 Task: Find connections with filter location Kohtla-Järve with filter topic #Genderwith filter profile language French with filter current company Software Testing and QA Company | Testbytes with filter school Shoolini University with filter industry Semiconductor Manufacturing with filter service category Insurance with filter keywords title Translator
Action: Mouse moved to (671, 94)
Screenshot: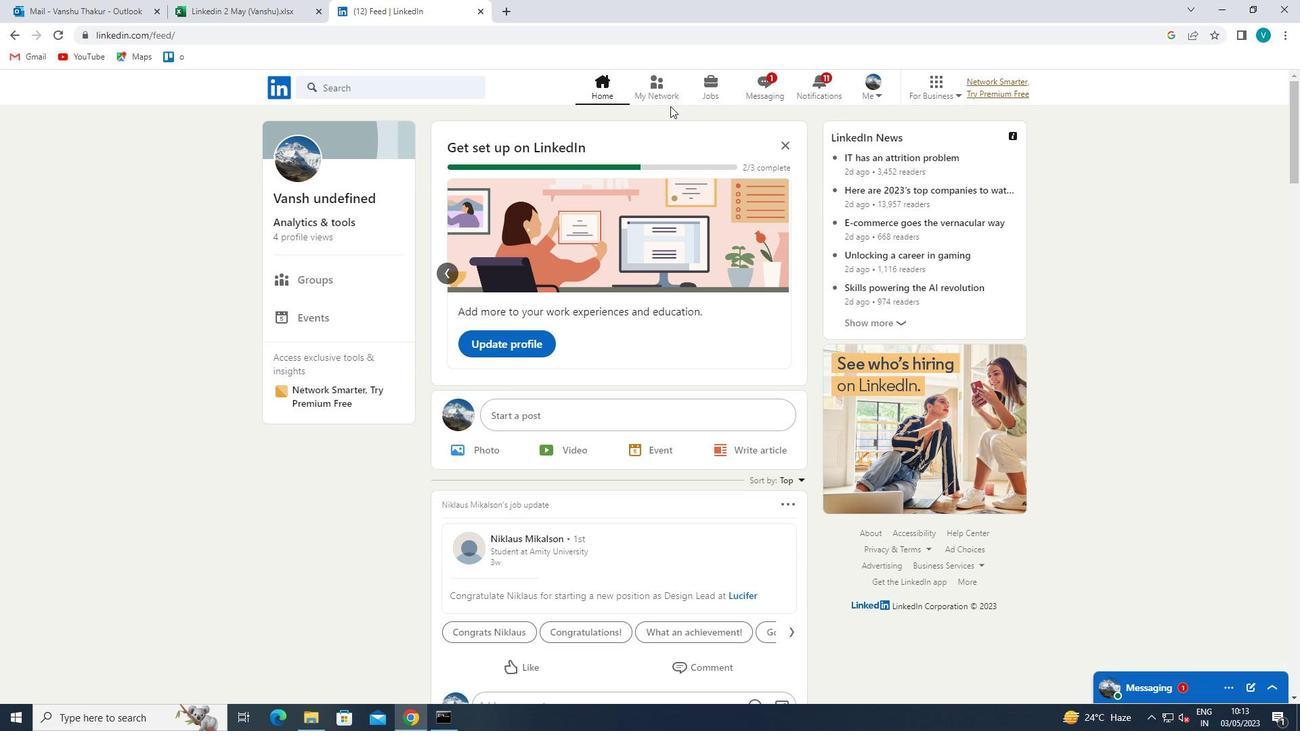 
Action: Mouse pressed left at (671, 94)
Screenshot: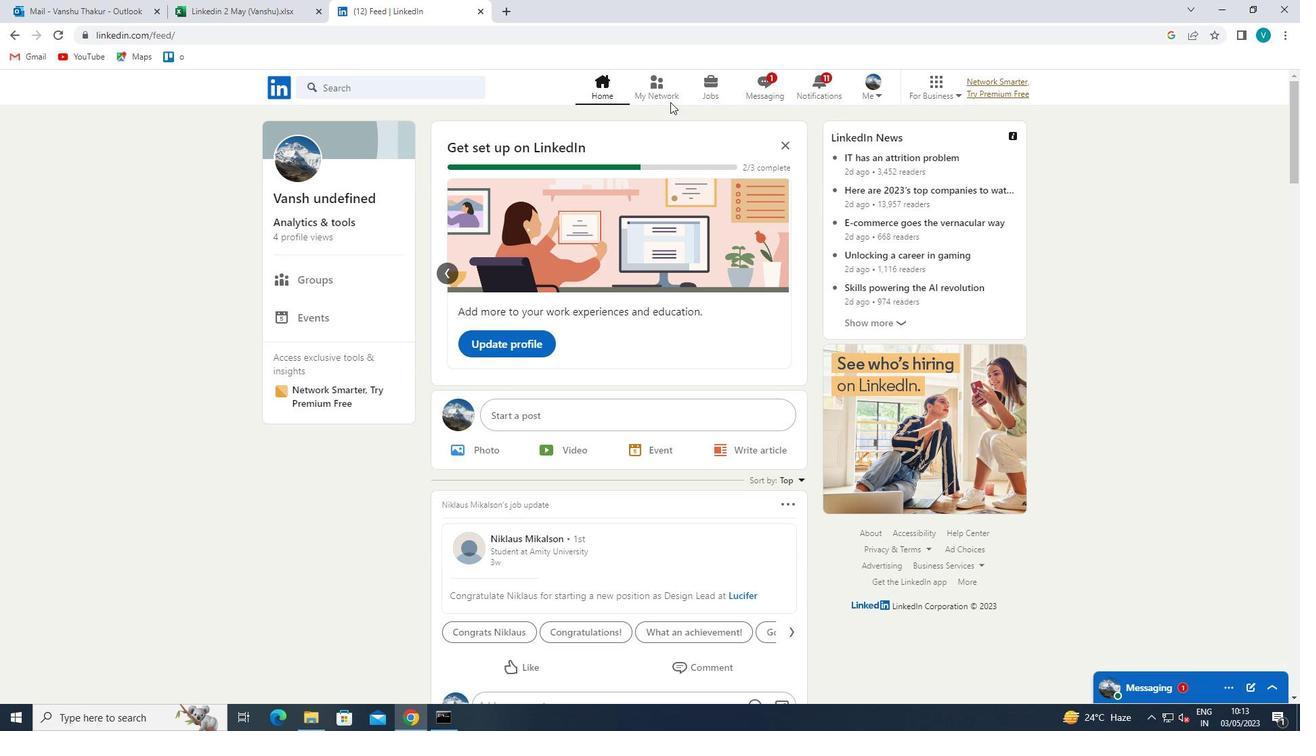 
Action: Mouse moved to (348, 156)
Screenshot: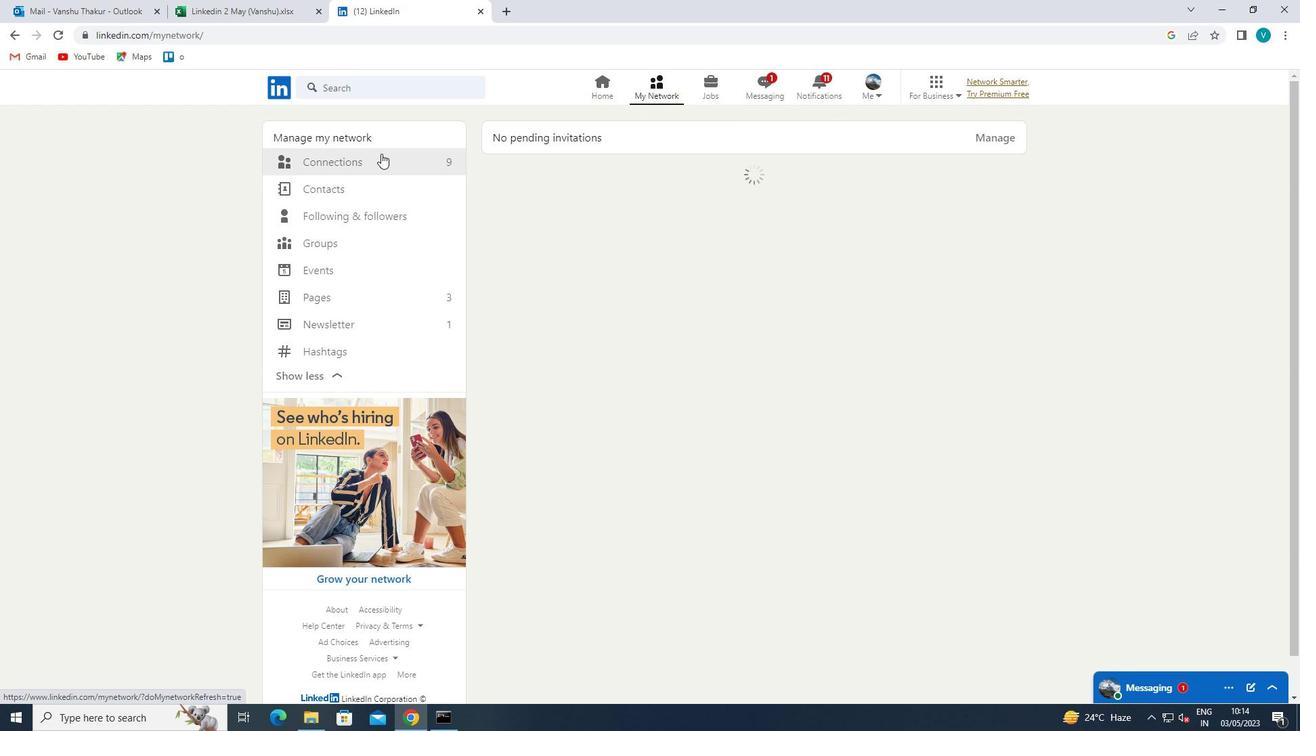 
Action: Mouse pressed left at (348, 156)
Screenshot: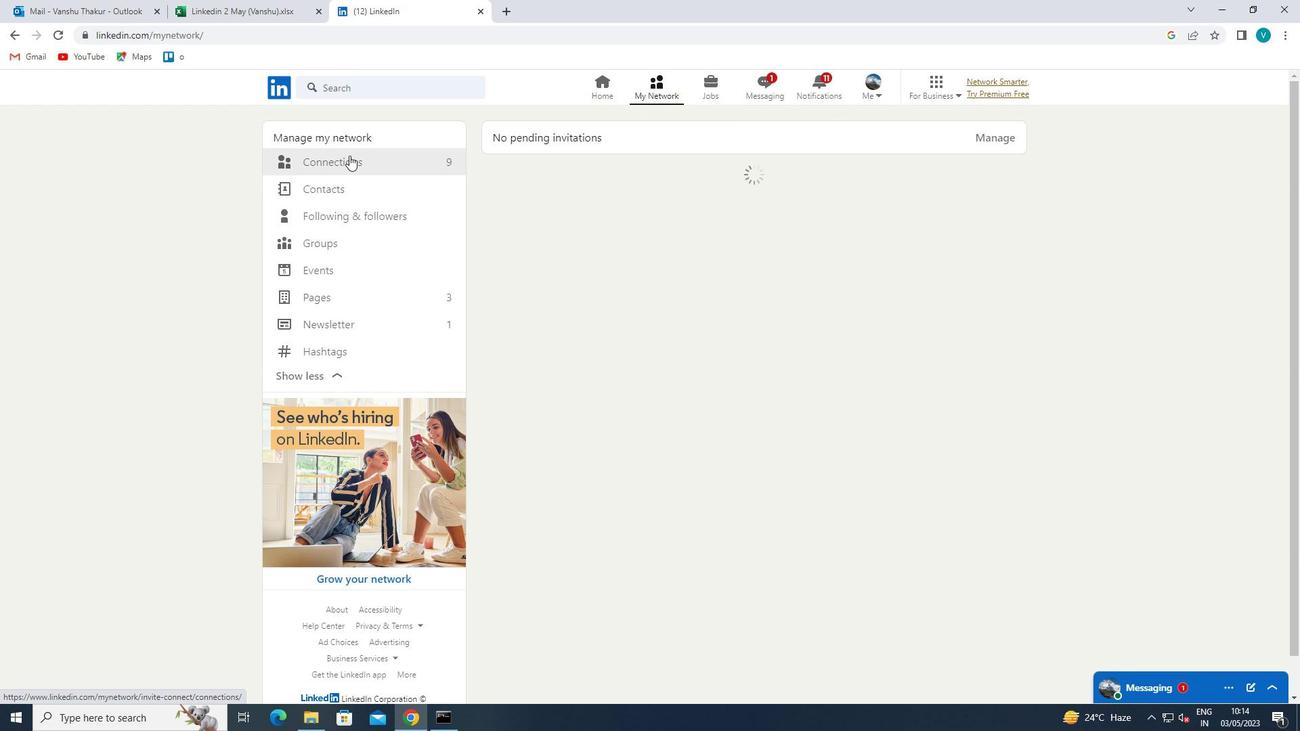 
Action: Mouse moved to (767, 164)
Screenshot: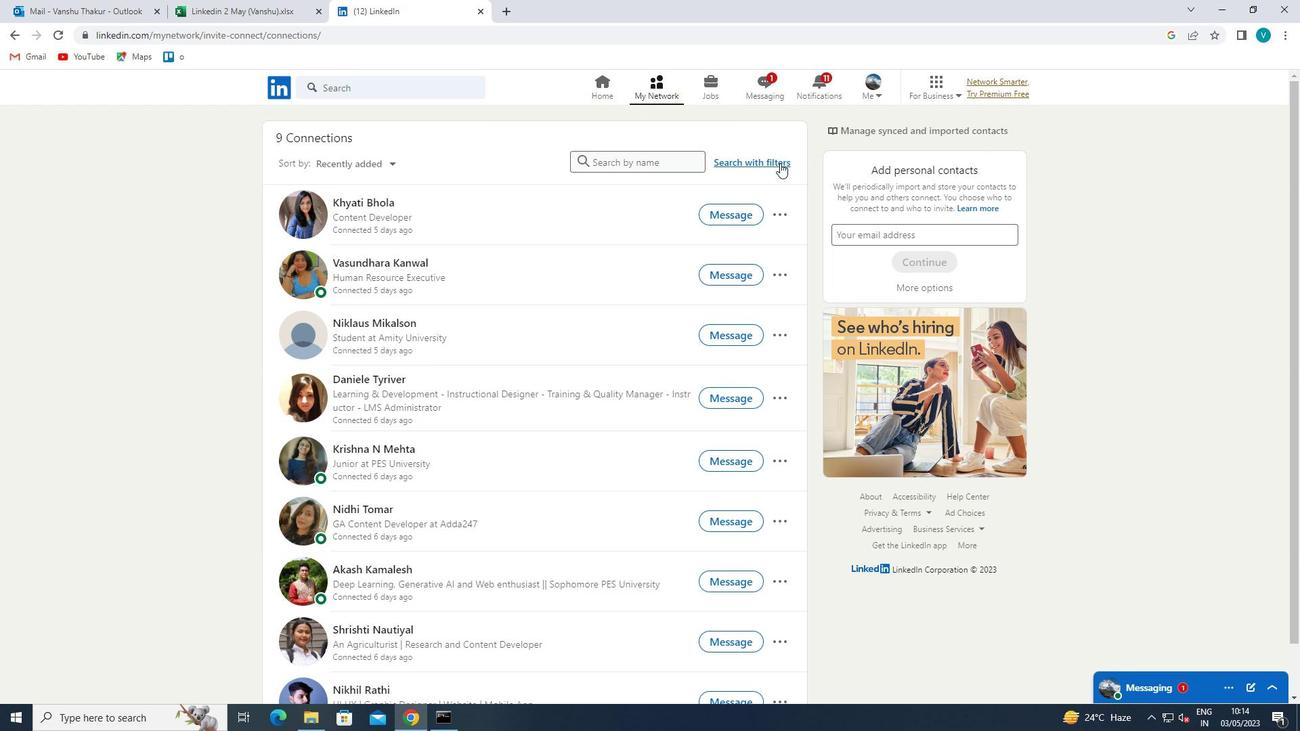 
Action: Mouse pressed left at (767, 164)
Screenshot: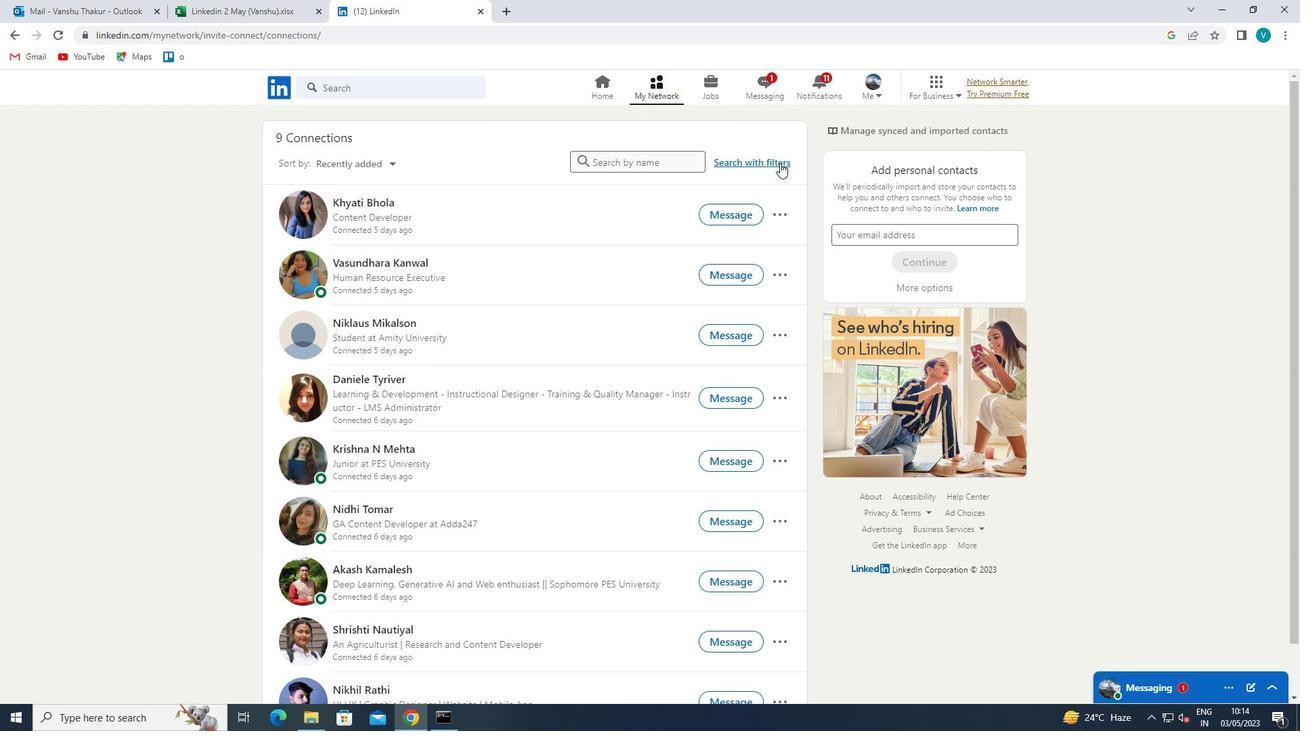 
Action: Mouse moved to (643, 132)
Screenshot: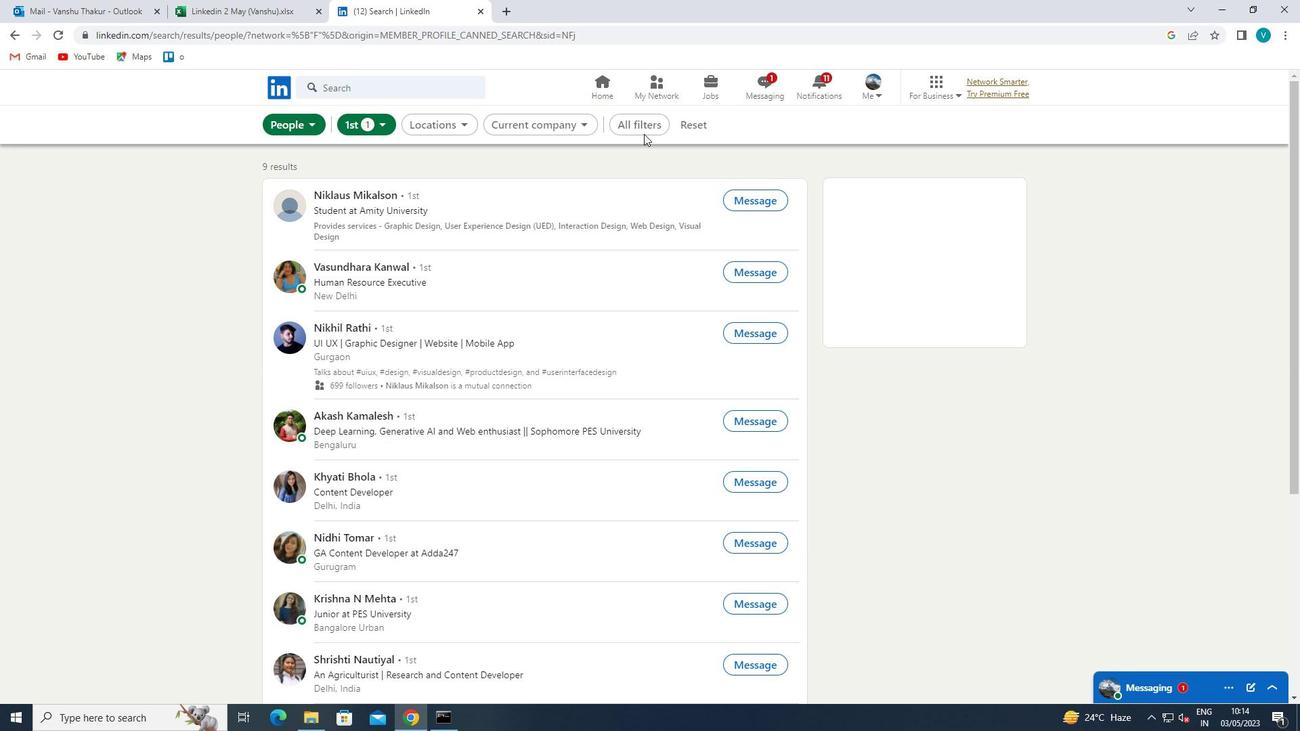 
Action: Mouse pressed left at (643, 132)
Screenshot: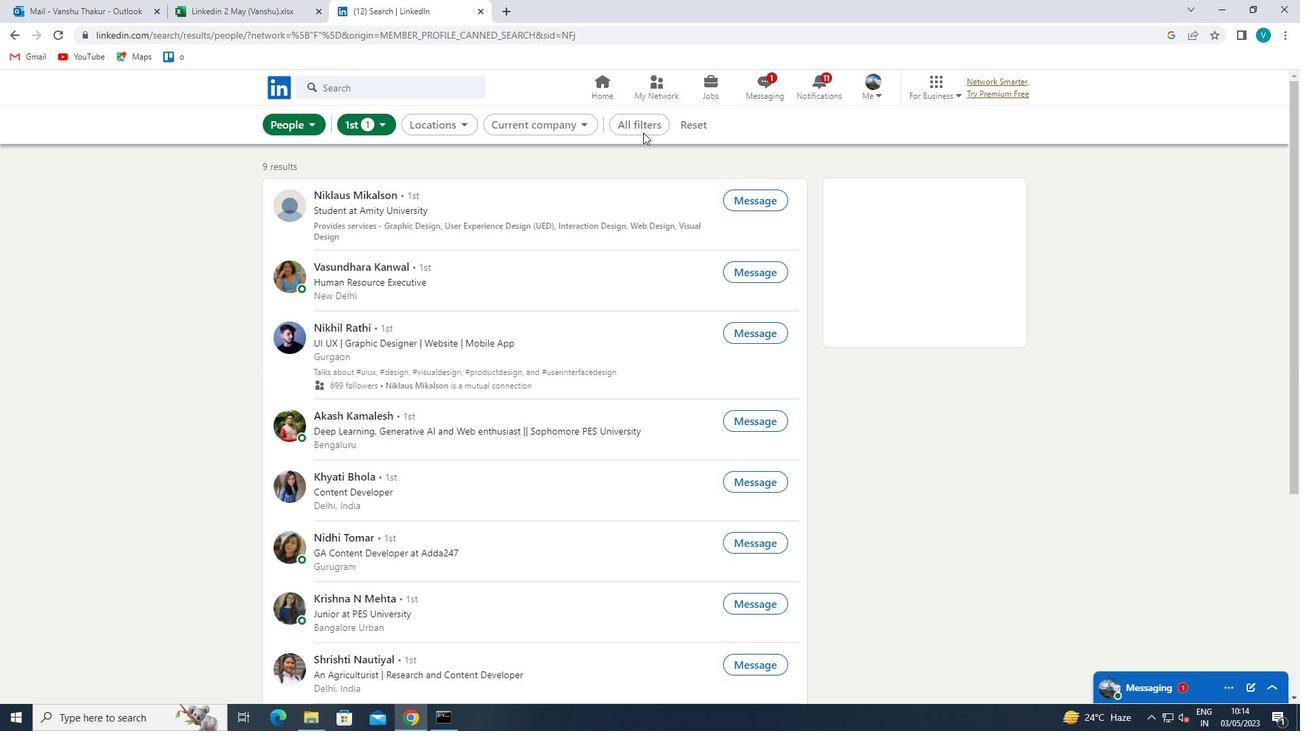 
Action: Mouse moved to (1052, 294)
Screenshot: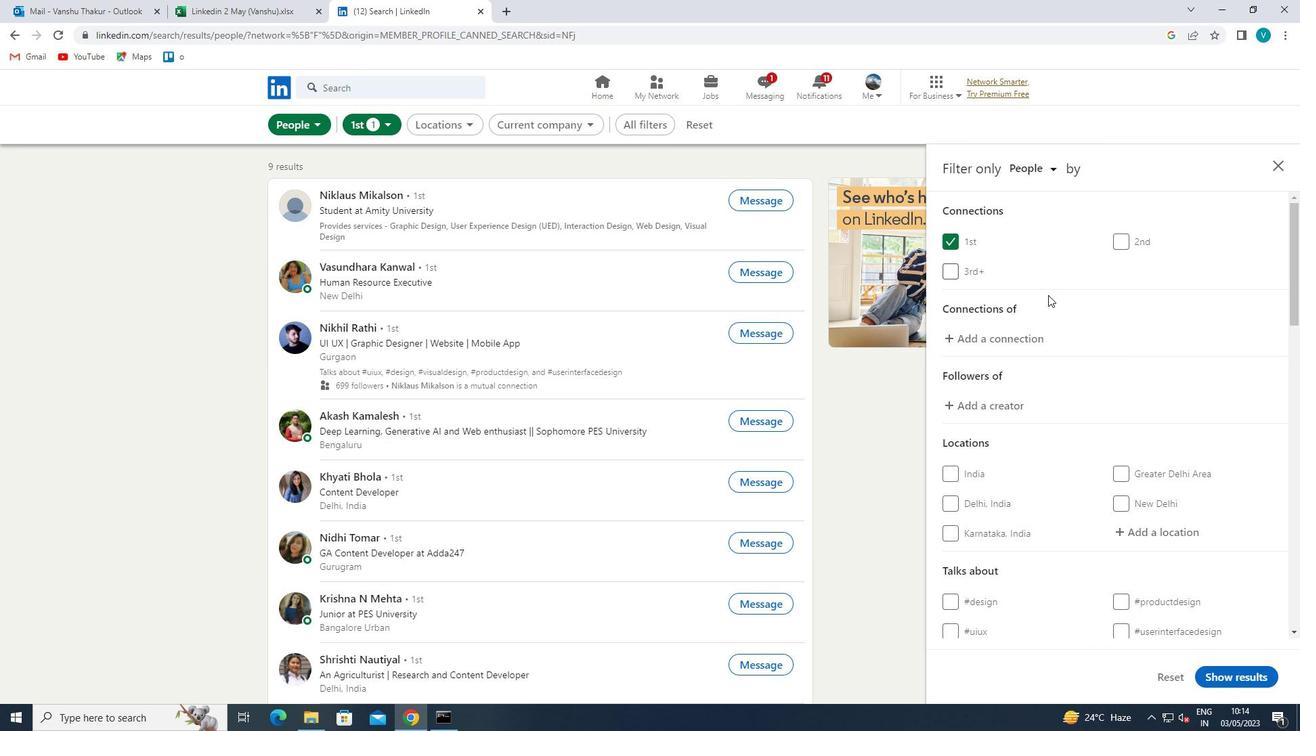 
Action: Mouse scrolled (1052, 293) with delta (0, 0)
Screenshot: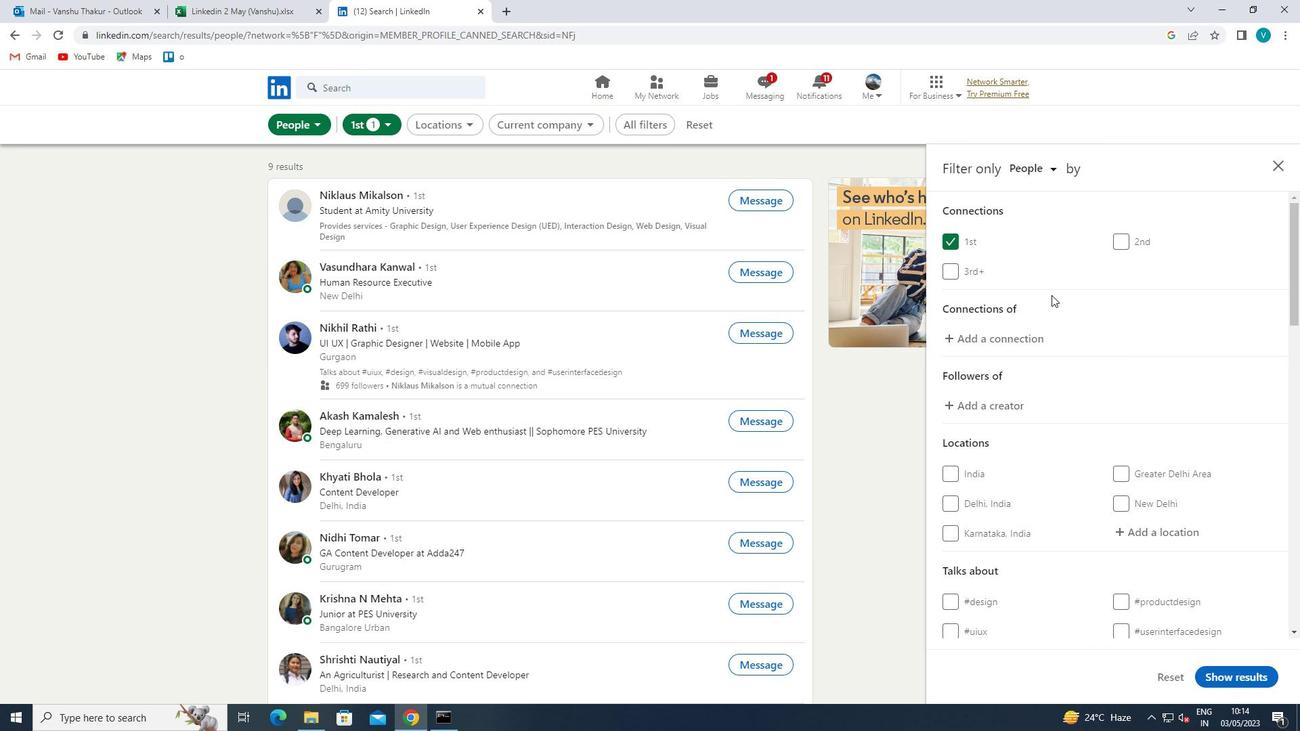 
Action: Mouse moved to (1052, 294)
Screenshot: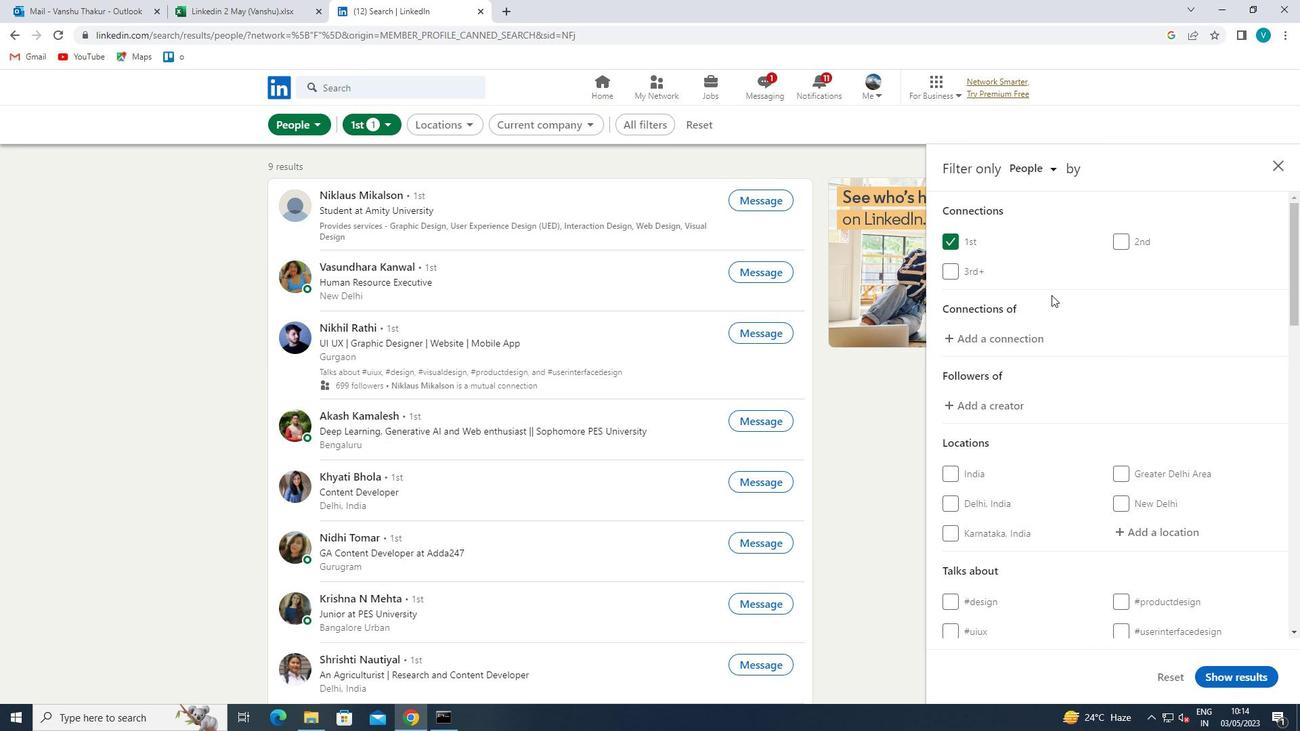 
Action: Mouse scrolled (1052, 293) with delta (0, 0)
Screenshot: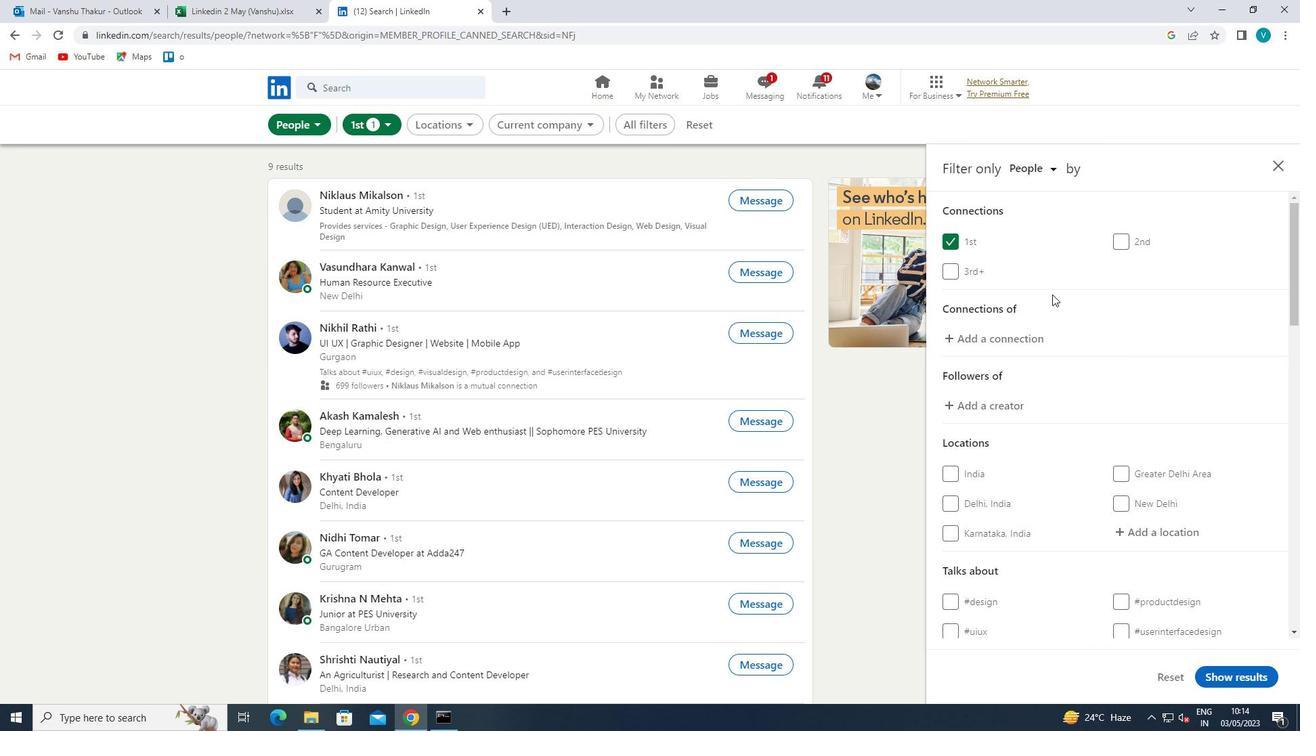 
Action: Mouse scrolled (1052, 293) with delta (0, 0)
Screenshot: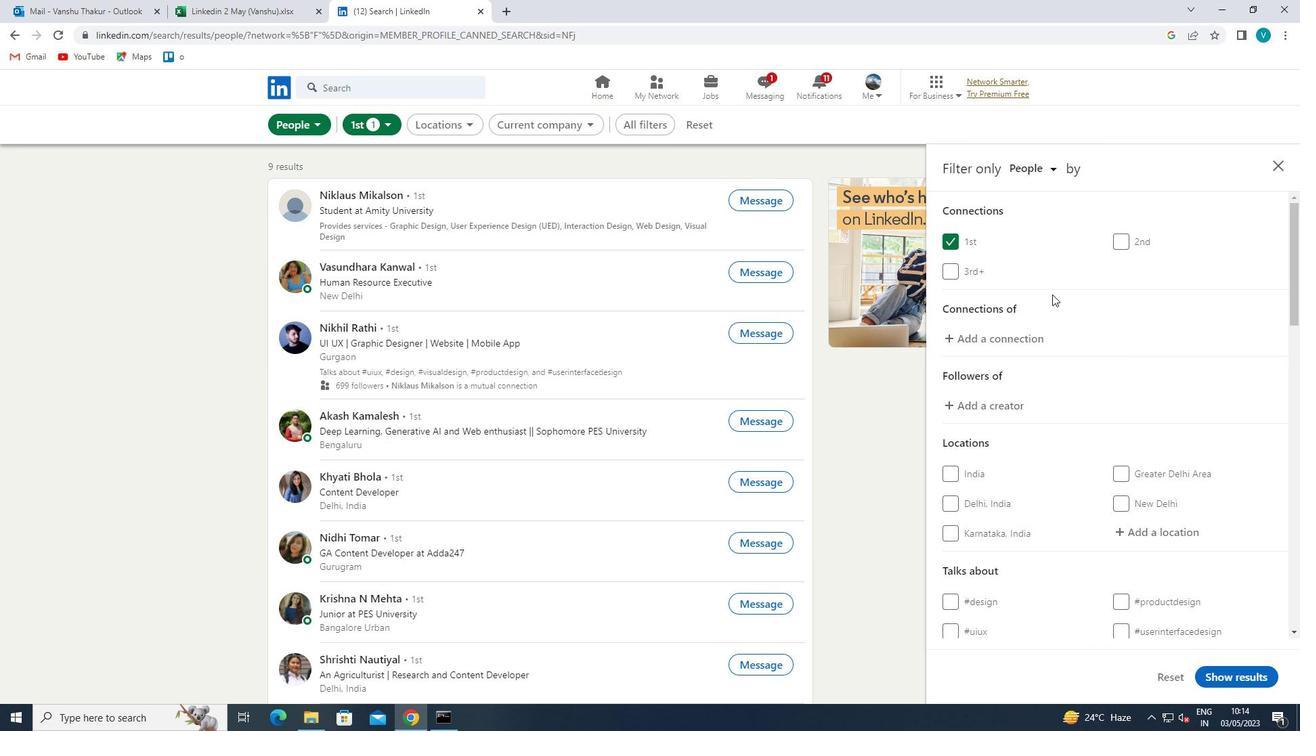 
Action: Mouse moved to (1155, 322)
Screenshot: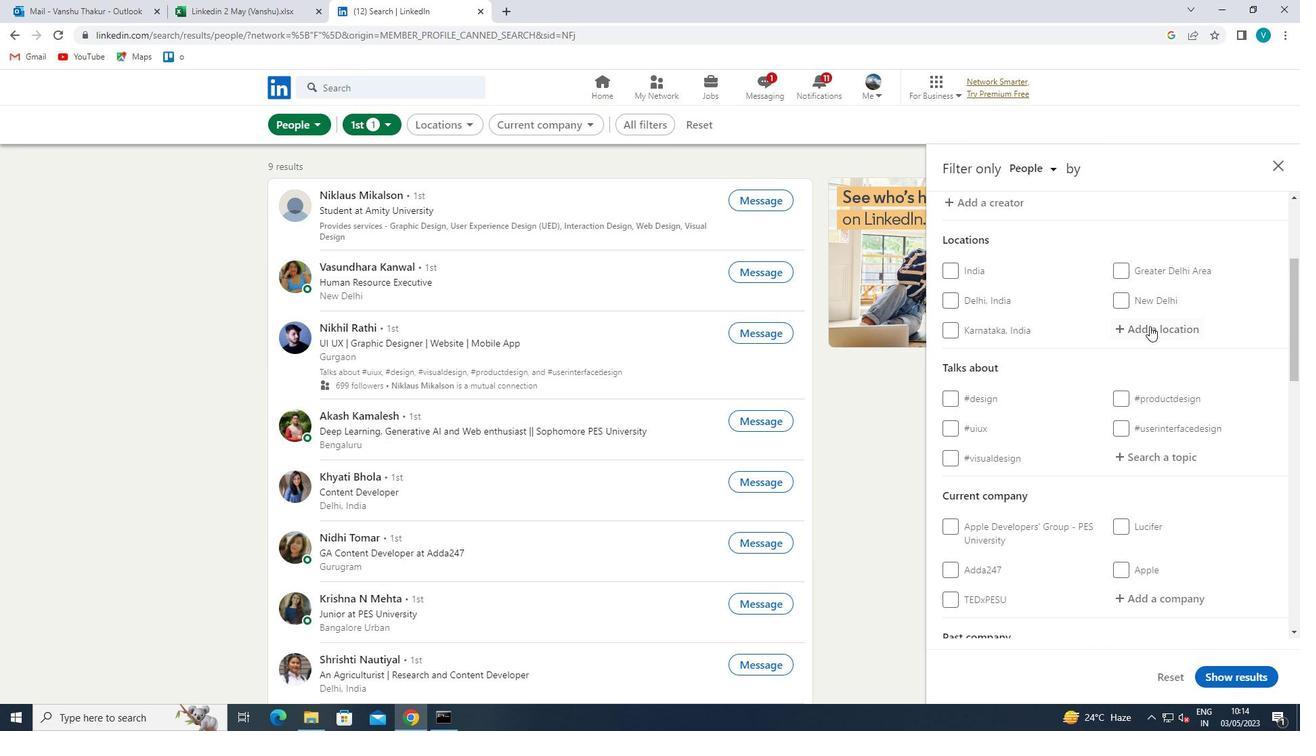 
Action: Mouse pressed left at (1155, 322)
Screenshot: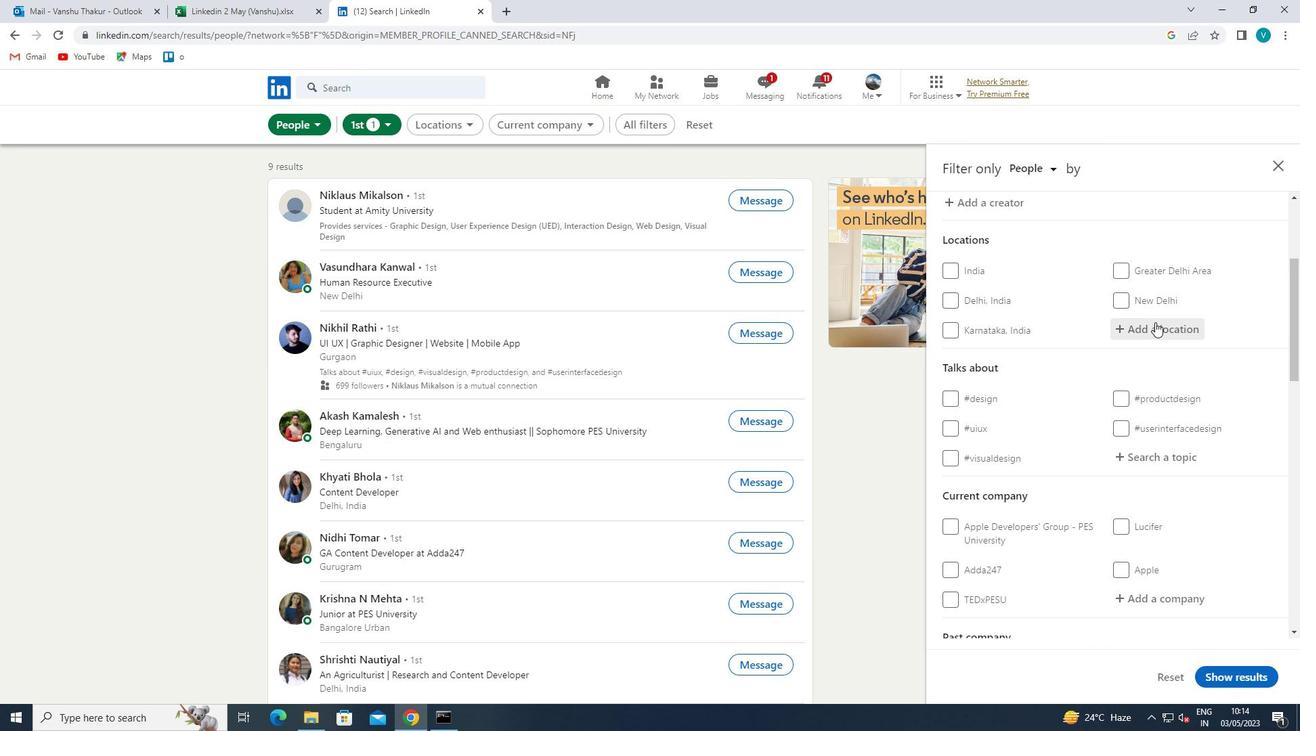 
Action: Mouse moved to (536, 661)
Screenshot: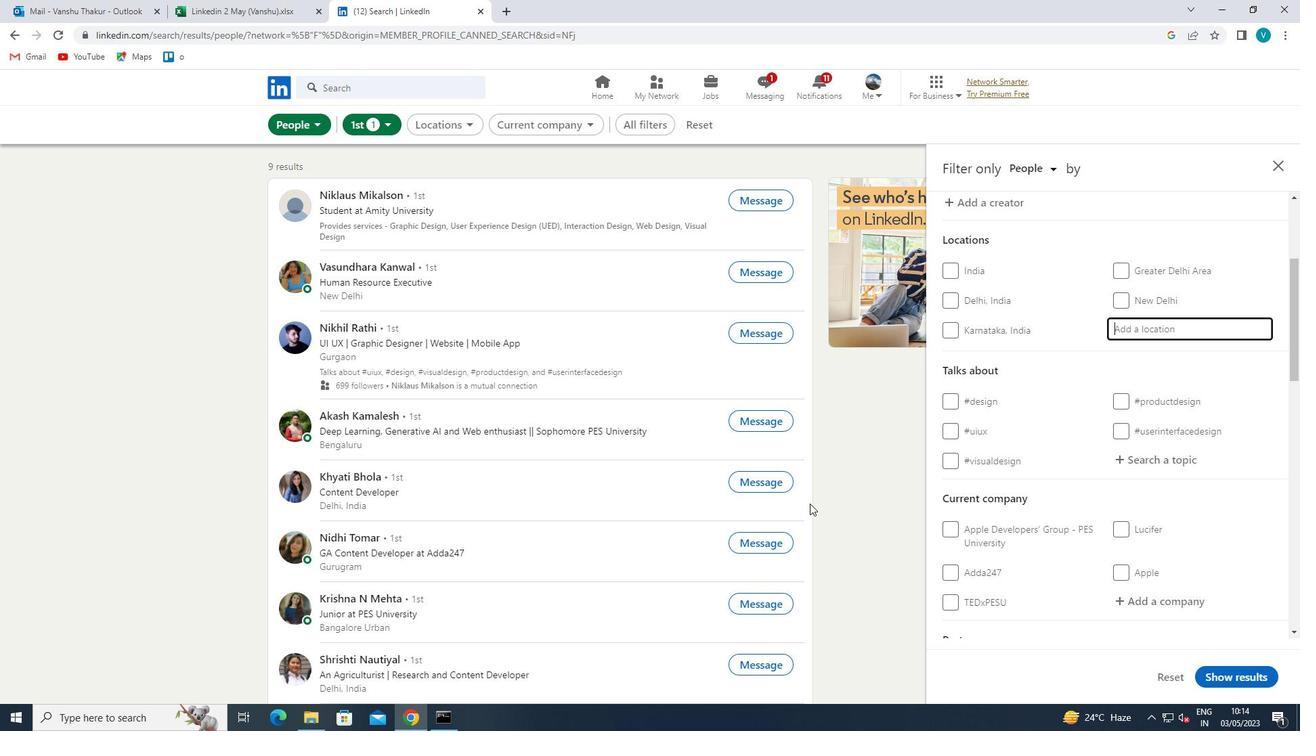 
Action: Key pressed <Key.shift>KOHTLA
Screenshot: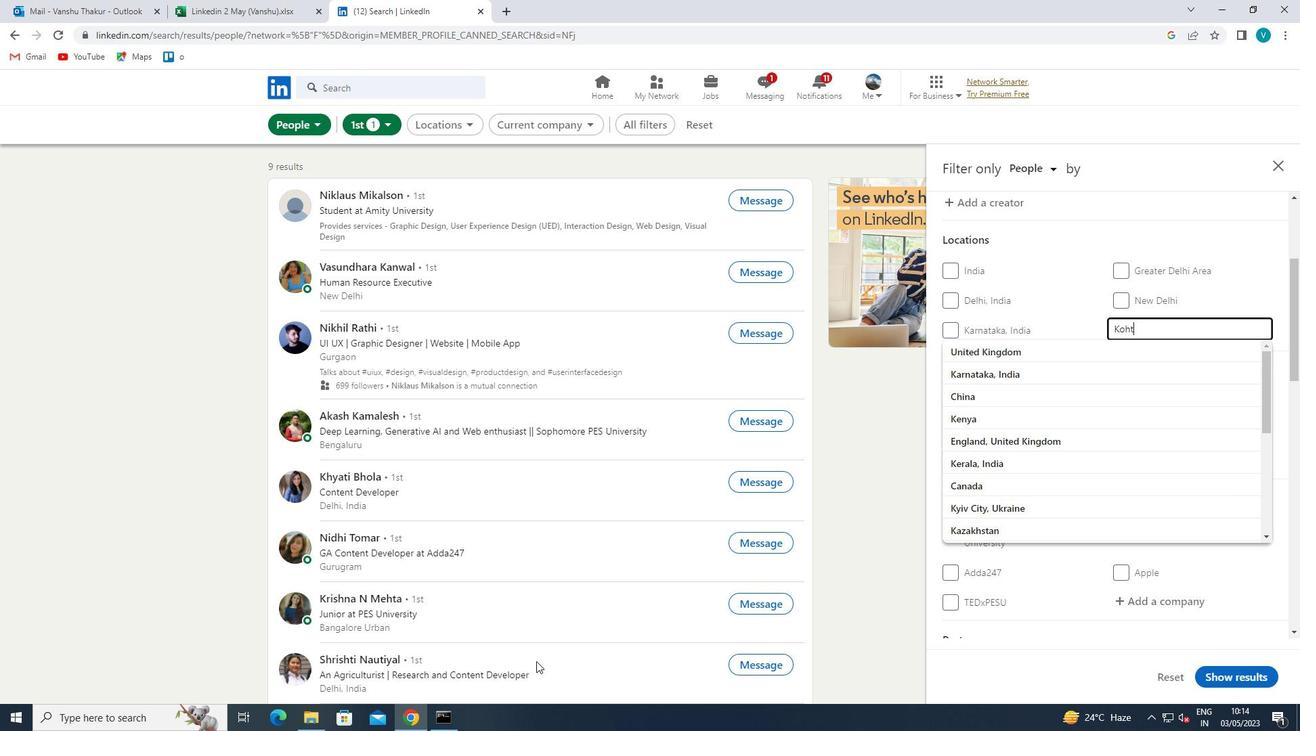 
Action: Mouse moved to (1085, 354)
Screenshot: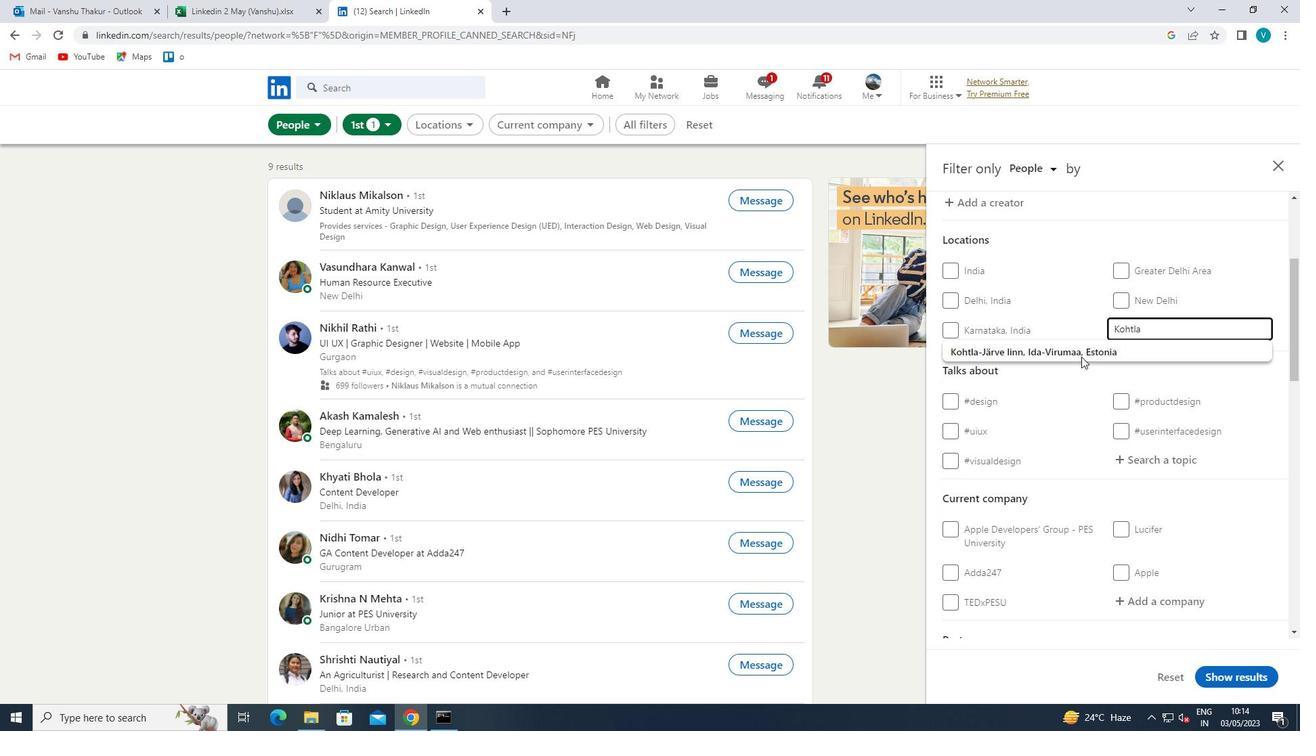 
Action: Mouse pressed left at (1085, 354)
Screenshot: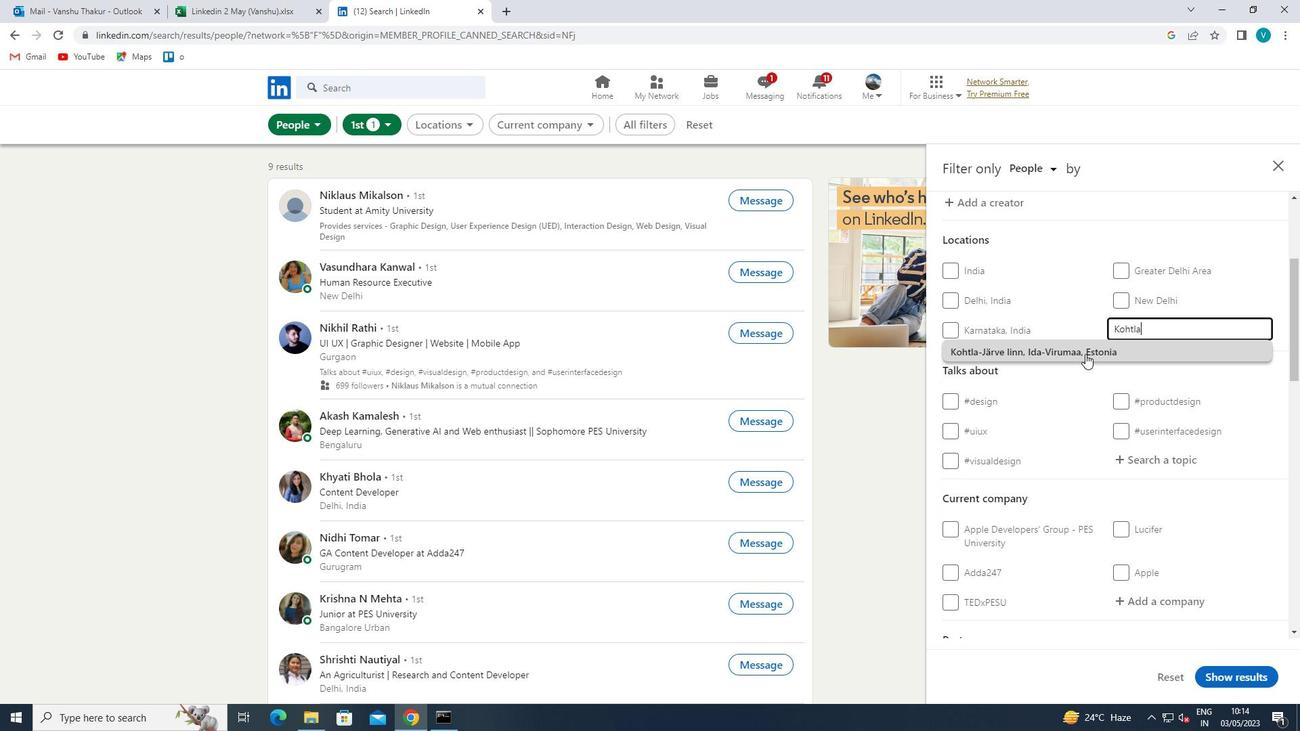 
Action: Mouse moved to (1122, 360)
Screenshot: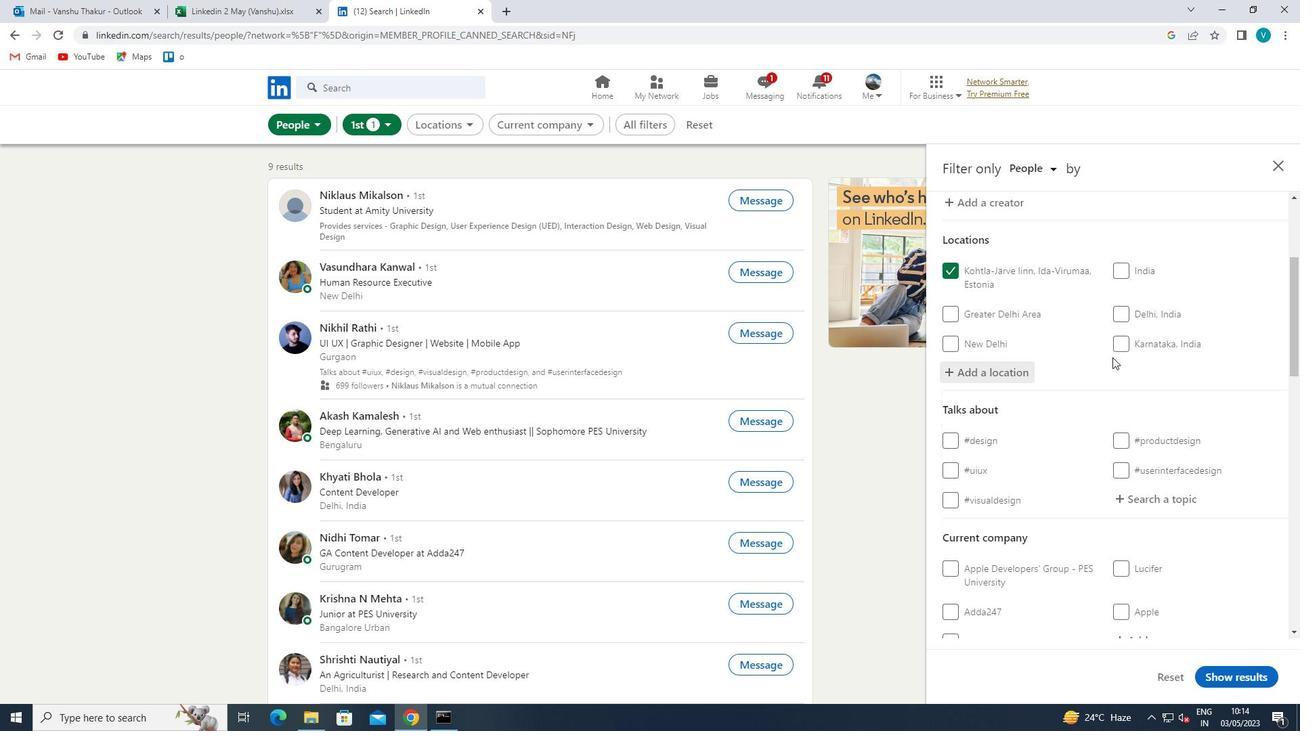 
Action: Mouse scrolled (1122, 359) with delta (0, 0)
Screenshot: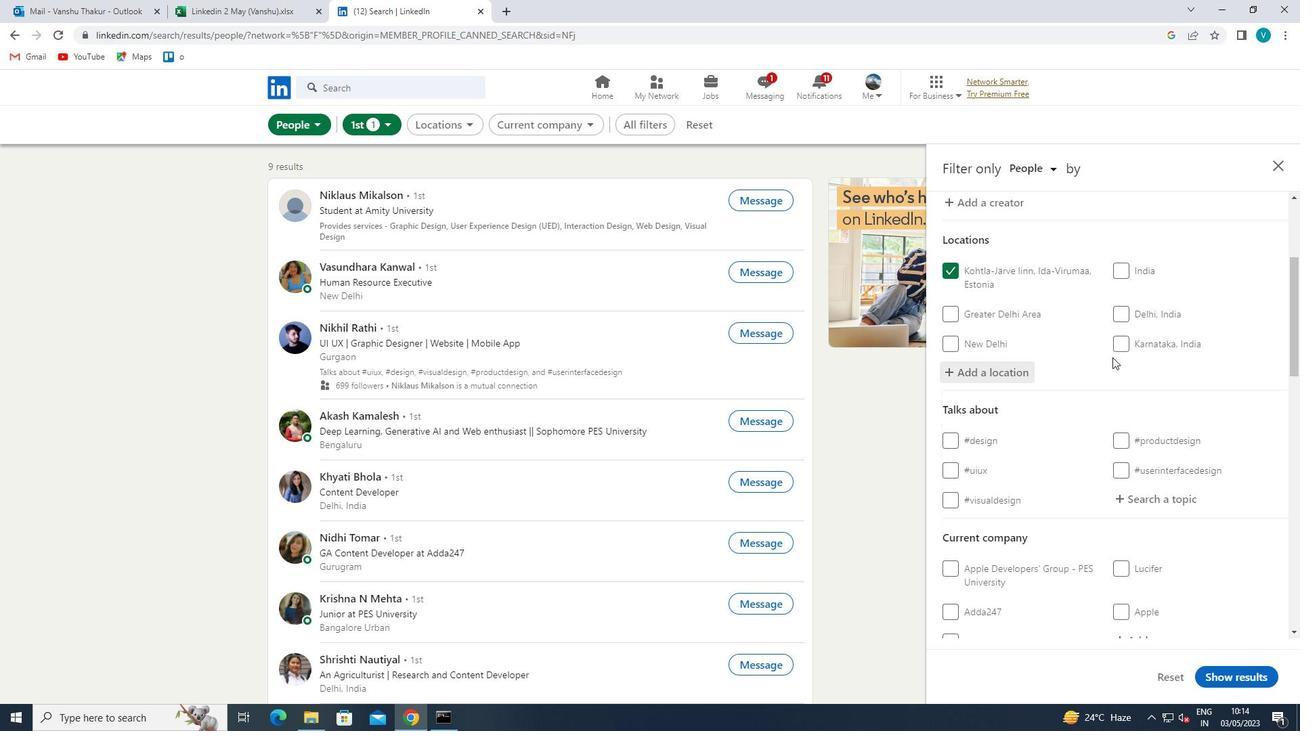
Action: Mouse moved to (1128, 363)
Screenshot: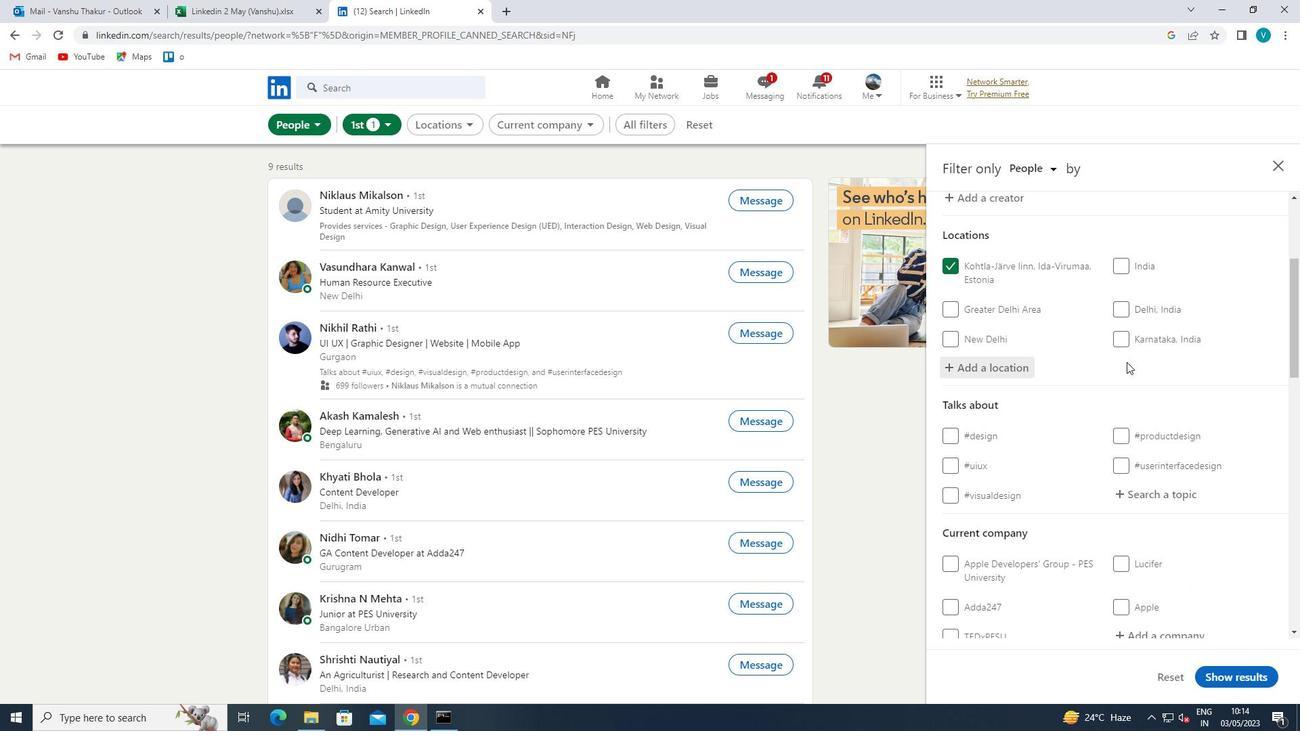 
Action: Mouse scrolled (1128, 362) with delta (0, 0)
Screenshot: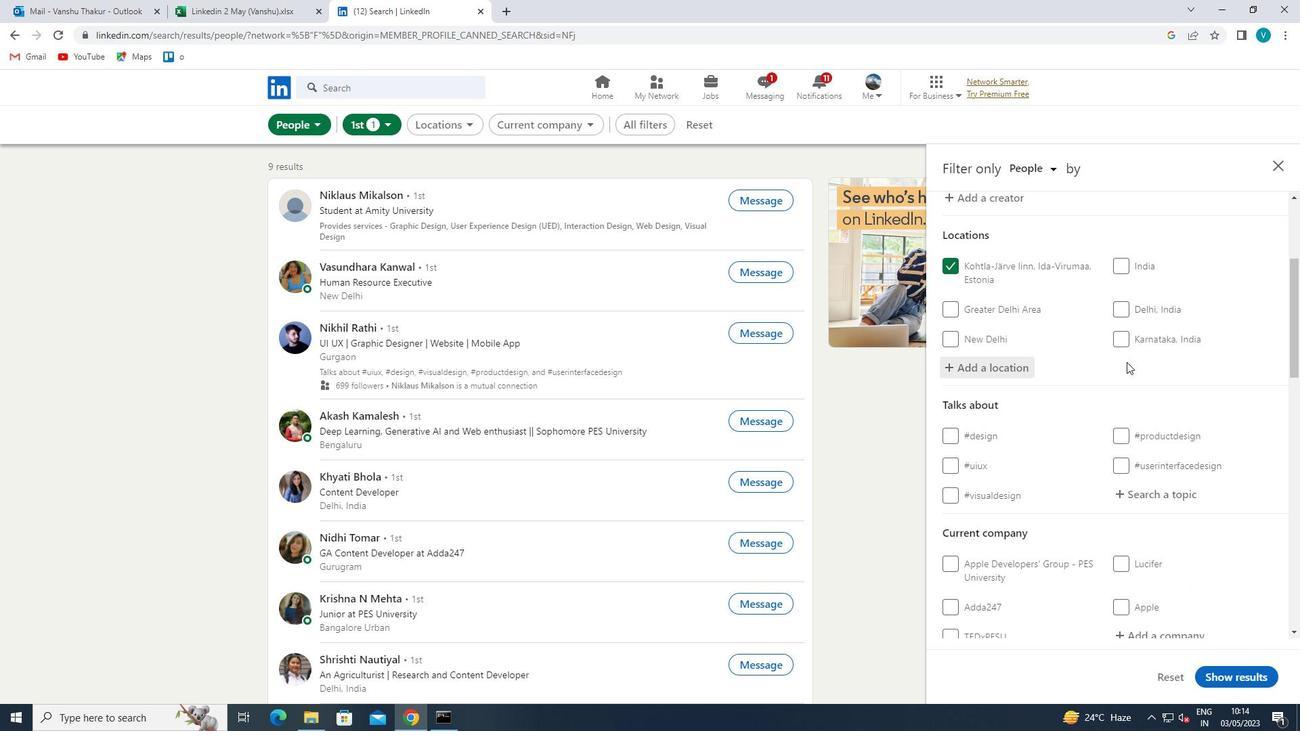 
Action: Mouse moved to (1135, 369)
Screenshot: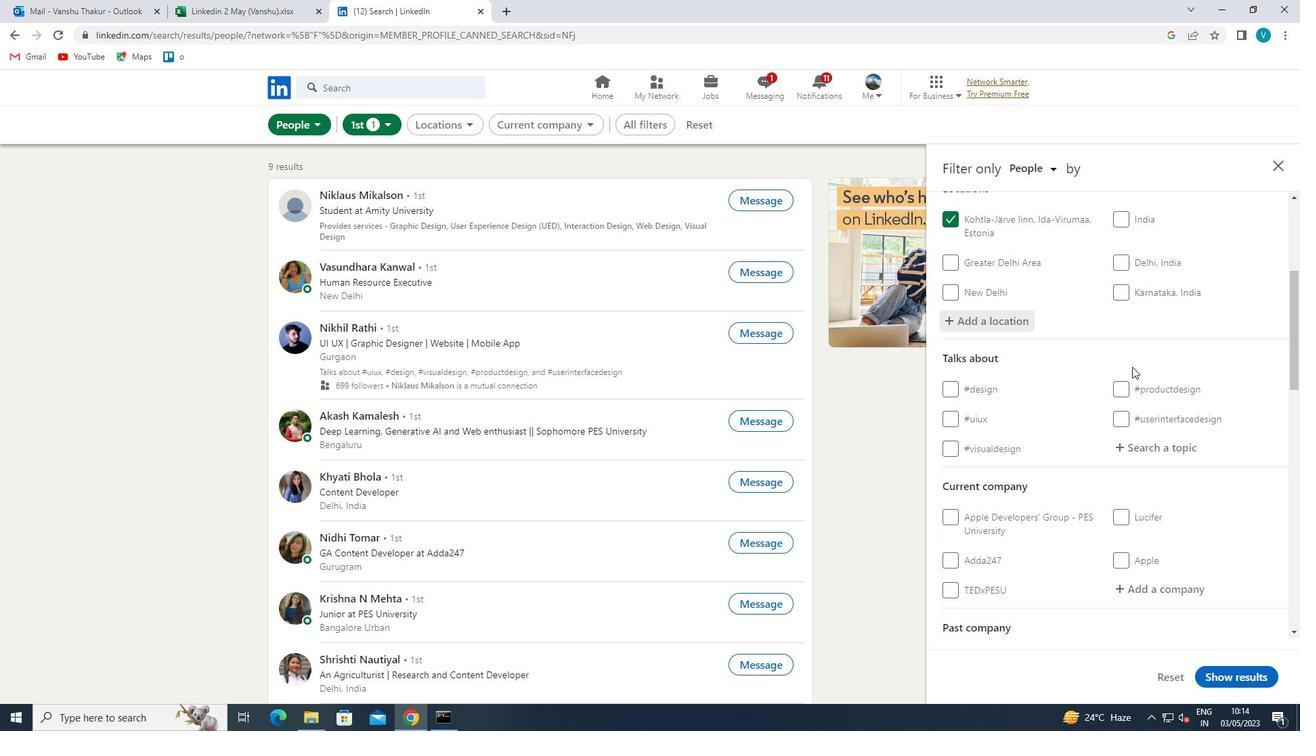
Action: Mouse scrolled (1135, 368) with delta (0, 0)
Screenshot: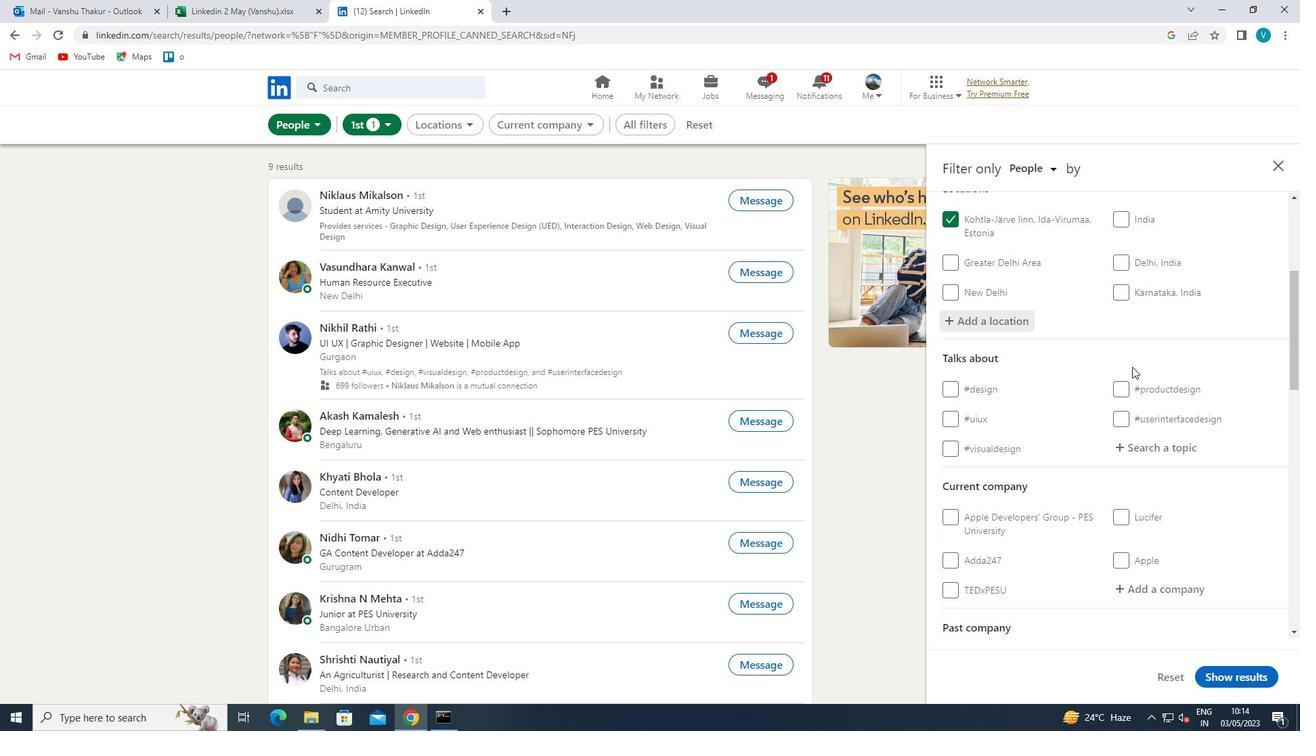 
Action: Mouse moved to (1187, 295)
Screenshot: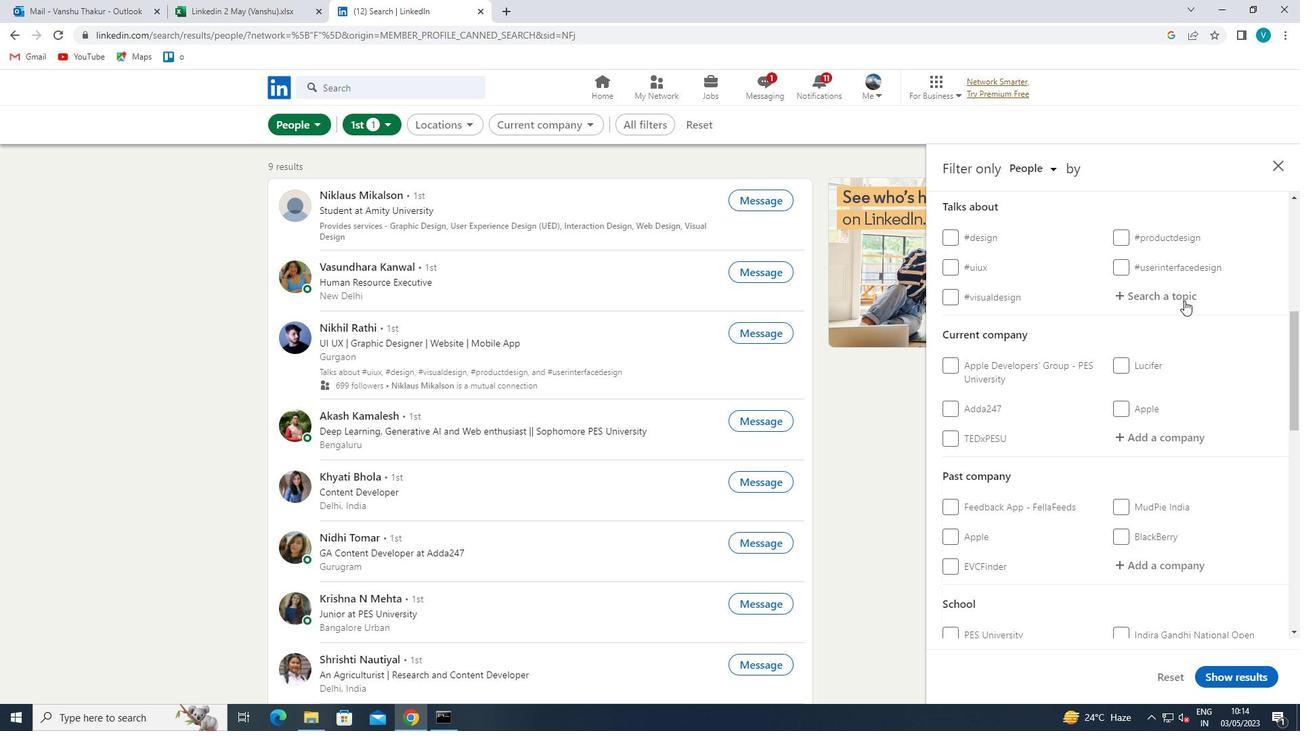 
Action: Mouse pressed left at (1187, 295)
Screenshot: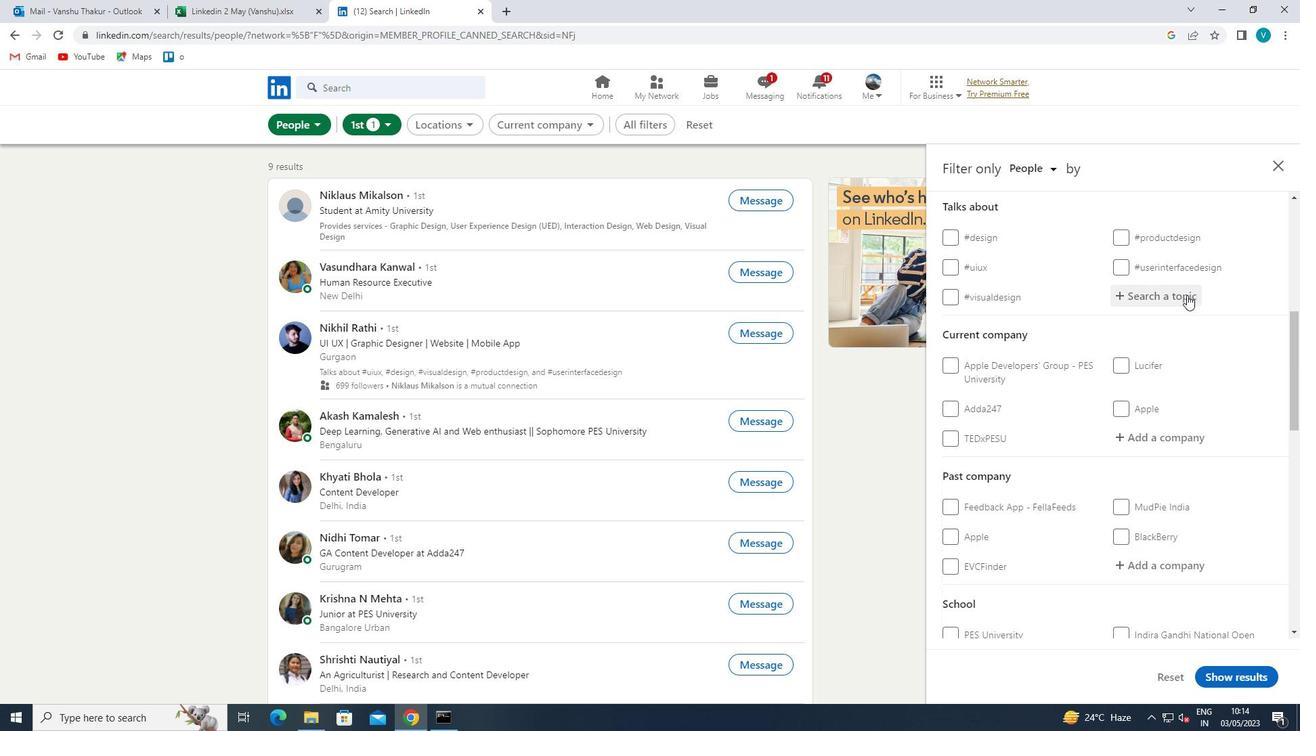 
Action: Key pressed <Key.shift>GENDWER
Screenshot: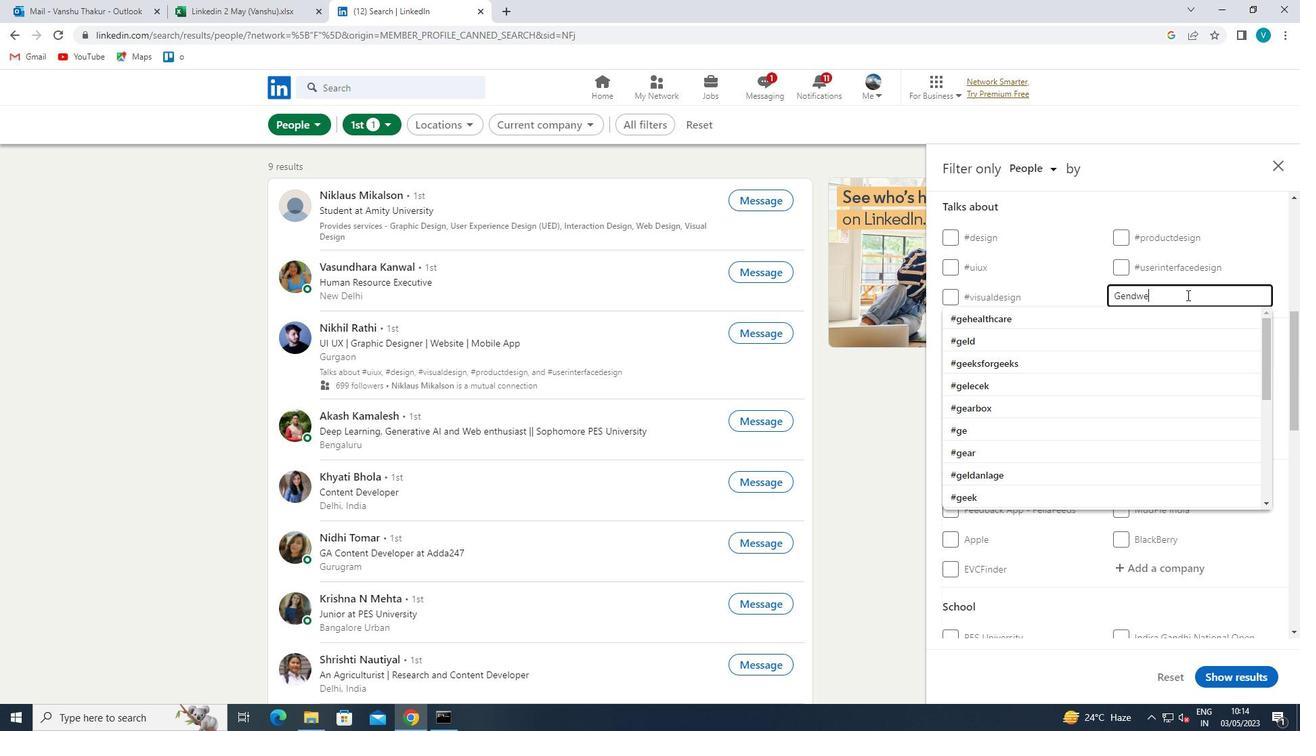 
Action: Mouse moved to (1130, 260)
Screenshot: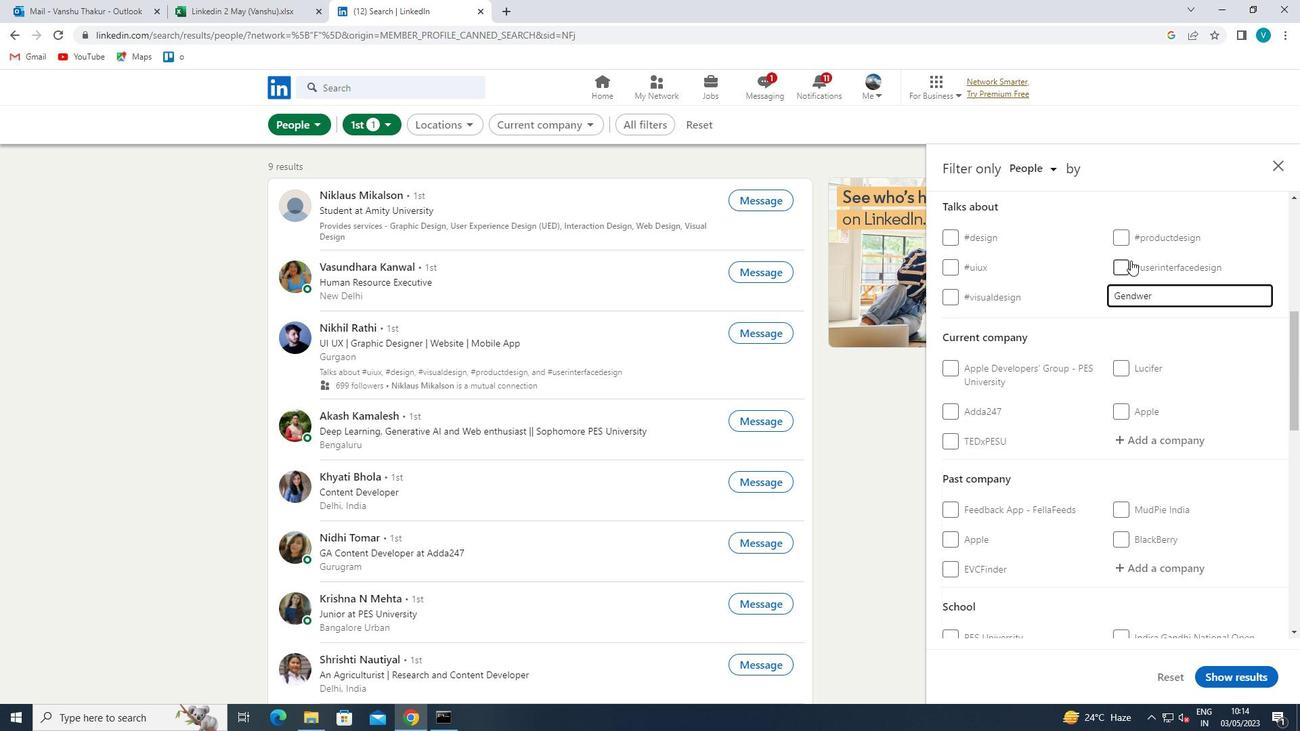 
Action: Key pressed <Key.backspace><Key.backspace><Key.backspace>ER
Screenshot: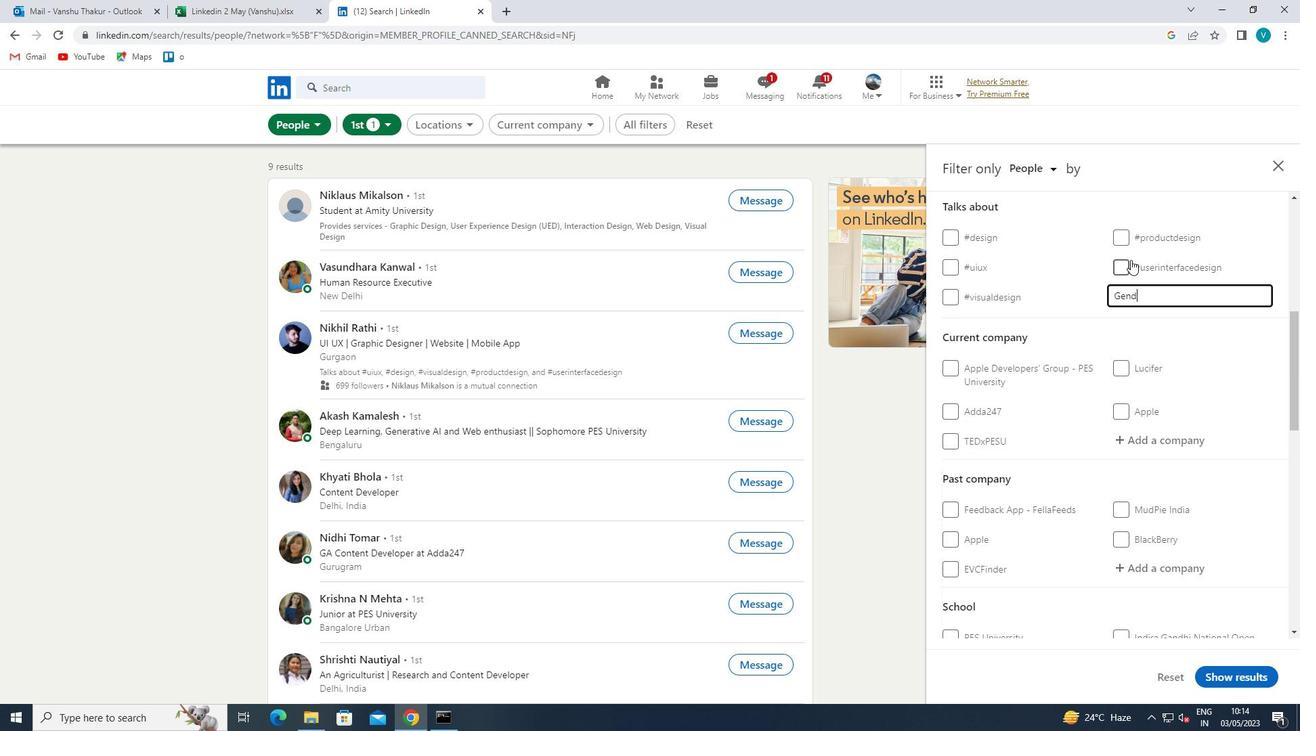 
Action: Mouse moved to (1055, 315)
Screenshot: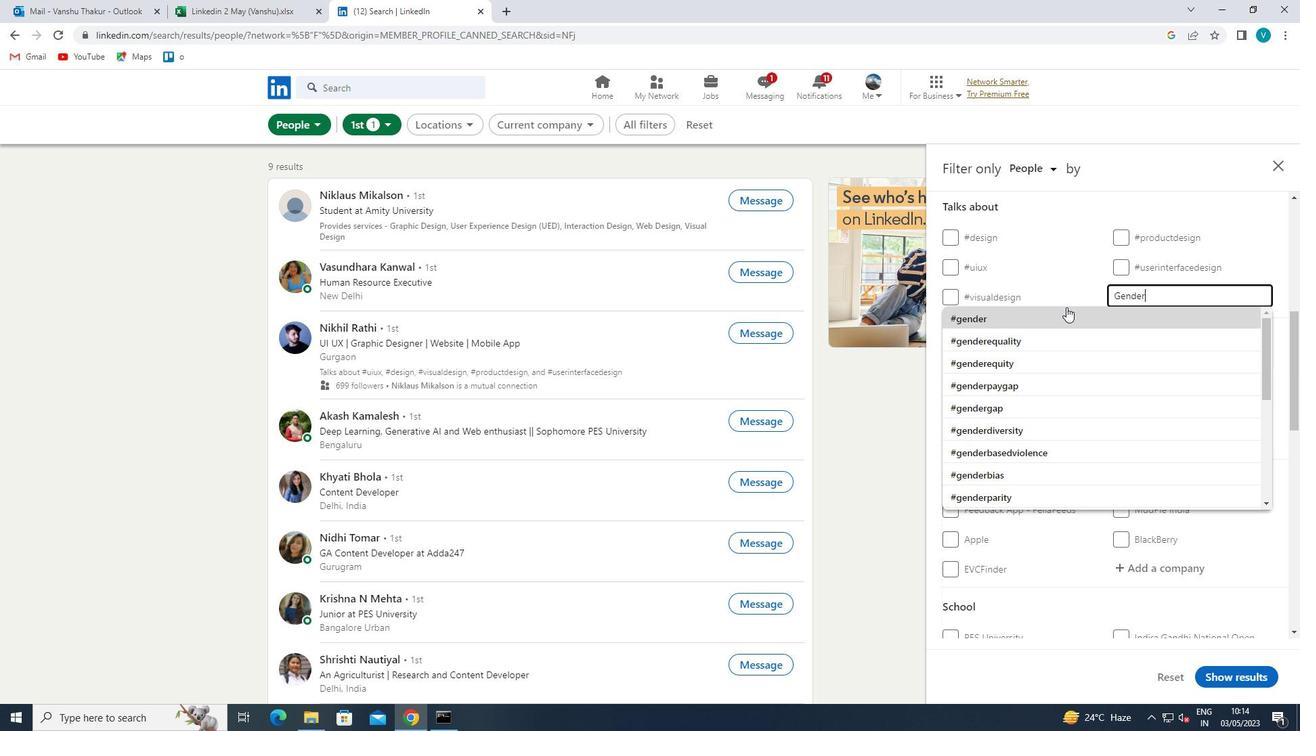 
Action: Mouse pressed left at (1055, 315)
Screenshot: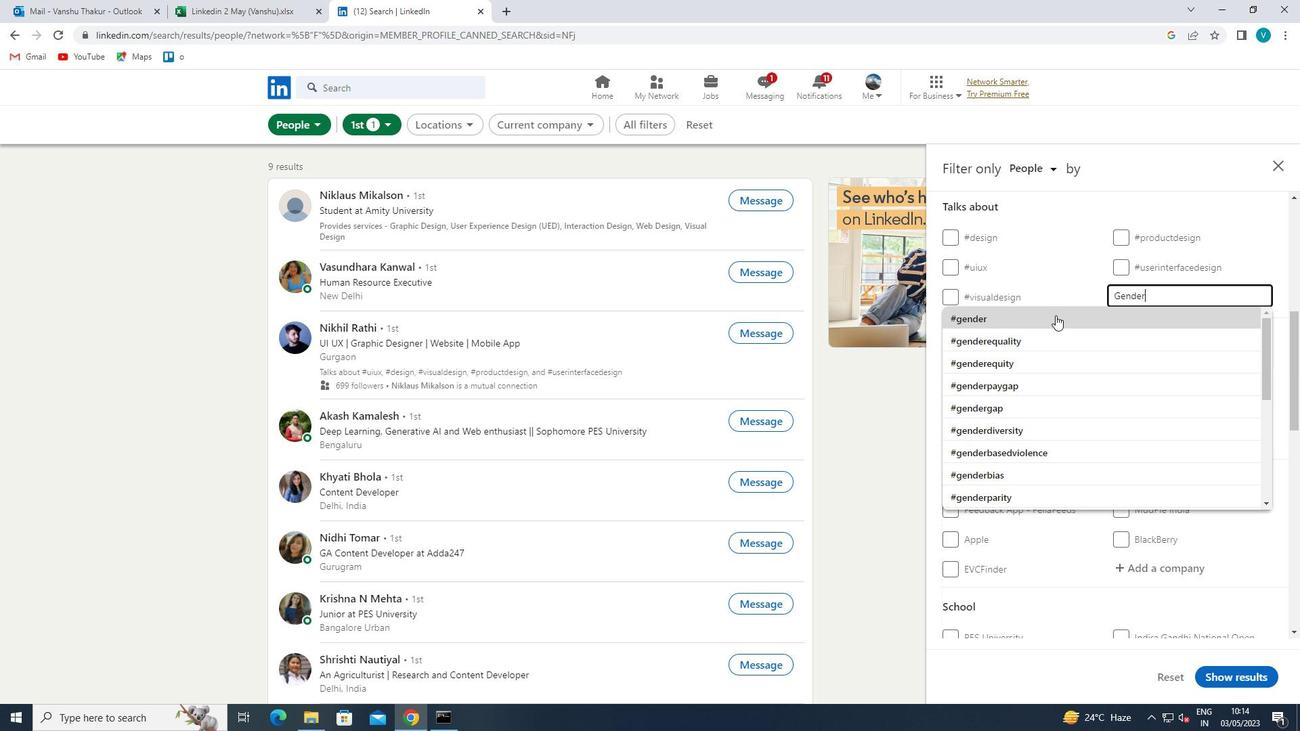 
Action: Mouse scrolled (1055, 314) with delta (0, 0)
Screenshot: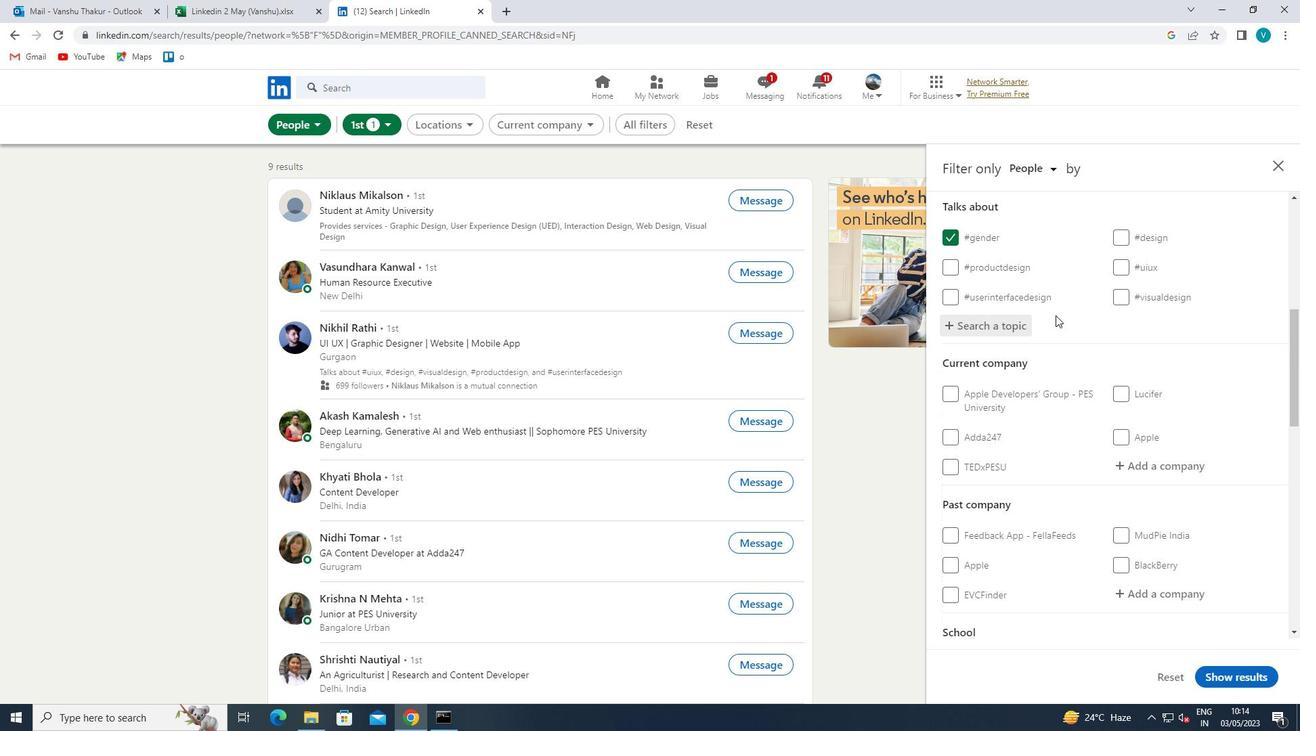 
Action: Mouse scrolled (1055, 314) with delta (0, 0)
Screenshot: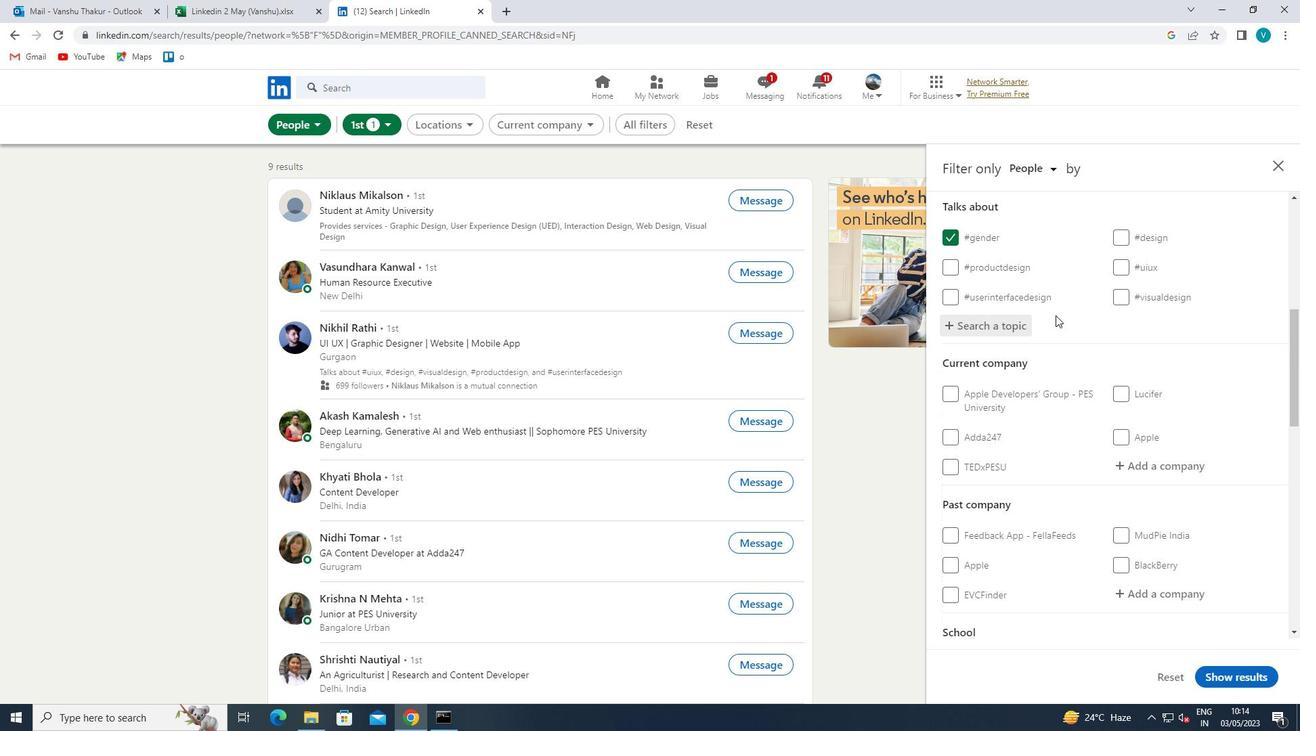 
Action: Mouse scrolled (1055, 314) with delta (0, 0)
Screenshot: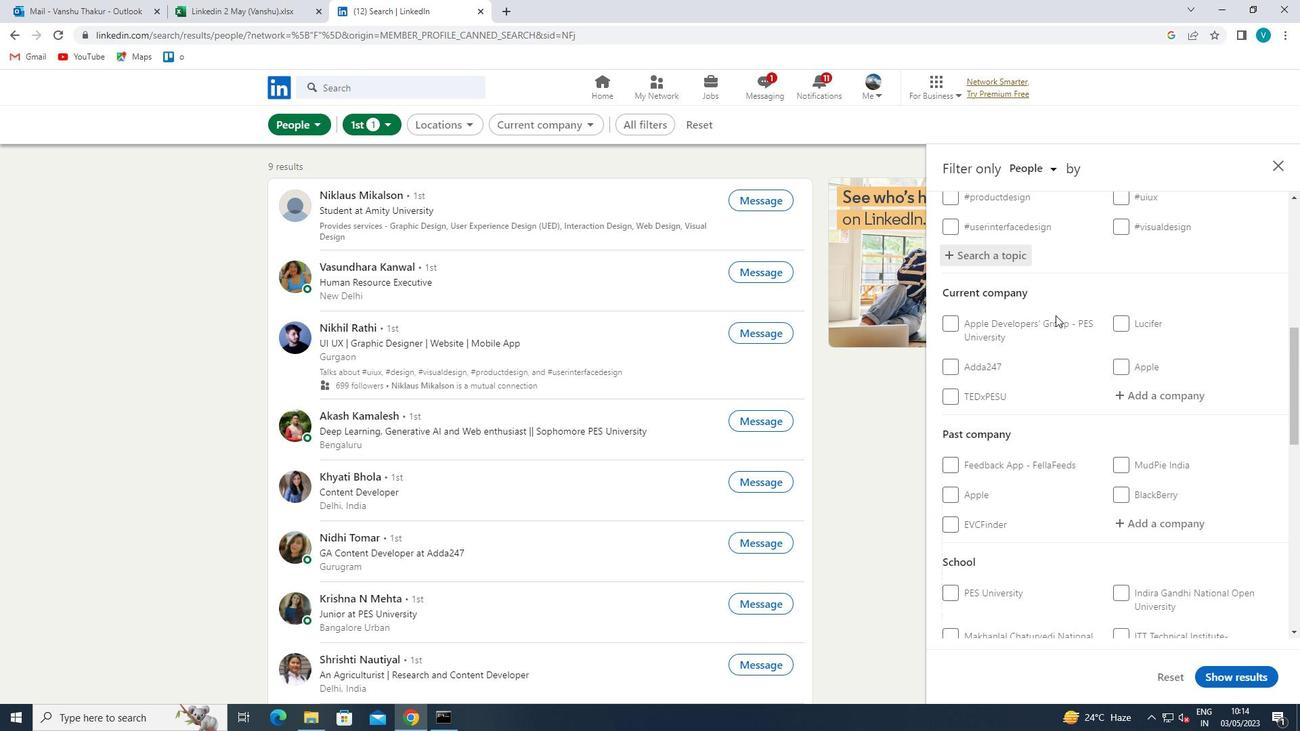 
Action: Mouse scrolled (1055, 314) with delta (0, 0)
Screenshot: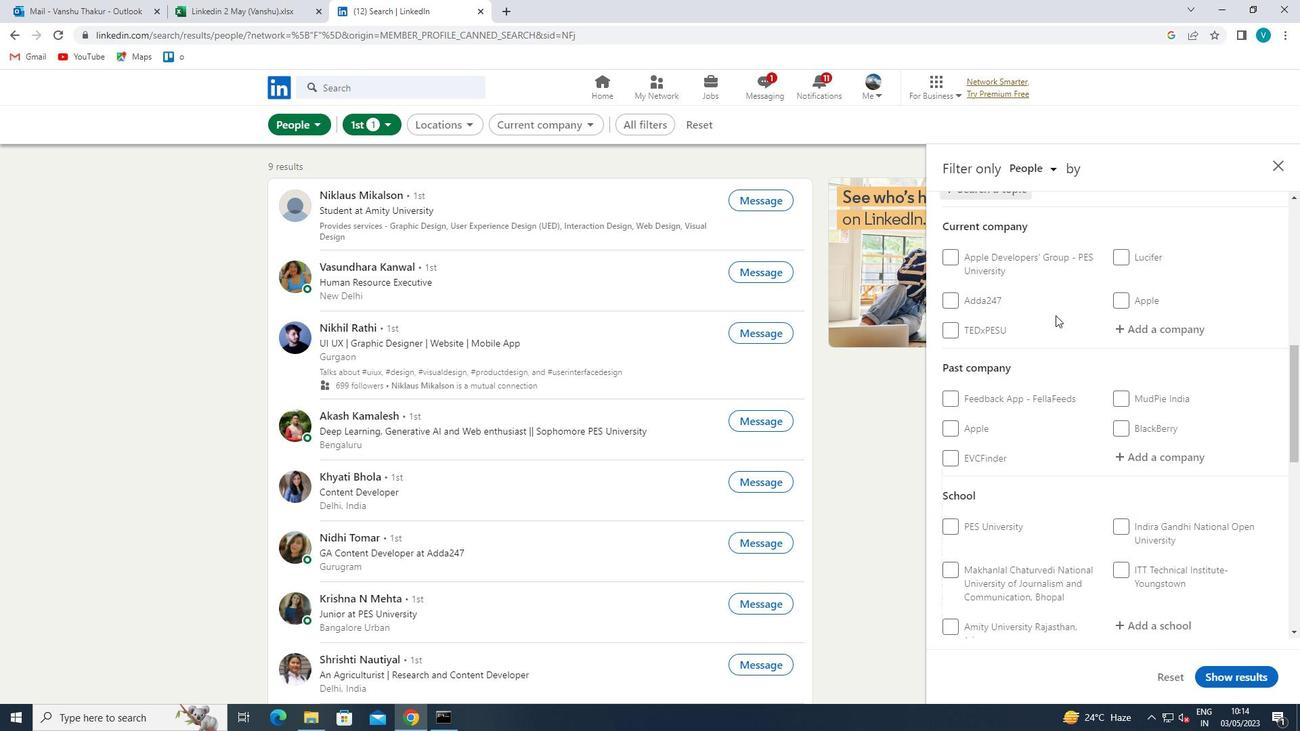 
Action: Mouse scrolled (1055, 316) with delta (0, 0)
Screenshot: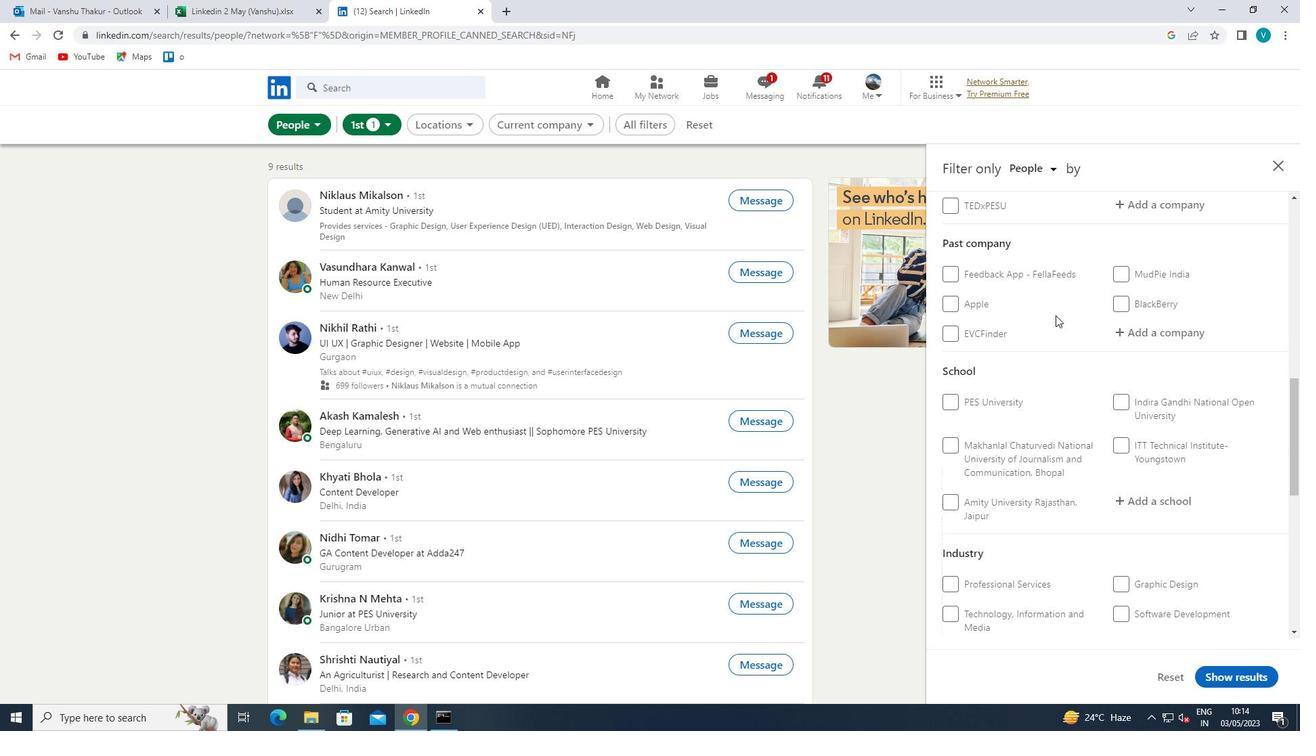 
Action: Mouse scrolled (1055, 316) with delta (0, 0)
Screenshot: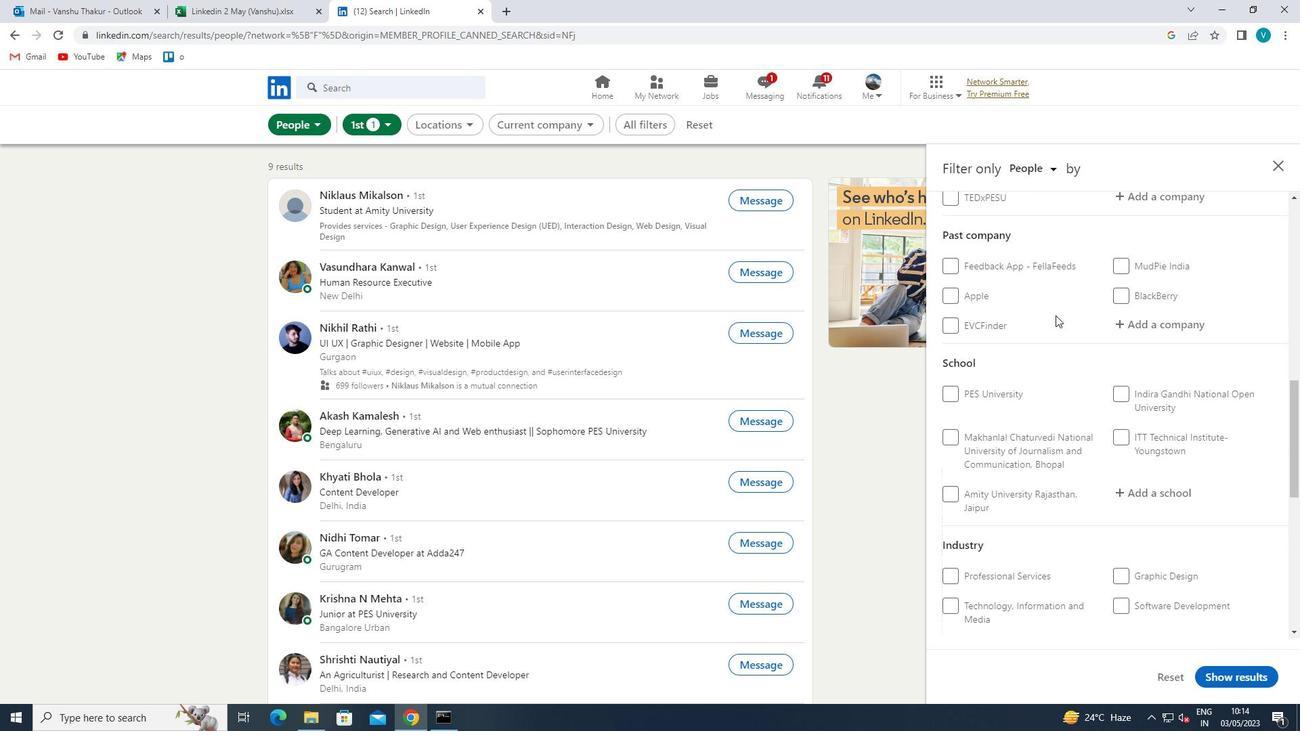 
Action: Mouse moved to (1152, 324)
Screenshot: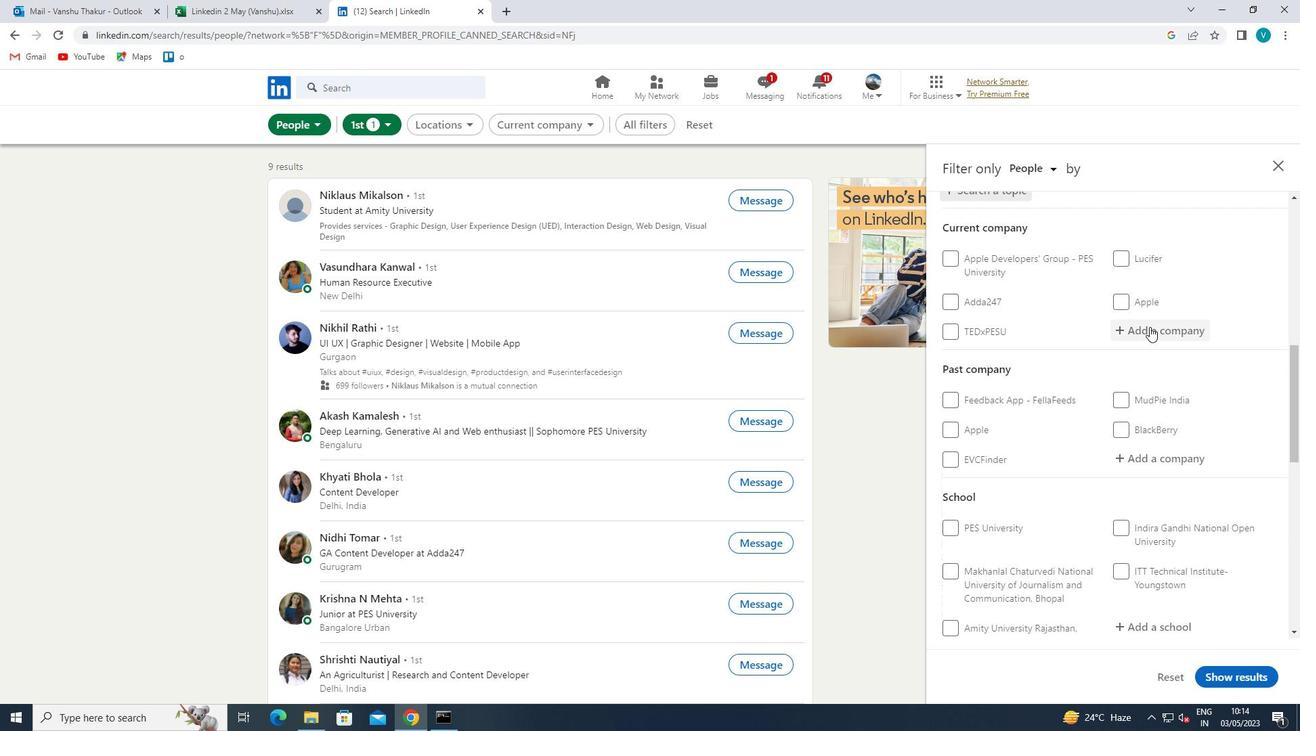 
Action: Mouse pressed left at (1152, 324)
Screenshot: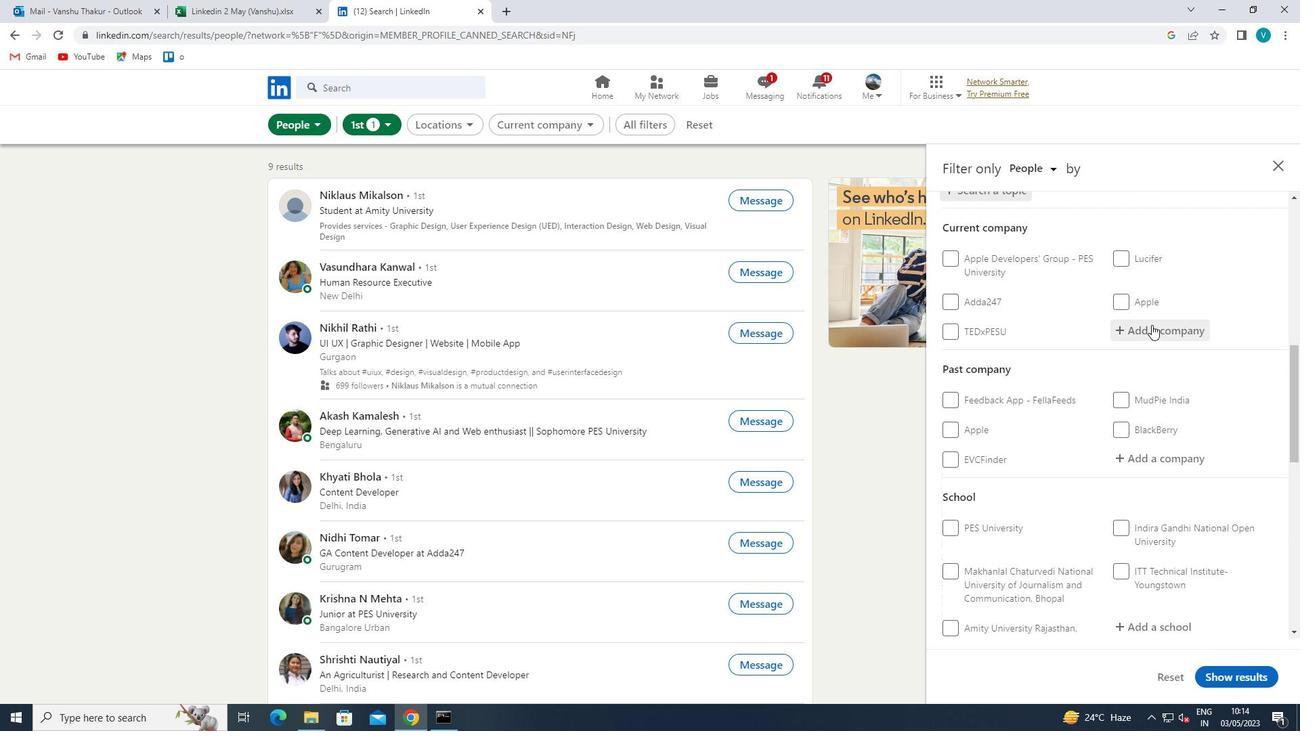 
Action: Mouse moved to (1153, 323)
Screenshot: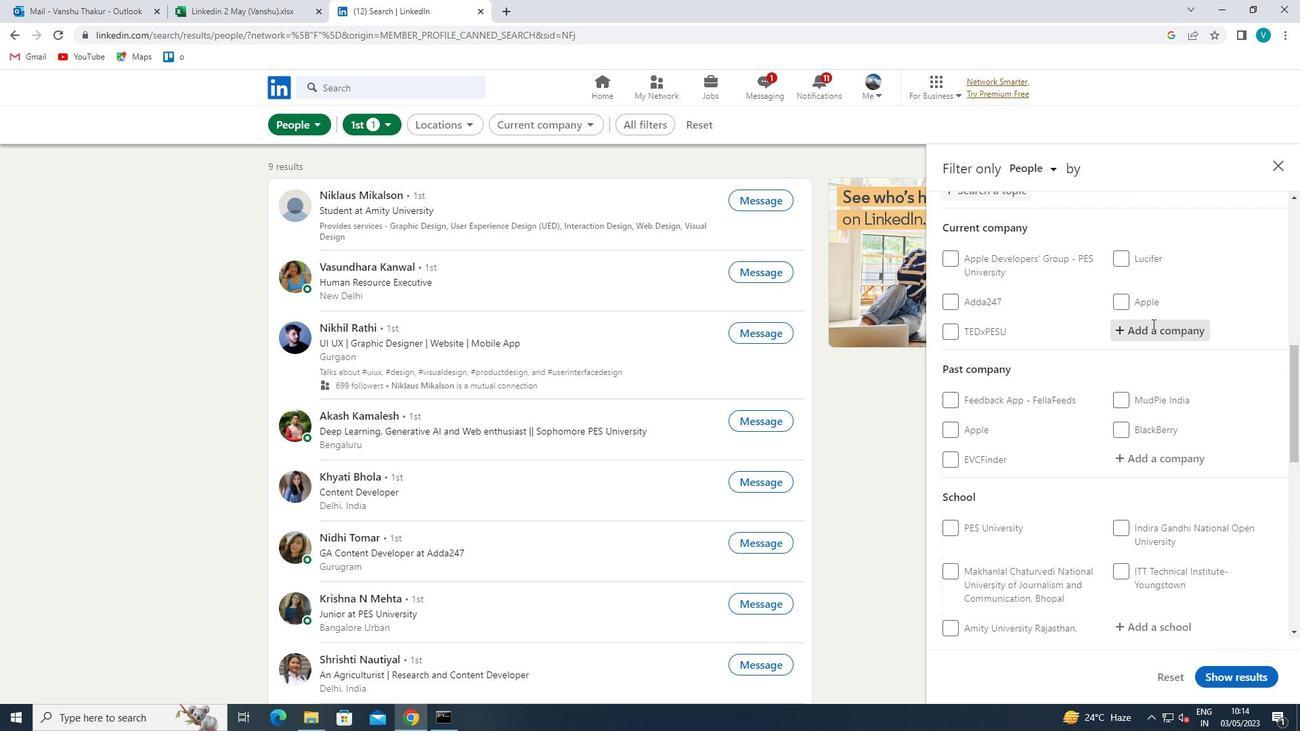 
Action: Key pressed <Key.shift>
Screenshot: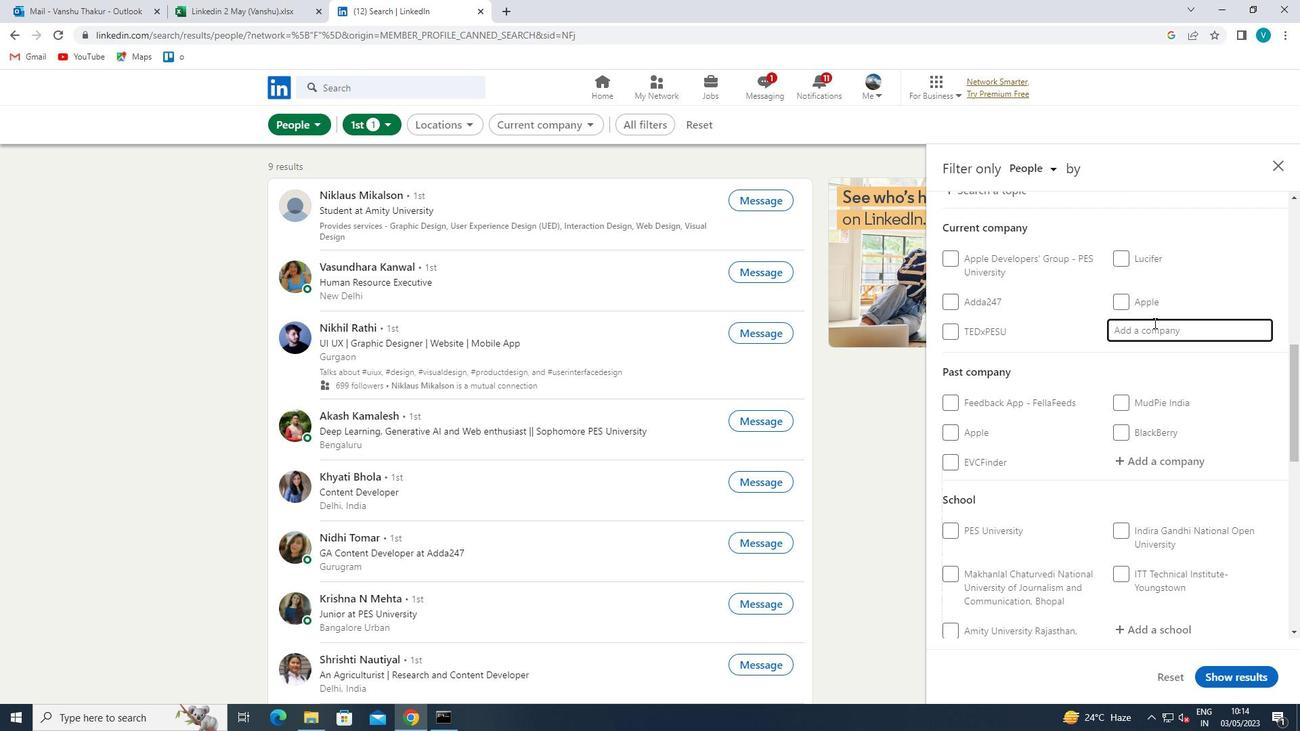 
Action: Mouse moved to (1126, 304)
Screenshot: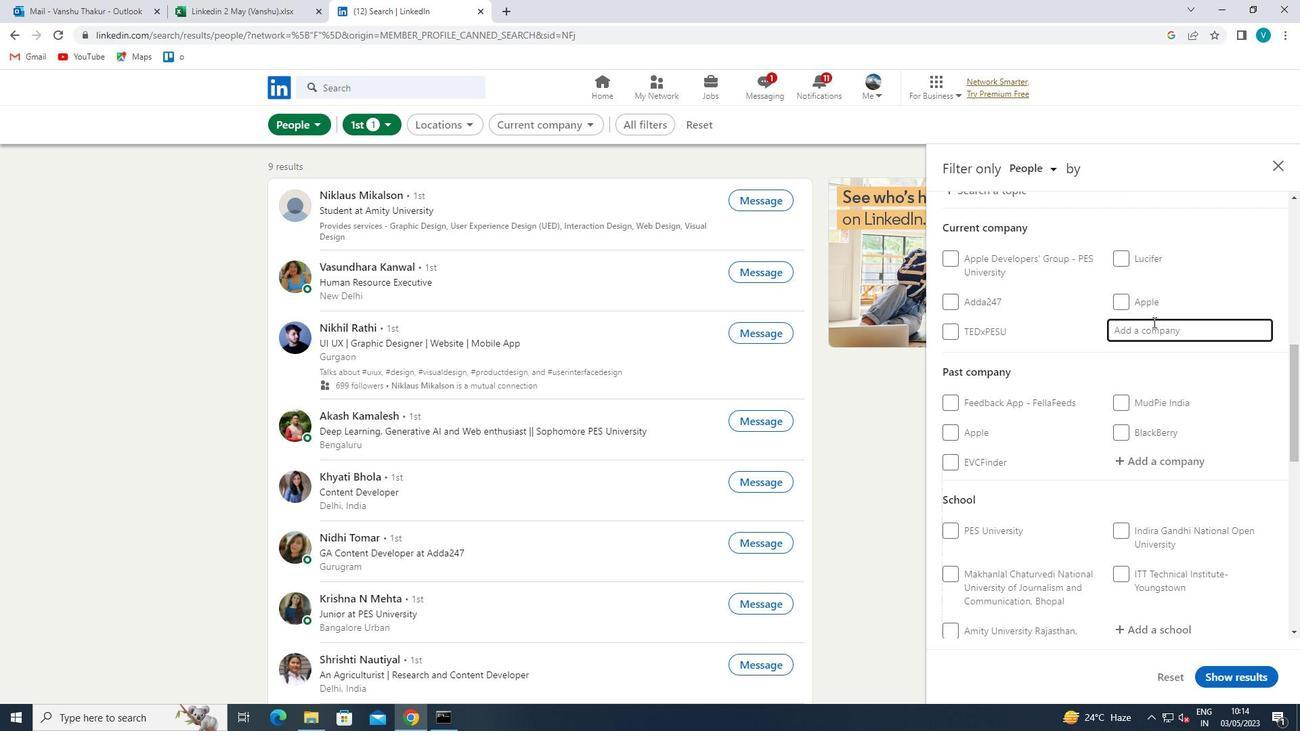 
Action: Key pressed SOFTWARE<Key.space>
Screenshot: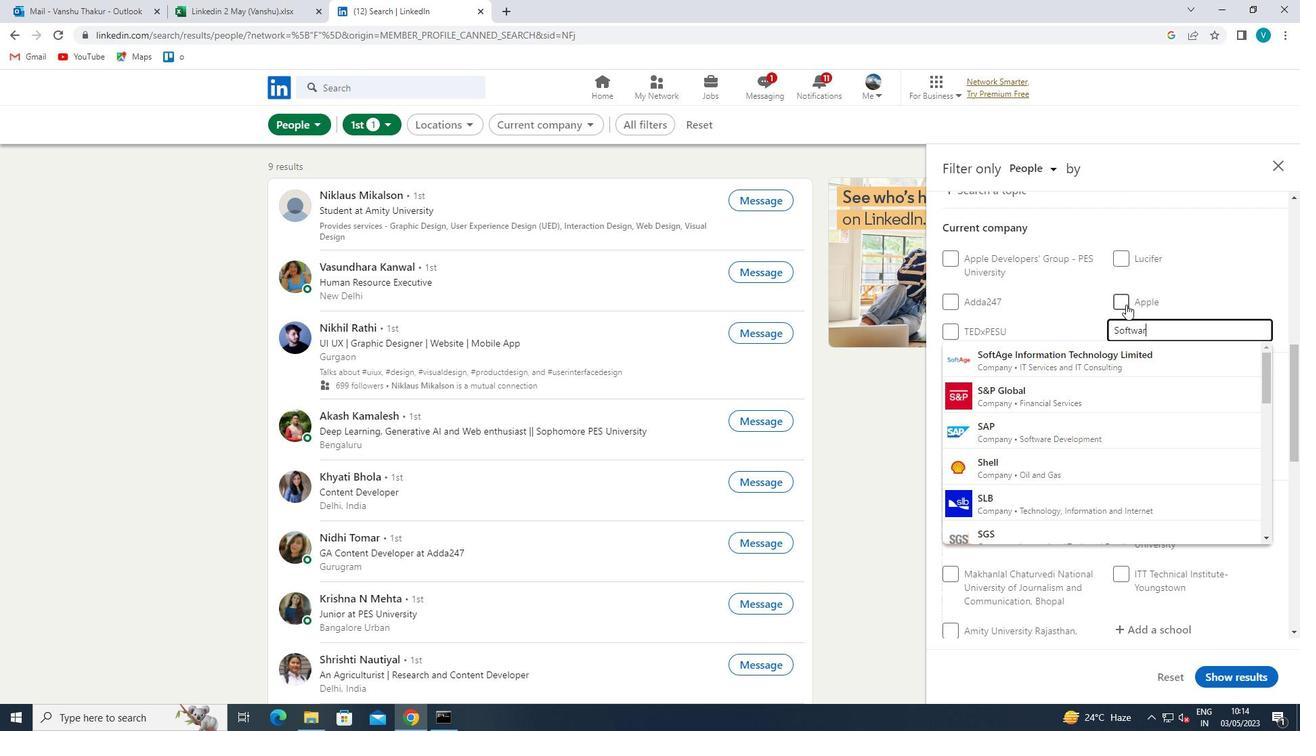 
Action: Mouse moved to (1115, 302)
Screenshot: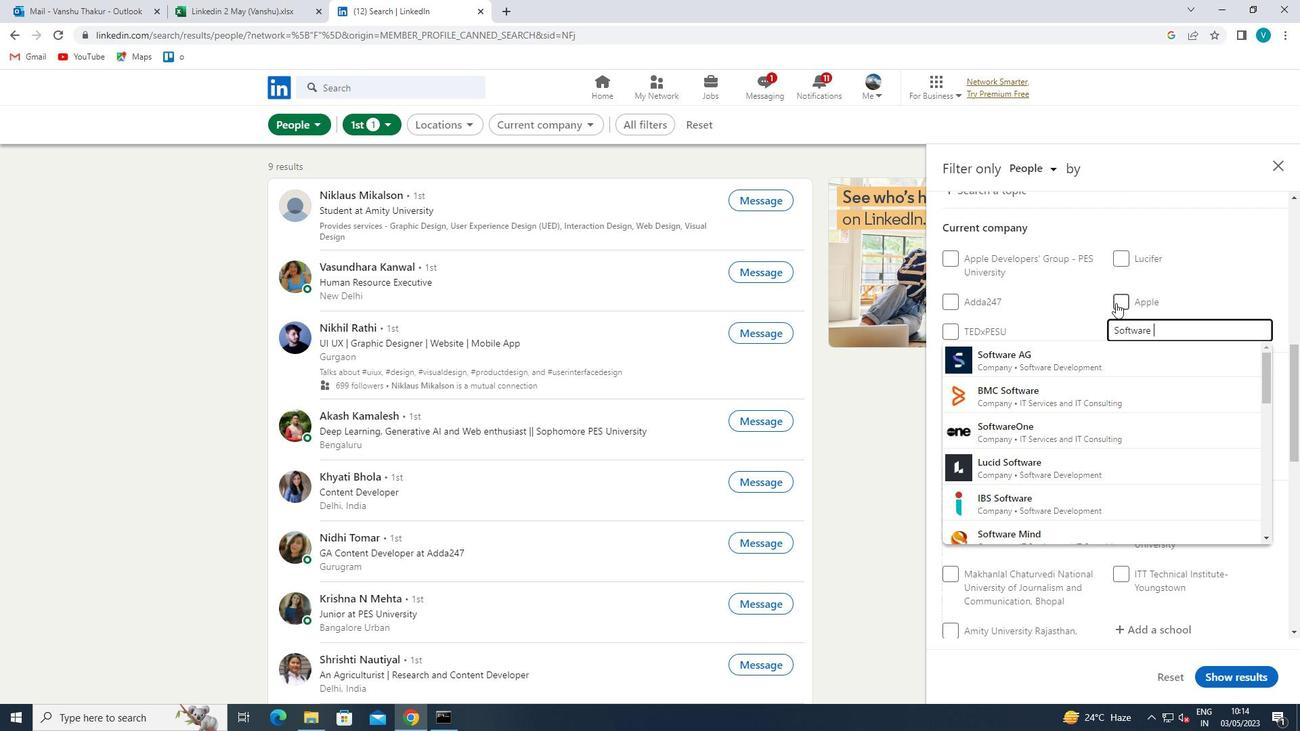 
Action: Key pressed <Key.shift><Key.shift><Key.shift><Key.shift><Key.shift><Key.shift>TEST
Screenshot: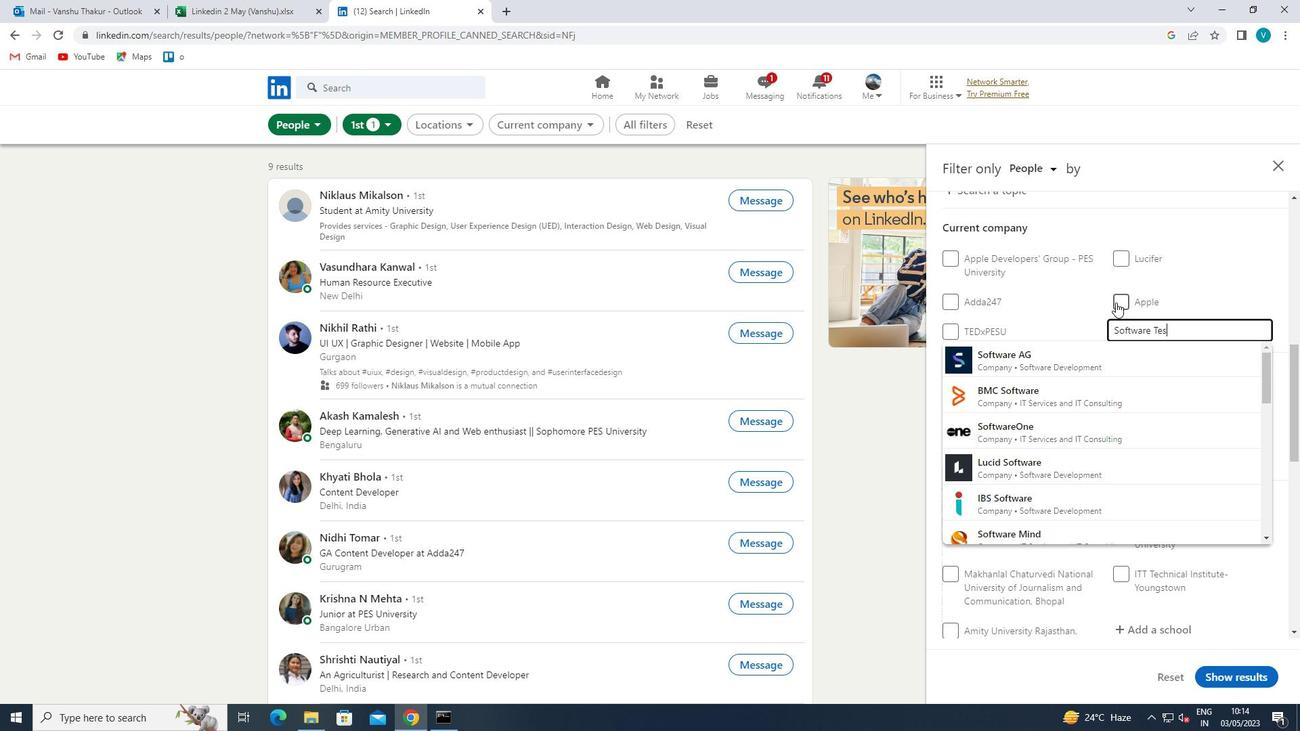 
Action: Mouse moved to (1113, 389)
Screenshot: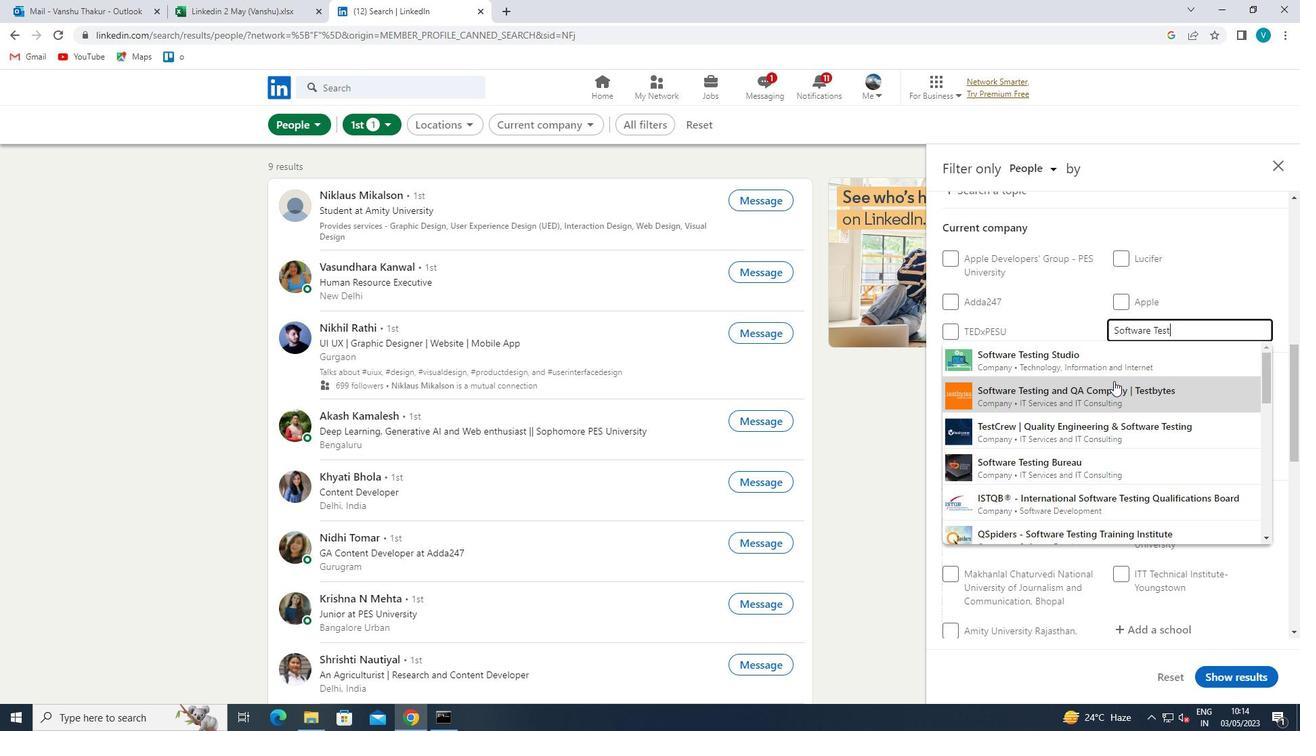 
Action: Mouse pressed left at (1113, 389)
Screenshot: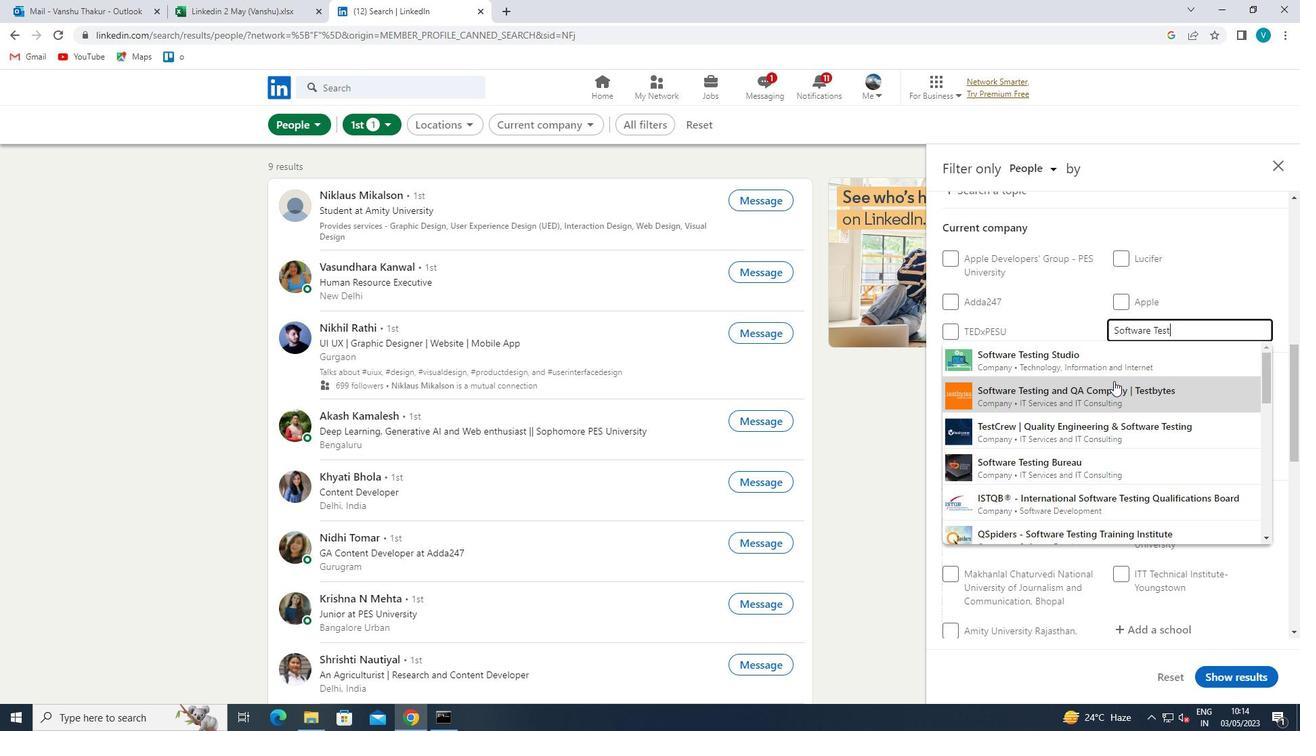 
Action: Mouse moved to (1089, 370)
Screenshot: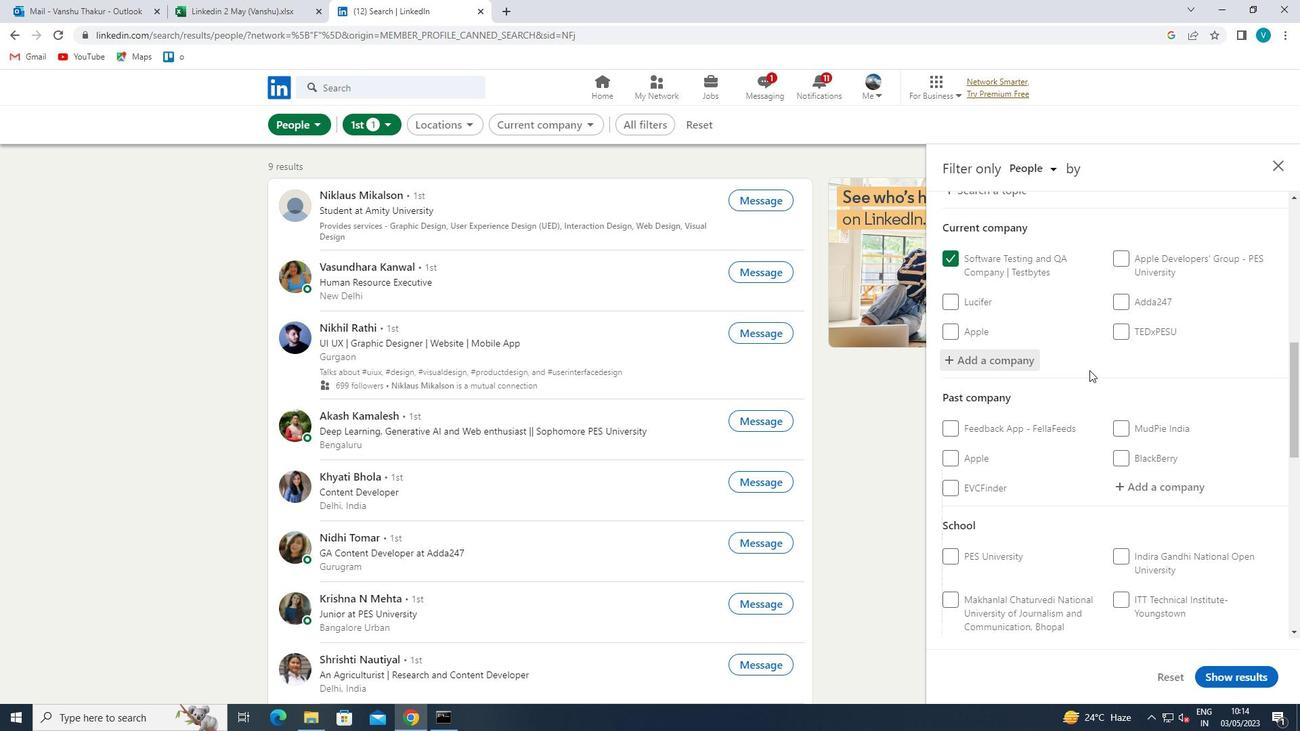 
Action: Mouse scrolled (1089, 369) with delta (0, 0)
Screenshot: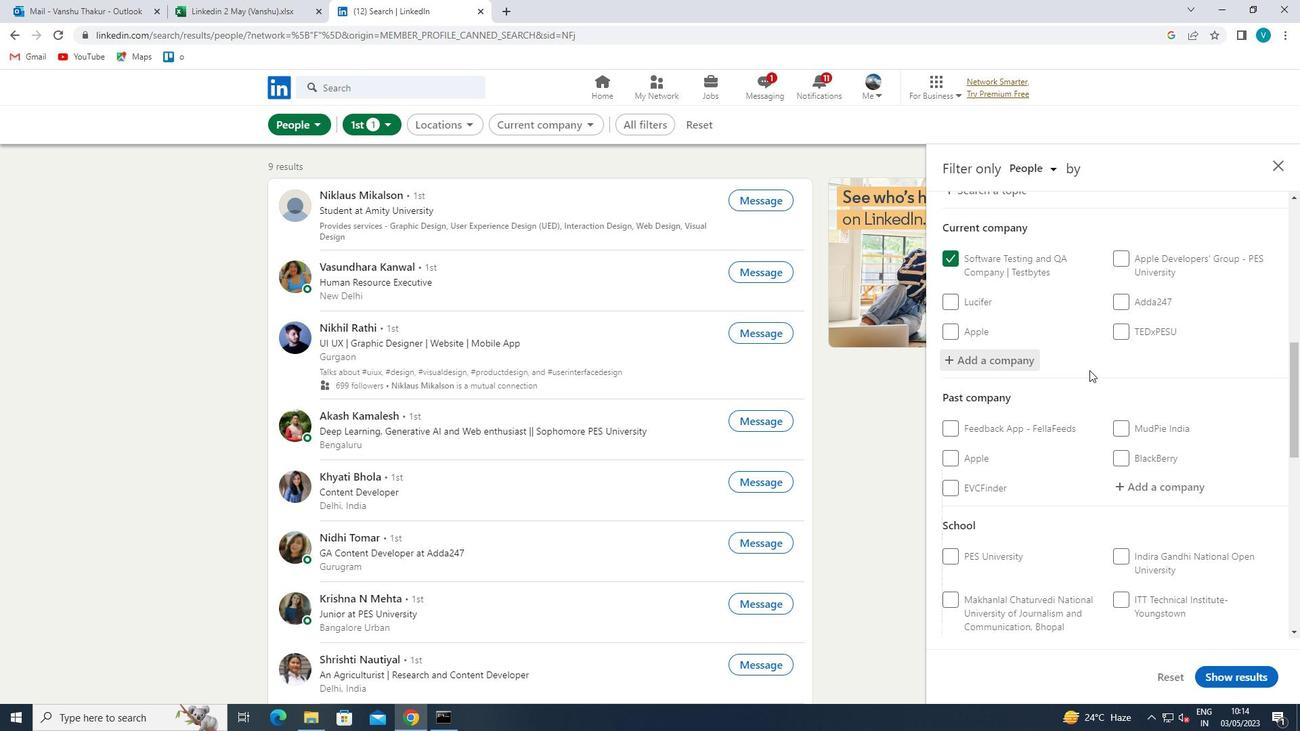 
Action: Mouse moved to (1090, 370)
Screenshot: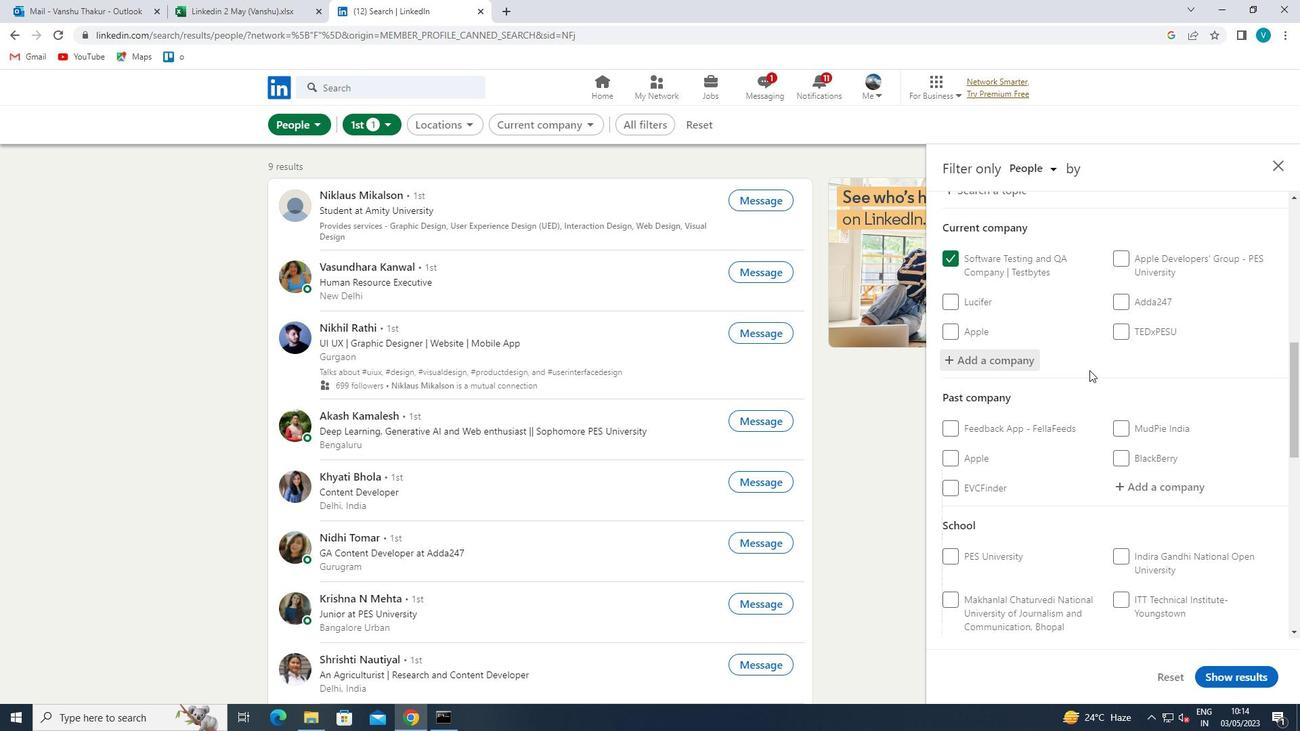 
Action: Mouse scrolled (1090, 369) with delta (0, 0)
Screenshot: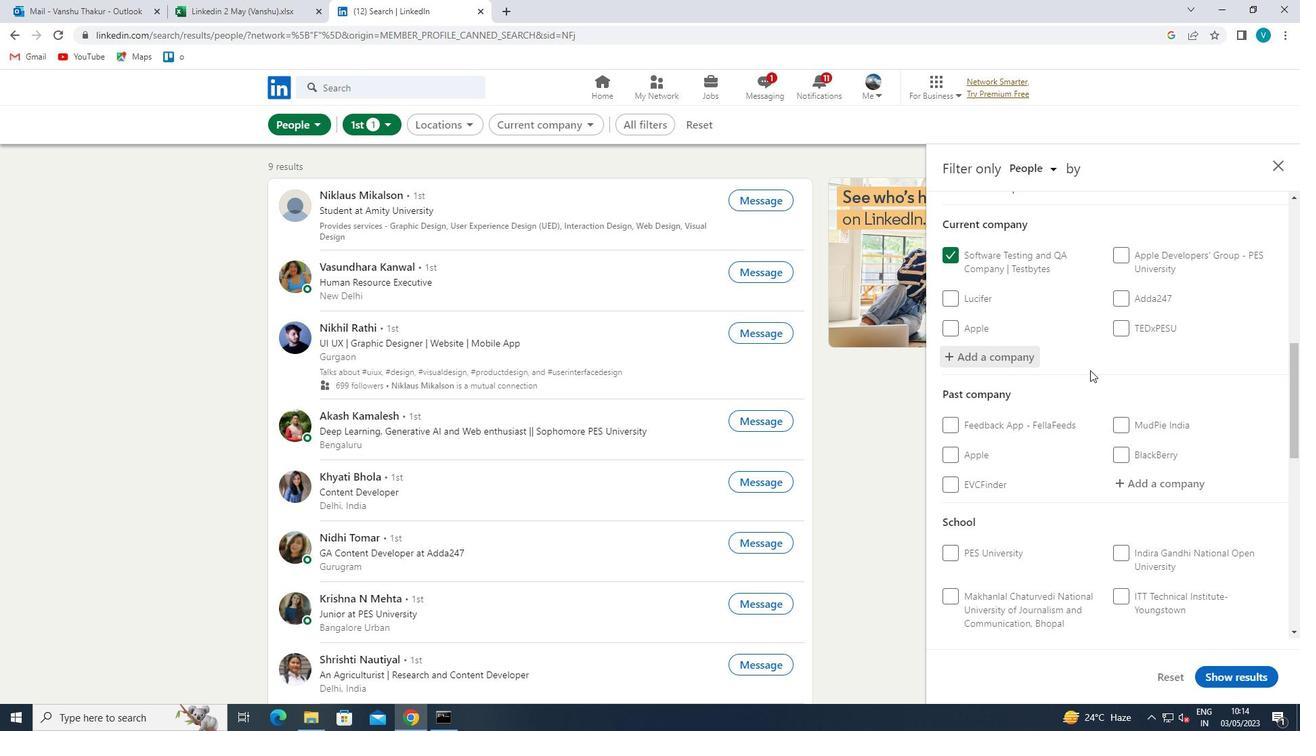 
Action: Mouse scrolled (1090, 369) with delta (0, 0)
Screenshot: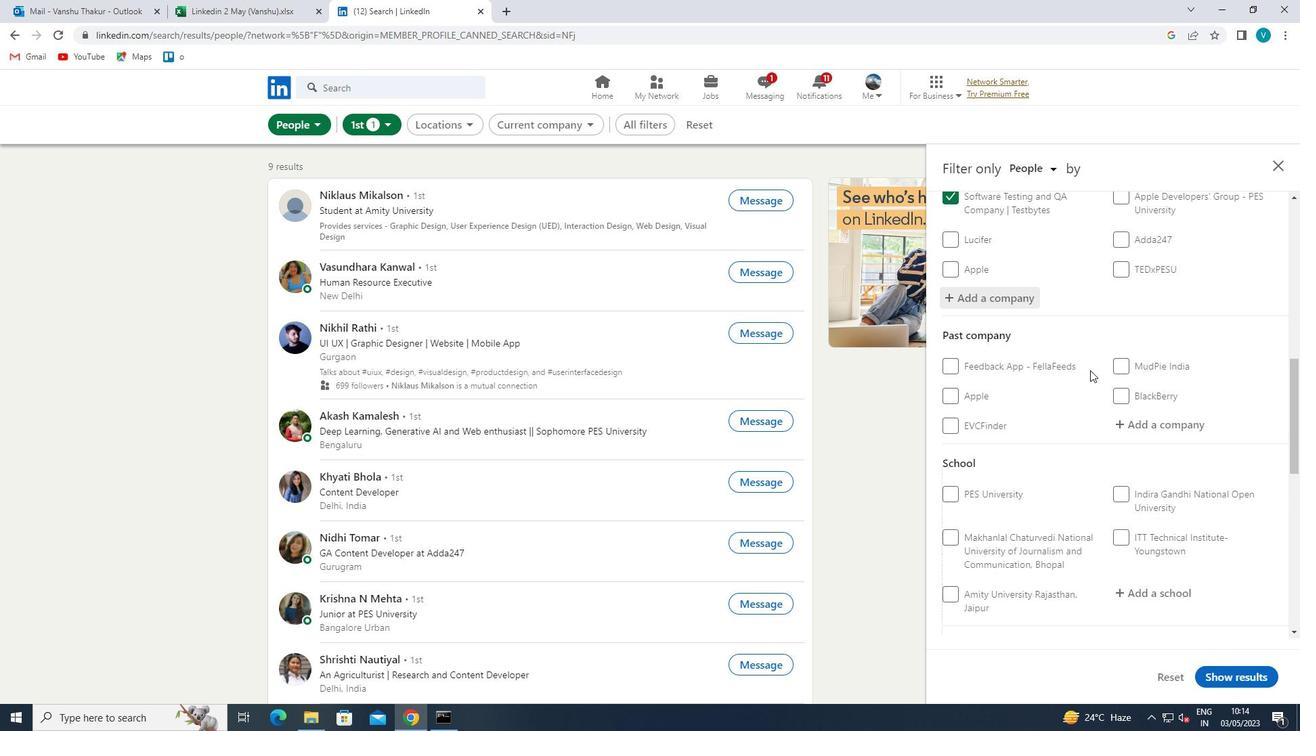 
Action: Mouse scrolled (1090, 369) with delta (0, 0)
Screenshot: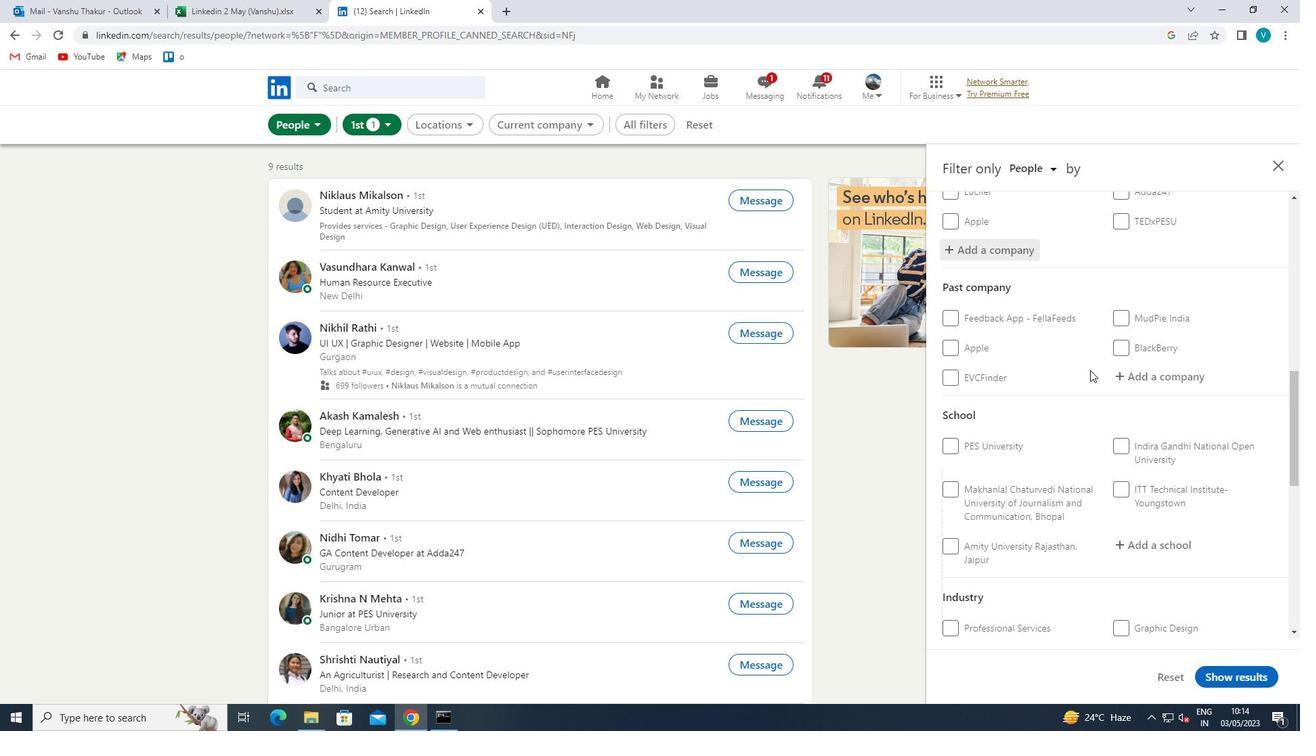 
Action: Mouse moved to (1156, 385)
Screenshot: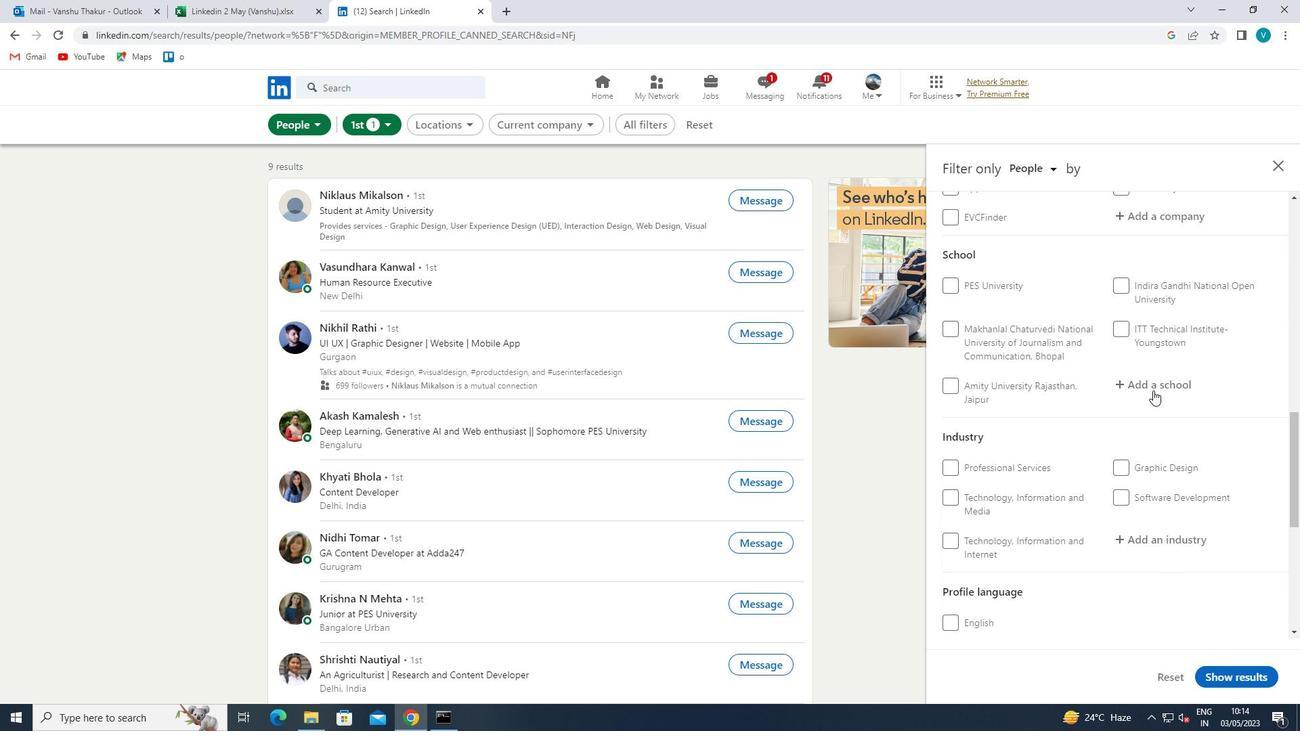 
Action: Mouse pressed left at (1156, 385)
Screenshot: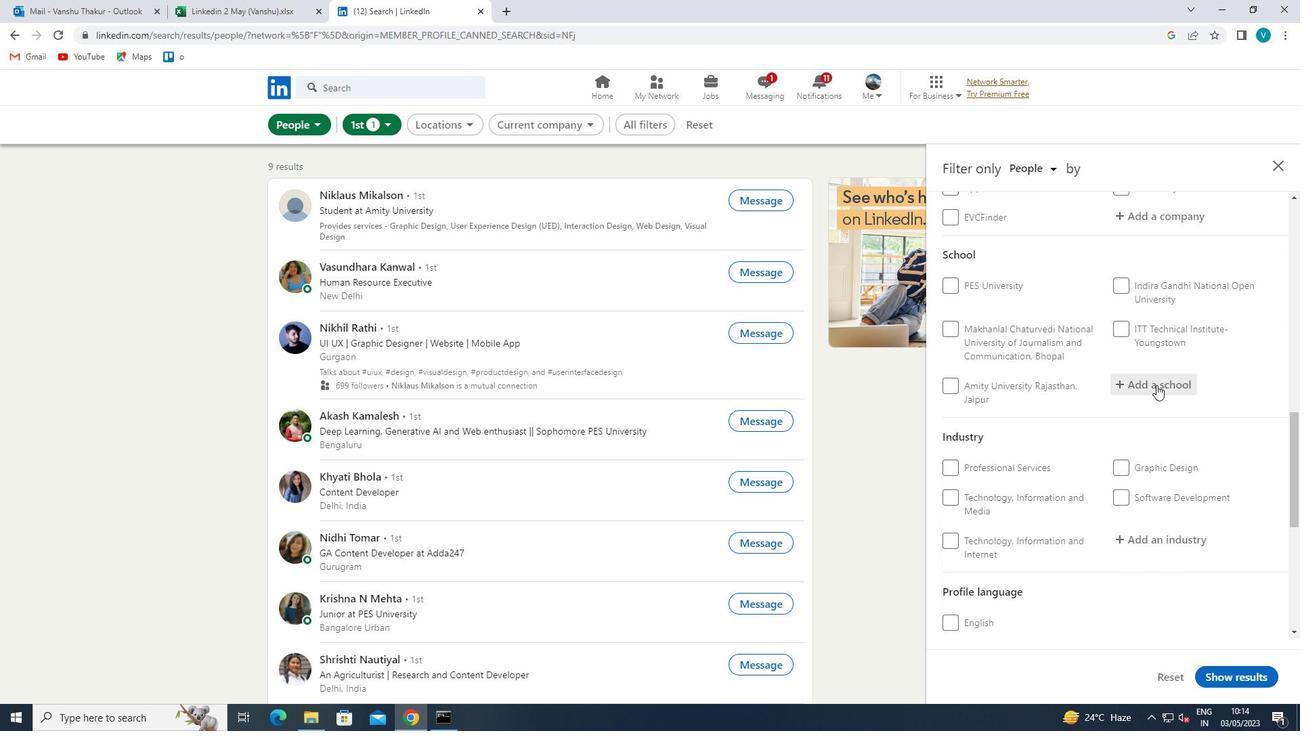 
Action: Mouse moved to (1141, 375)
Screenshot: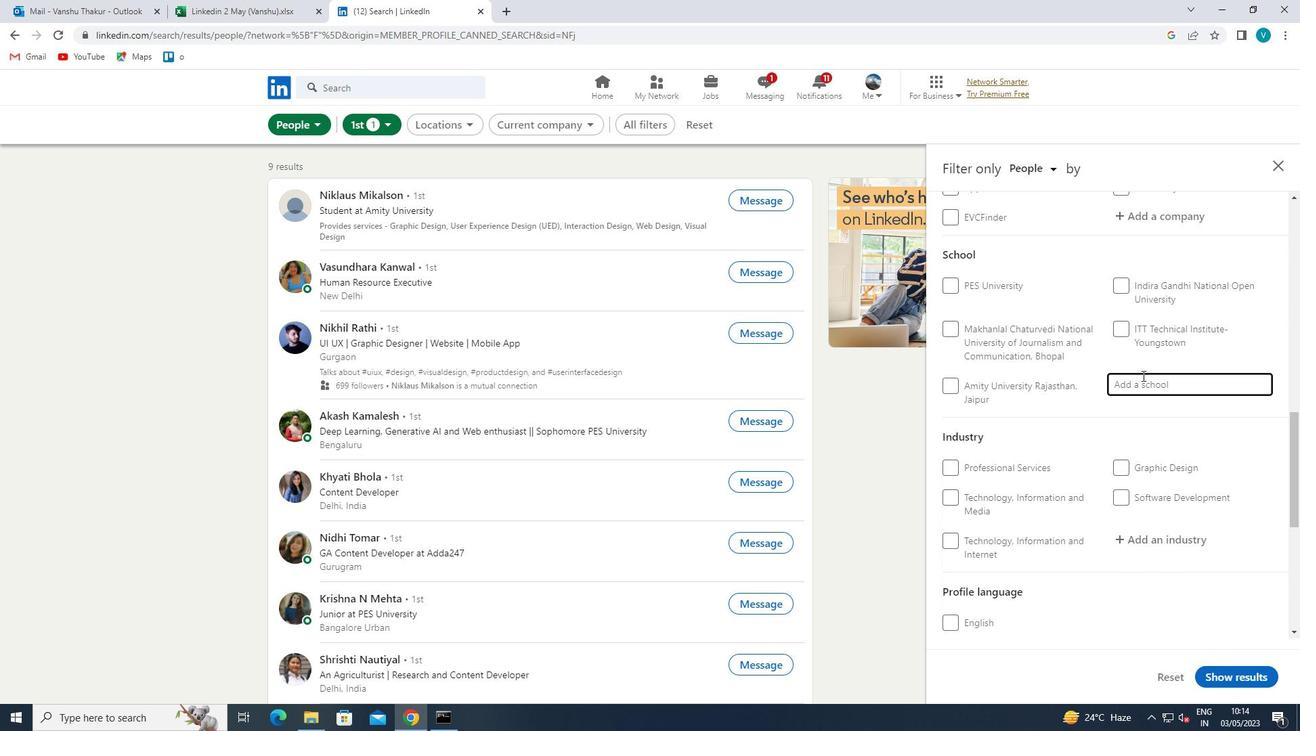 
Action: Key pressed <Key.shift>SHOOLINI<Key.space>
Screenshot: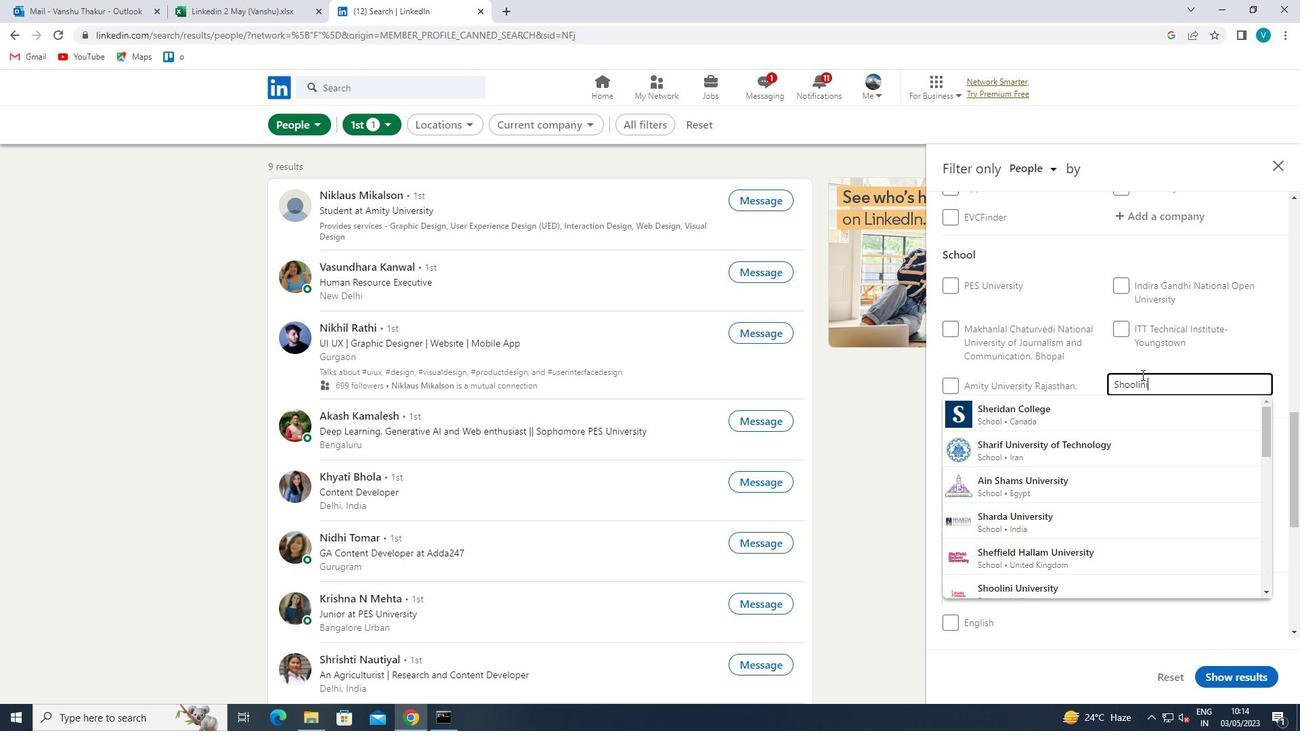 
Action: Mouse moved to (1090, 409)
Screenshot: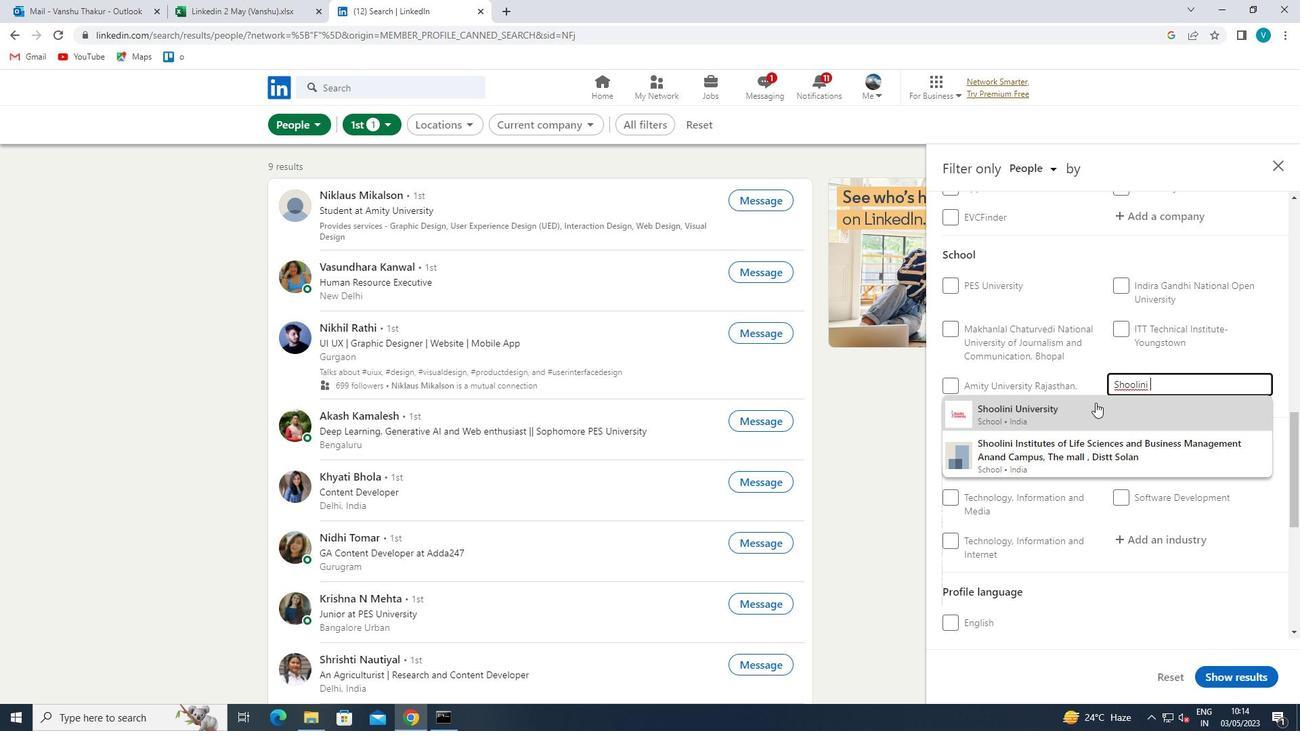 
Action: Mouse pressed left at (1090, 409)
Screenshot: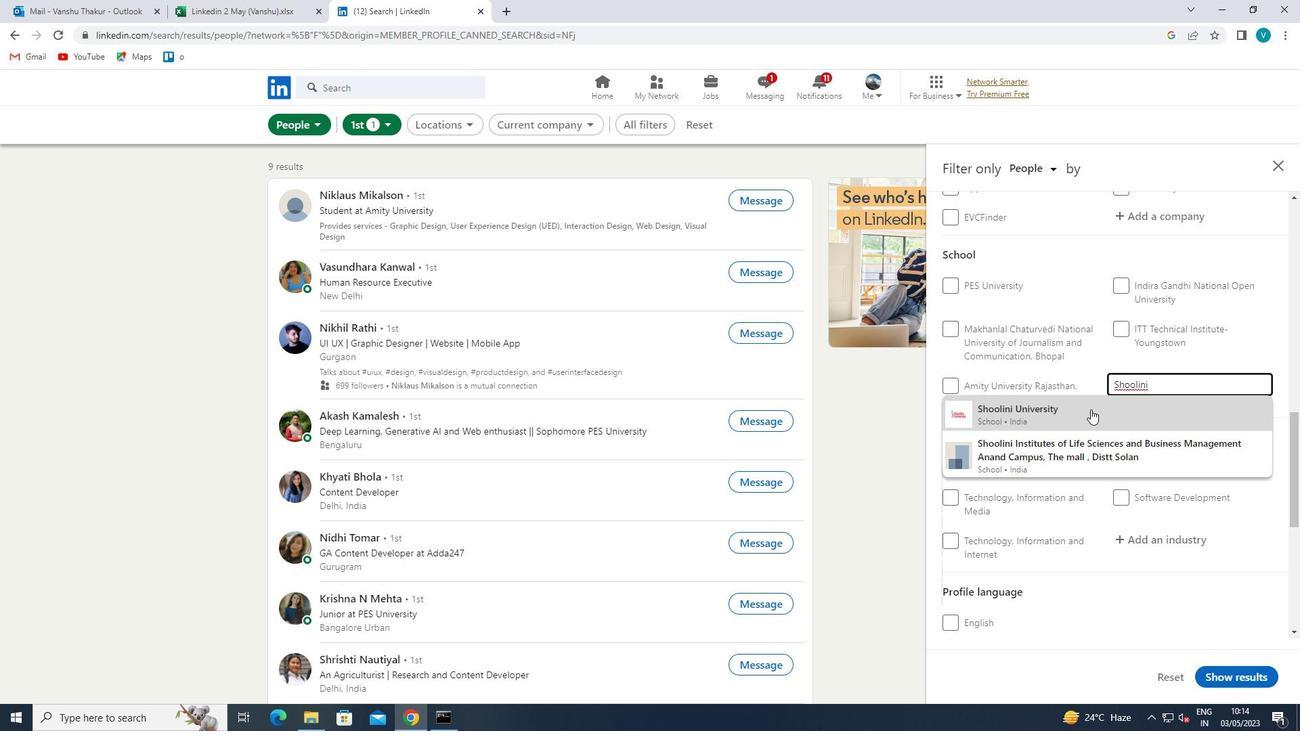 
Action: Mouse moved to (1092, 409)
Screenshot: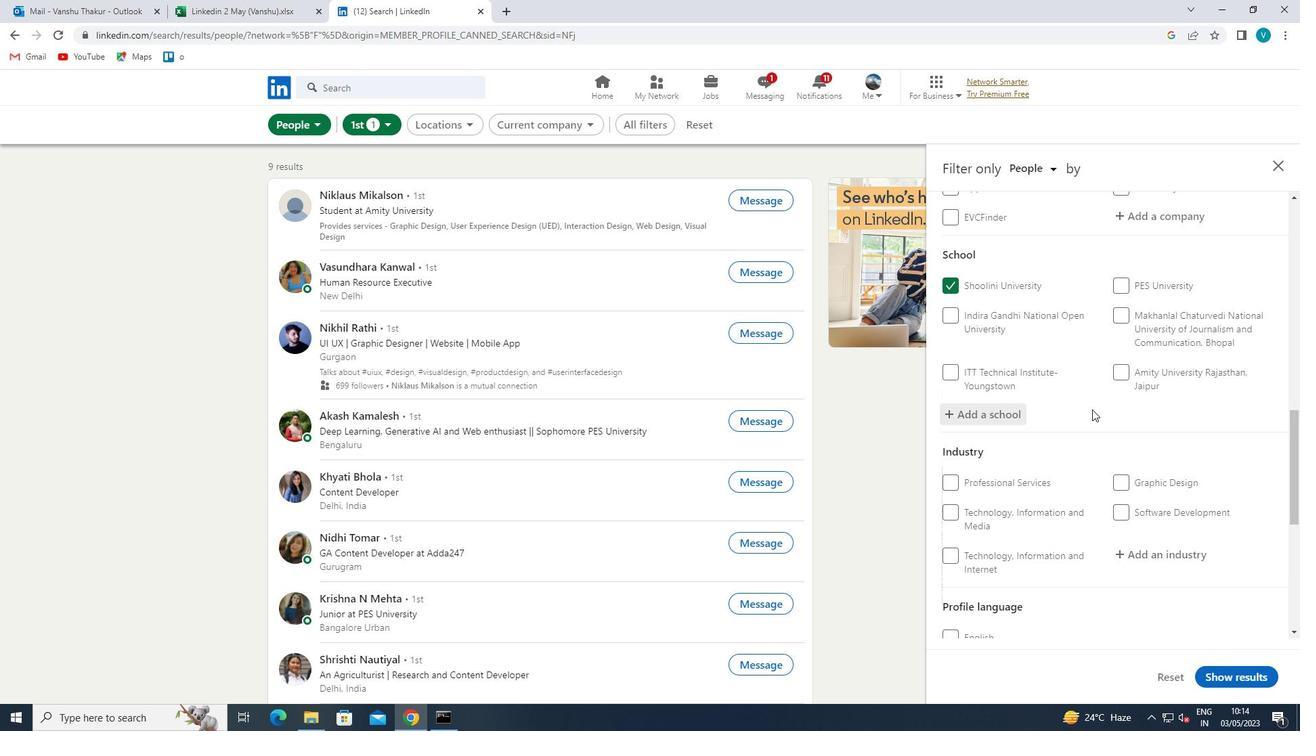 
Action: Mouse scrolled (1092, 408) with delta (0, 0)
Screenshot: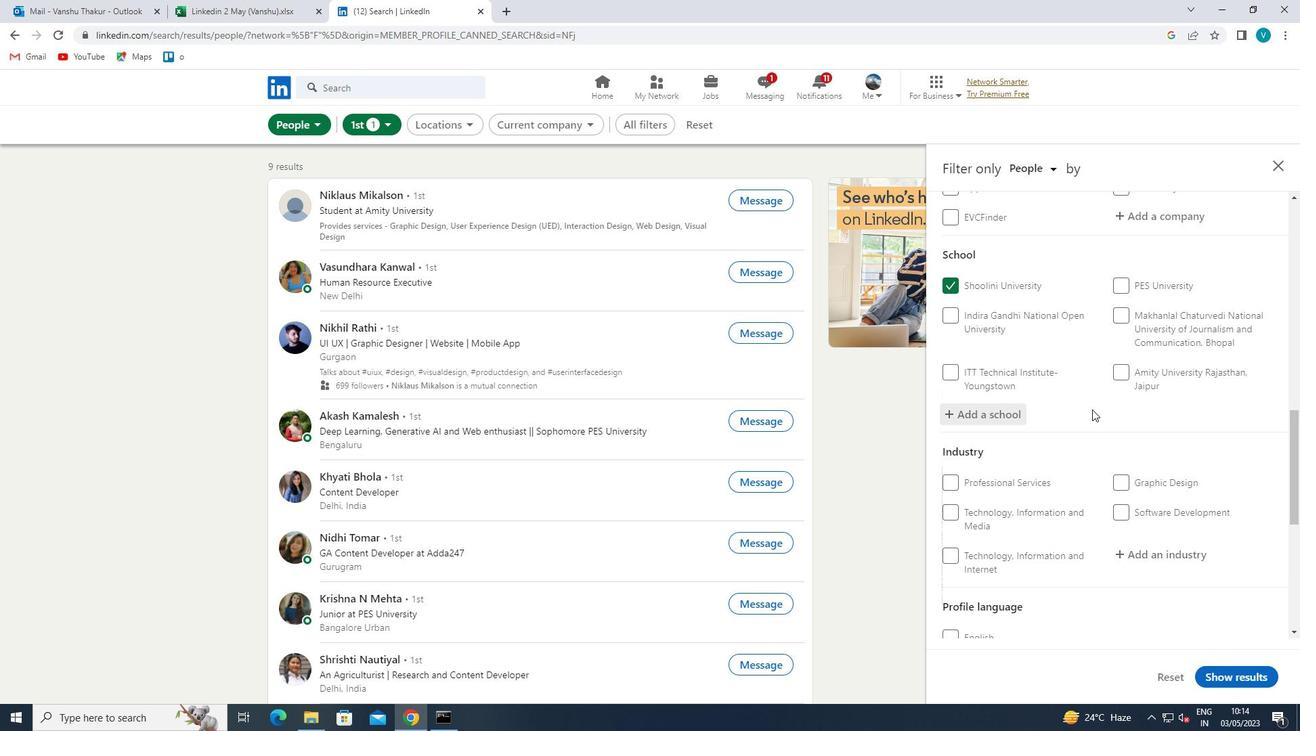 
Action: Mouse moved to (1092, 409)
Screenshot: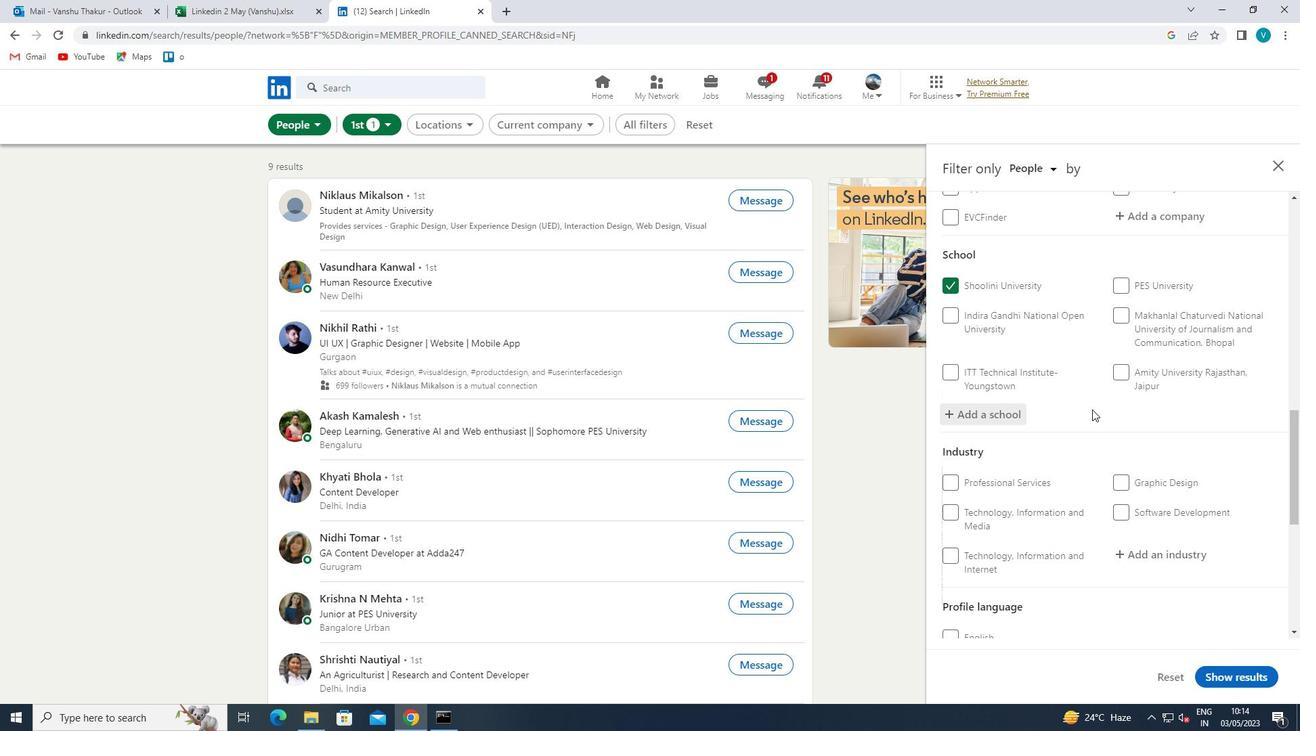 
Action: Mouse scrolled (1092, 408) with delta (0, 0)
Screenshot: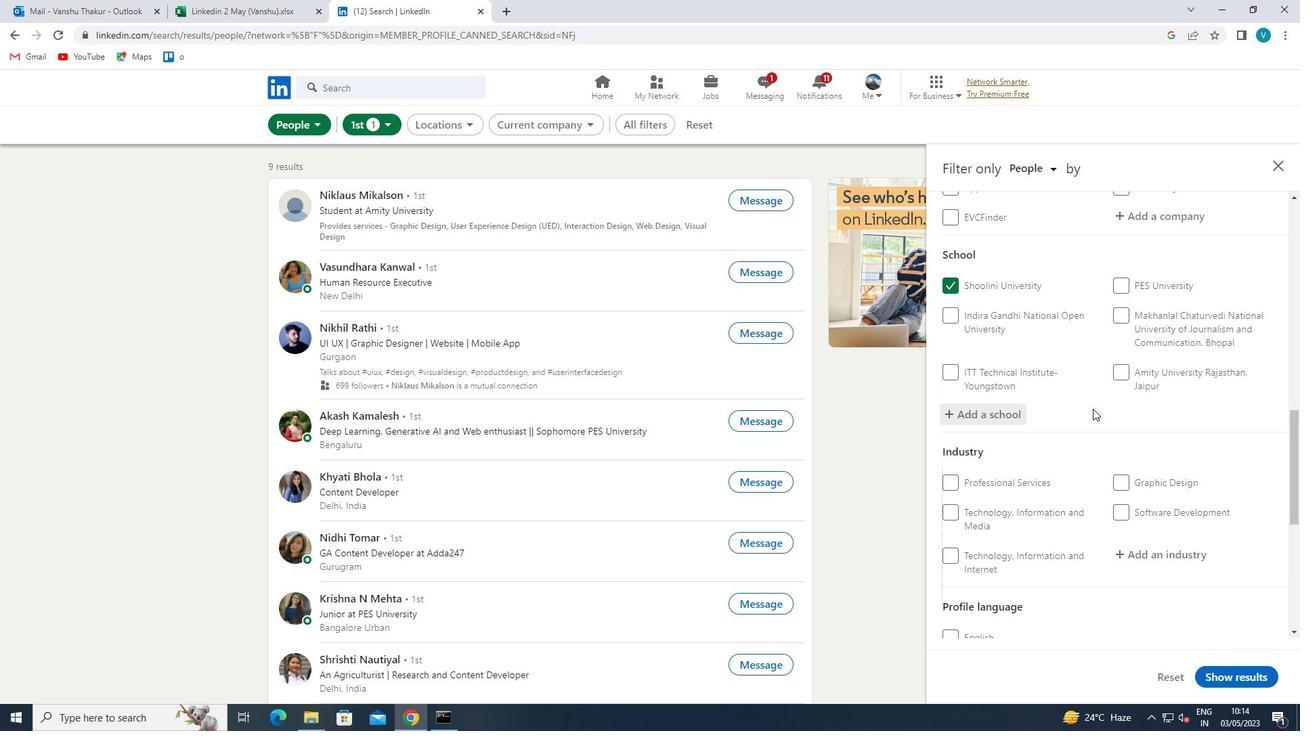 
Action: Mouse moved to (1092, 409)
Screenshot: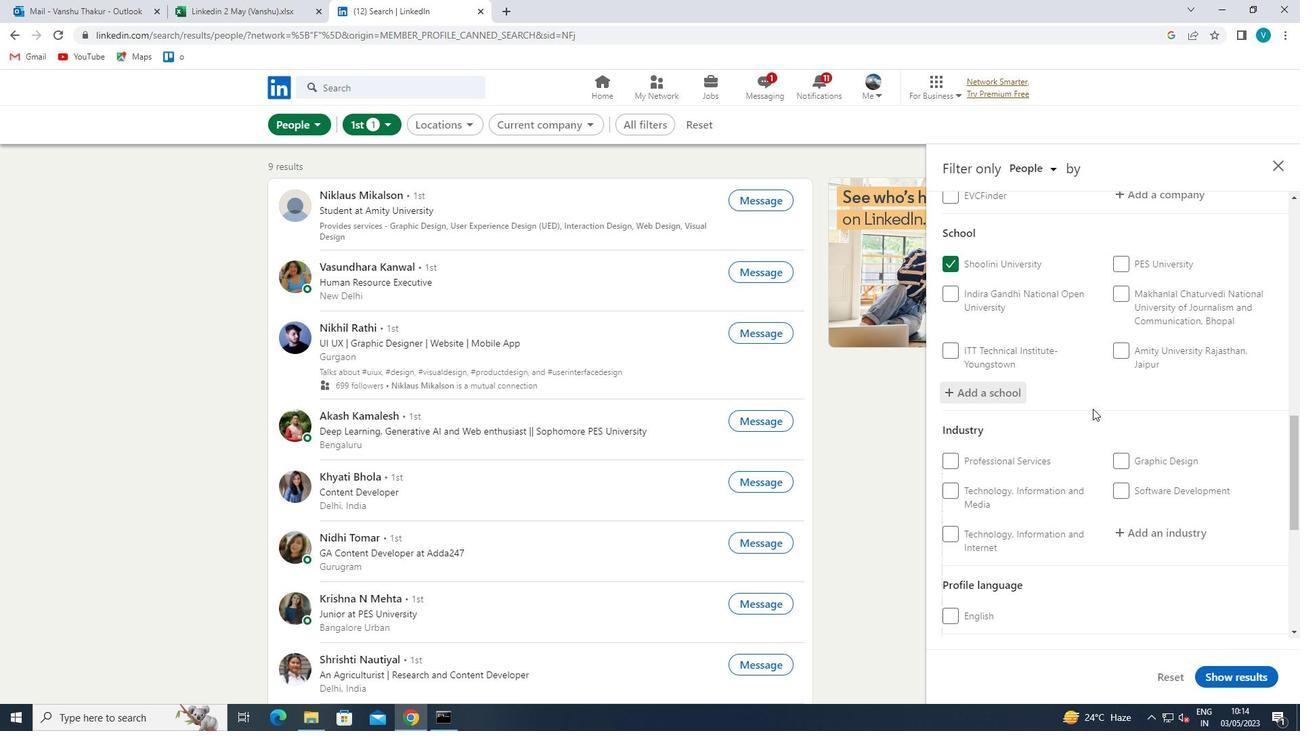 
Action: Mouse scrolled (1092, 408) with delta (0, 0)
Screenshot: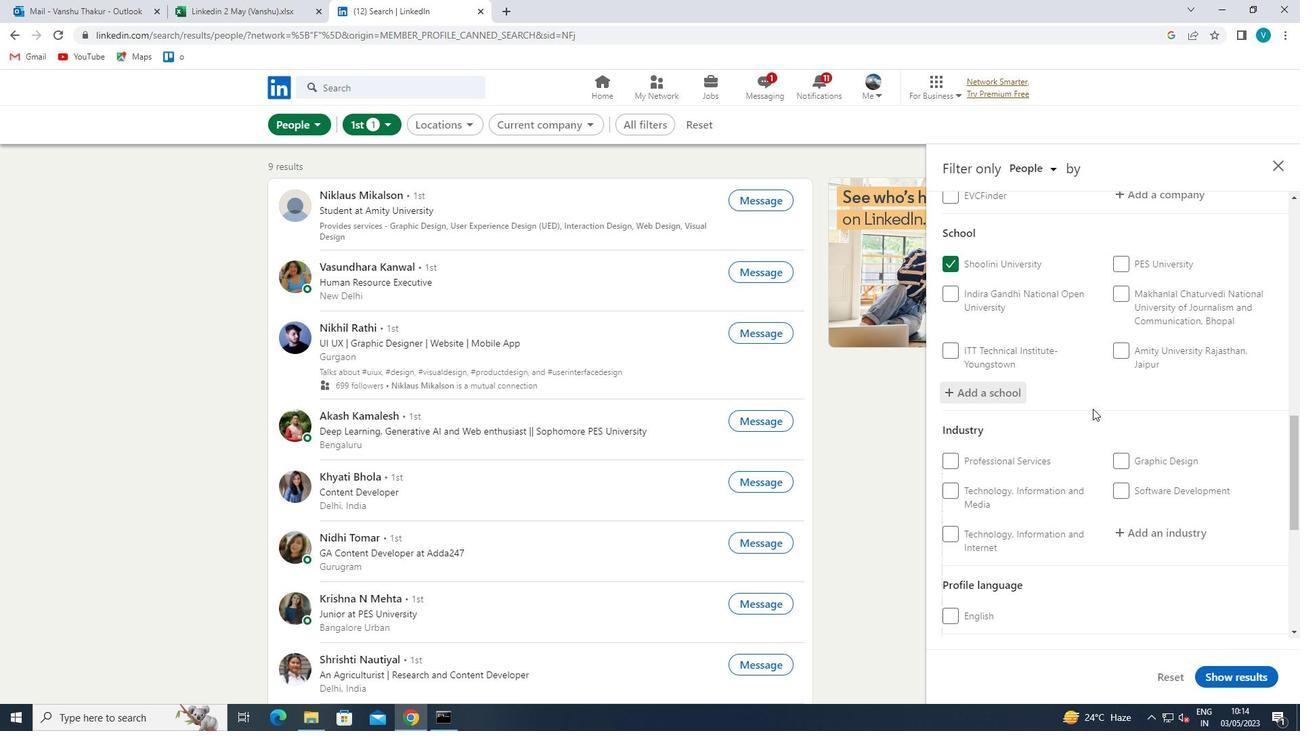 
Action: Mouse moved to (1162, 358)
Screenshot: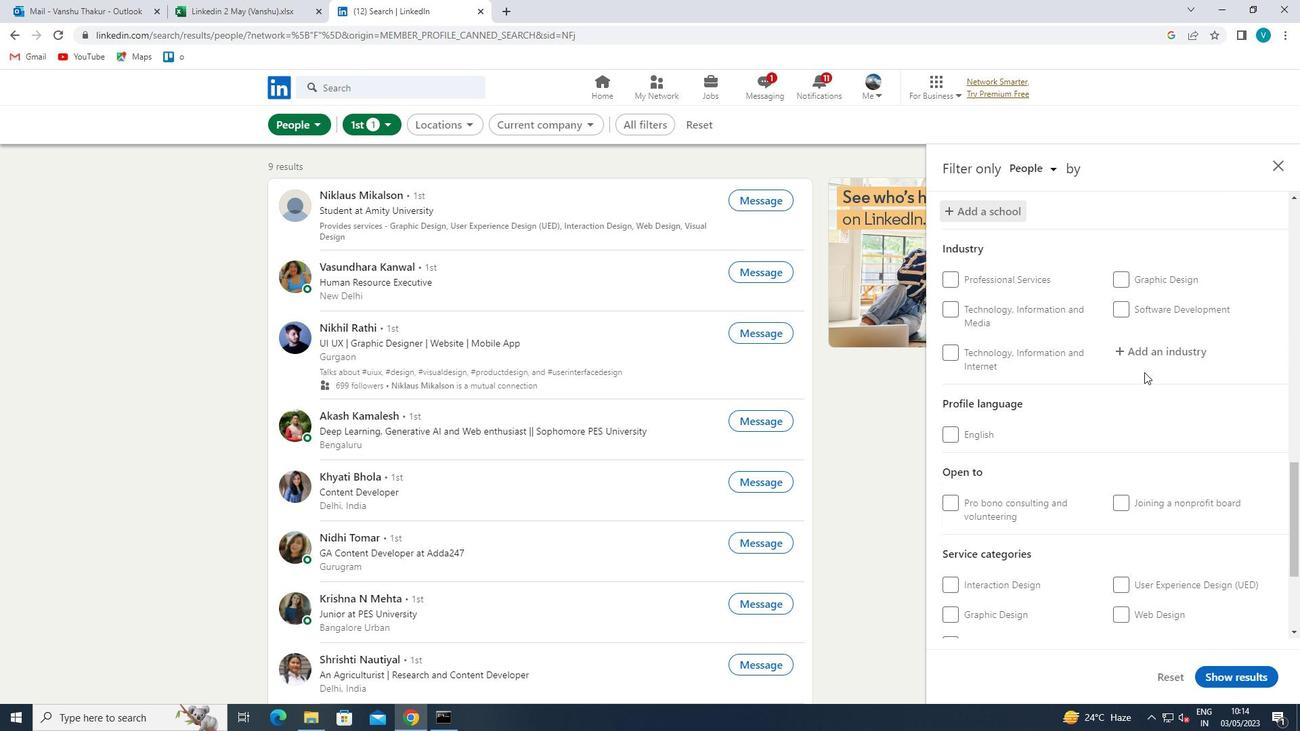 
Action: Mouse pressed left at (1162, 358)
Screenshot: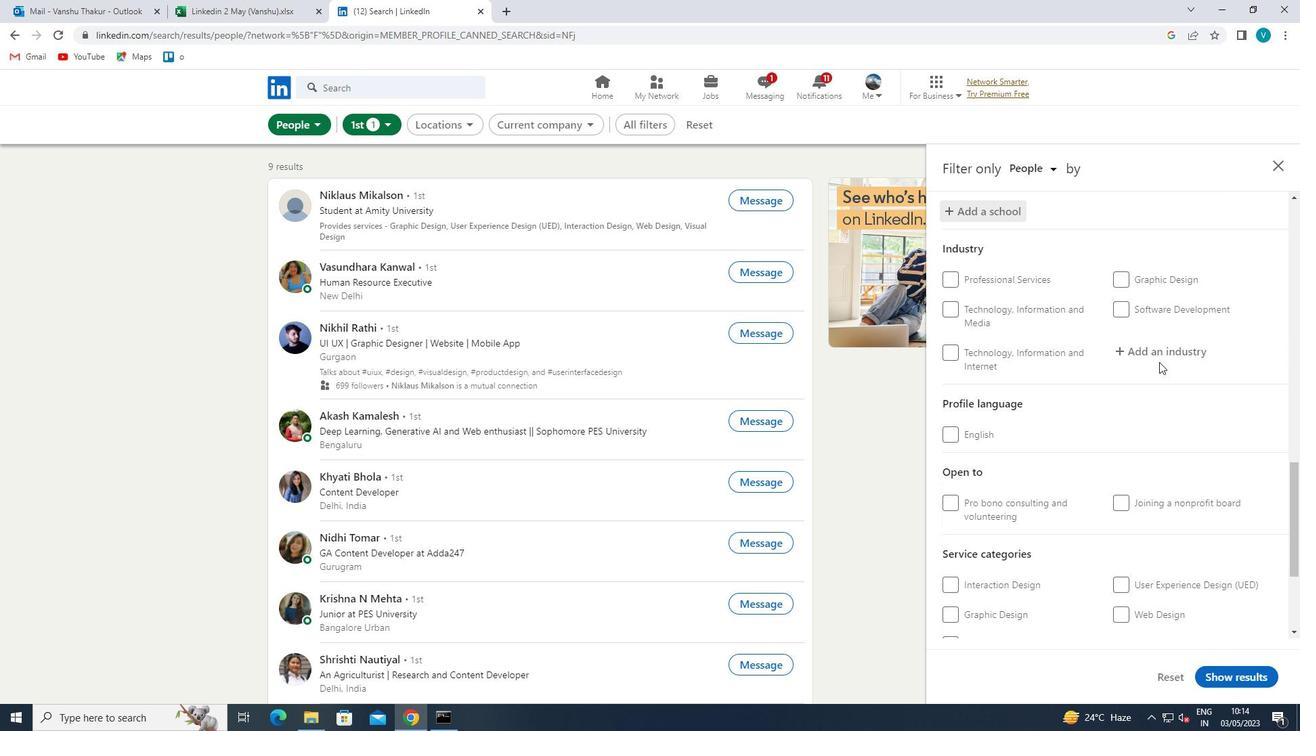 
Action: Mouse moved to (1162, 356)
Screenshot: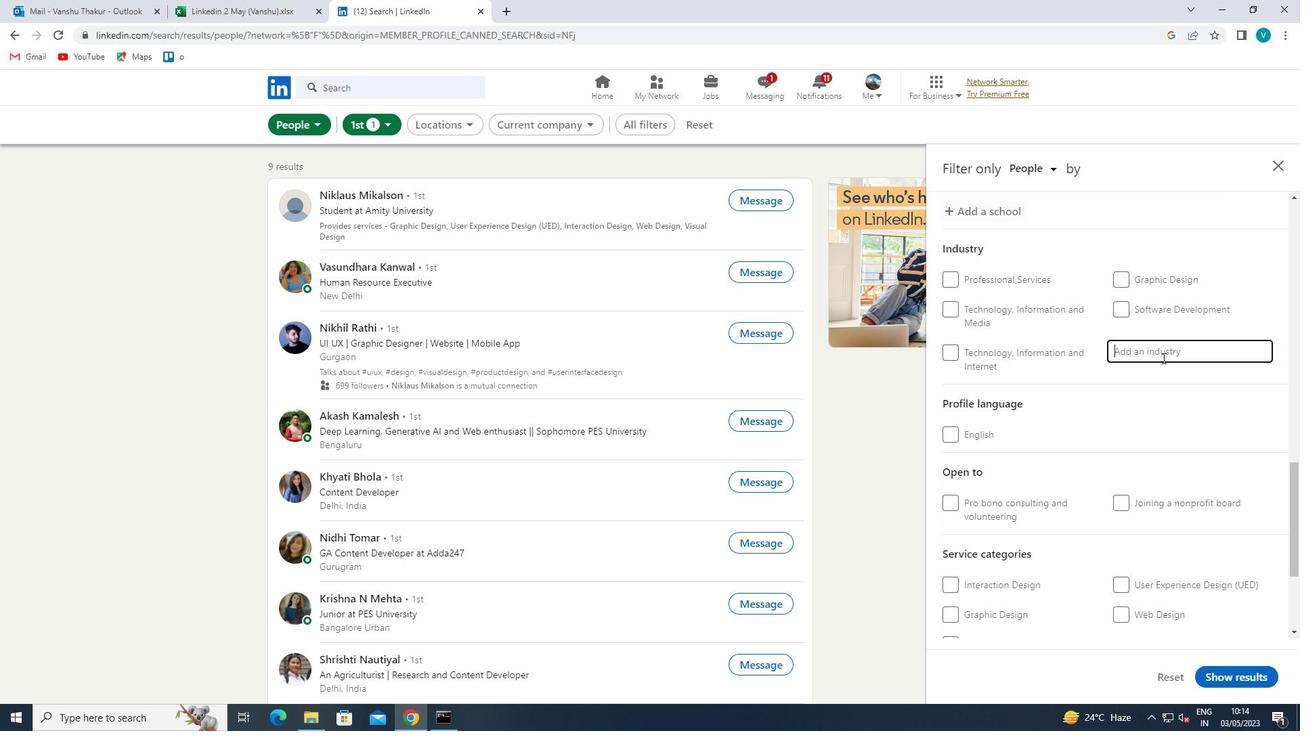 
Action: Key pressed <Key.shift>SEMICONDUC
Screenshot: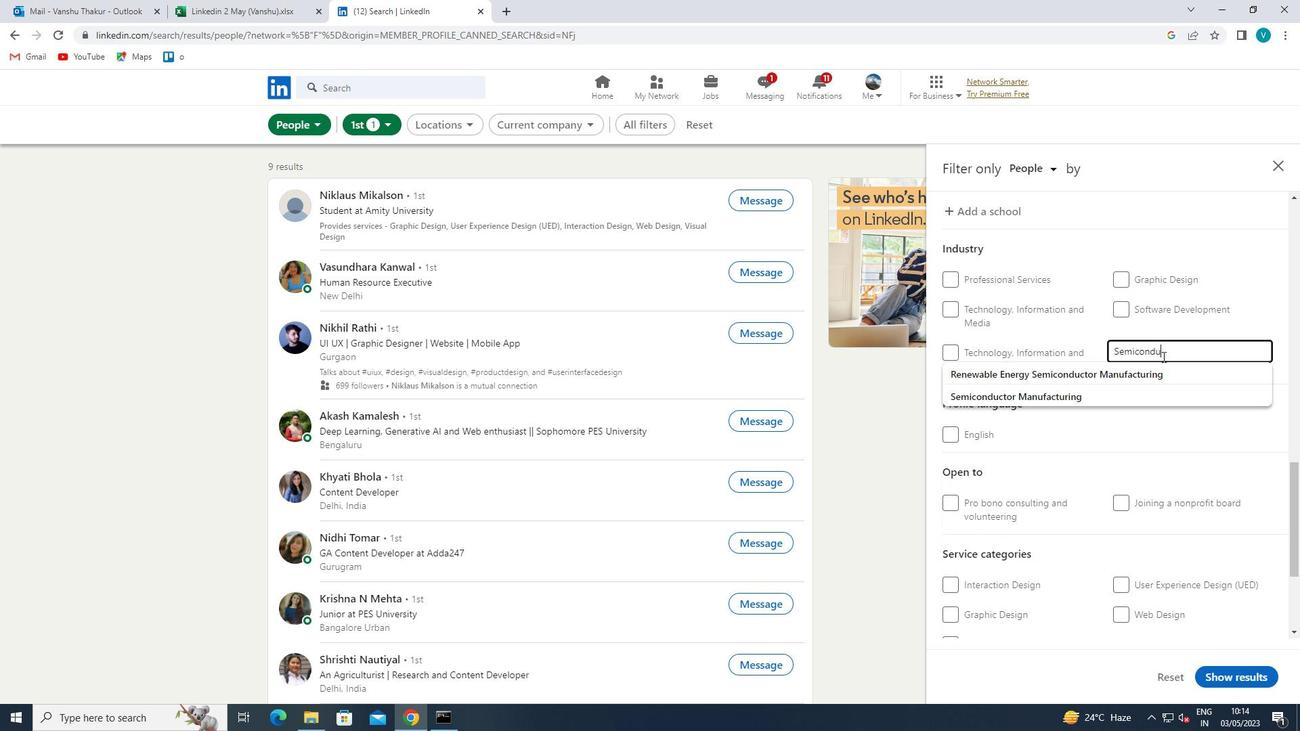 
Action: Mouse moved to (1113, 390)
Screenshot: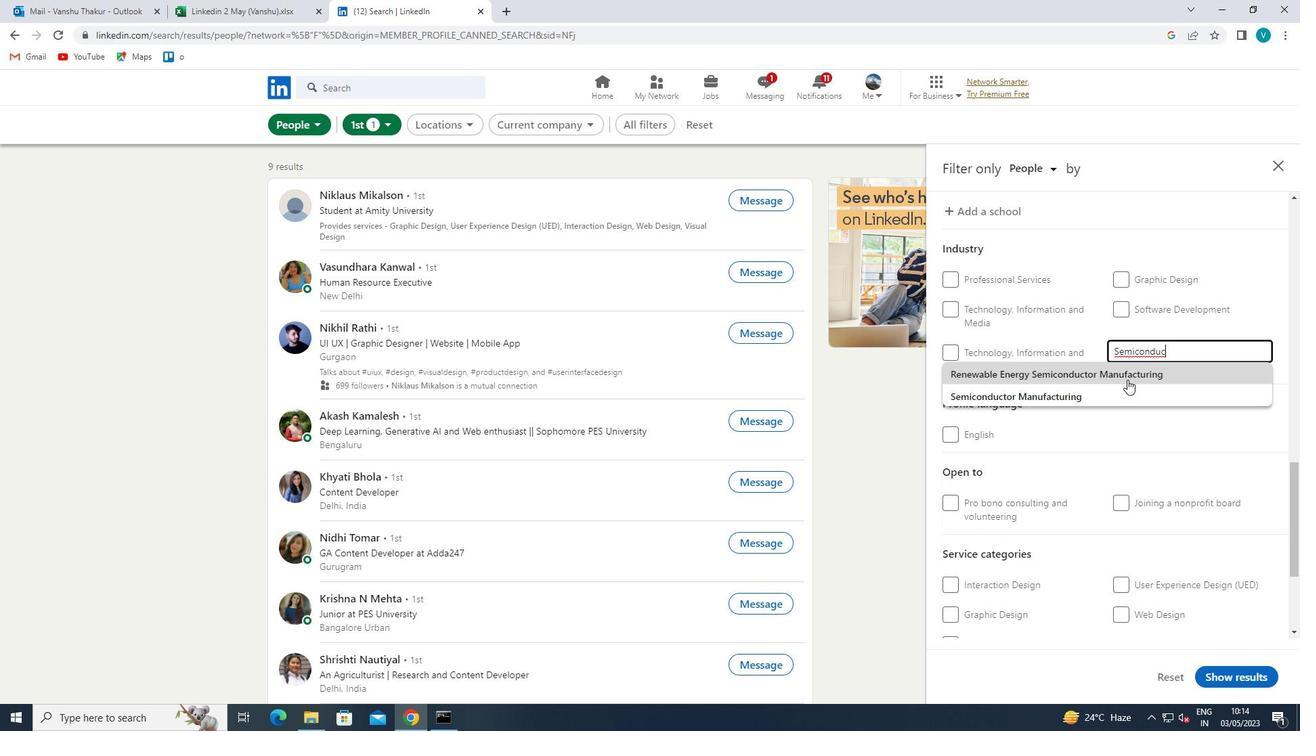 
Action: Mouse pressed left at (1113, 390)
Screenshot: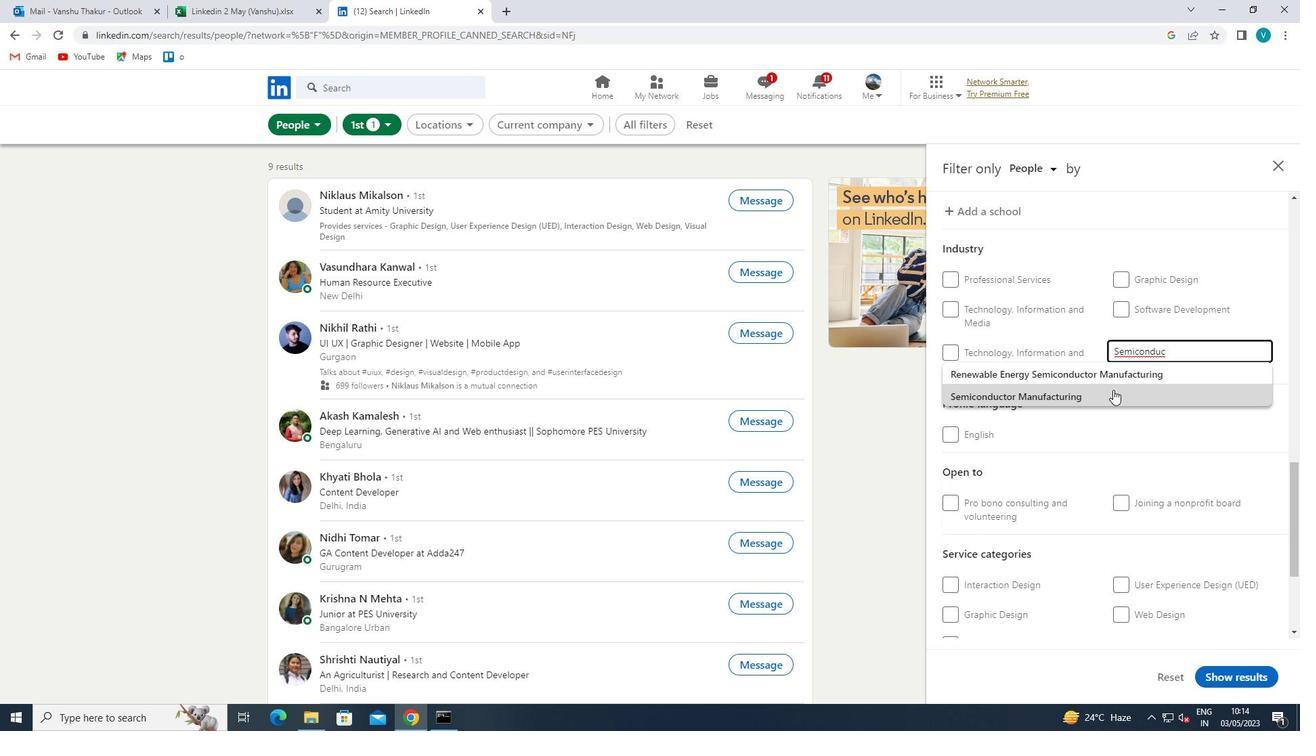 
Action: Mouse moved to (1113, 390)
Screenshot: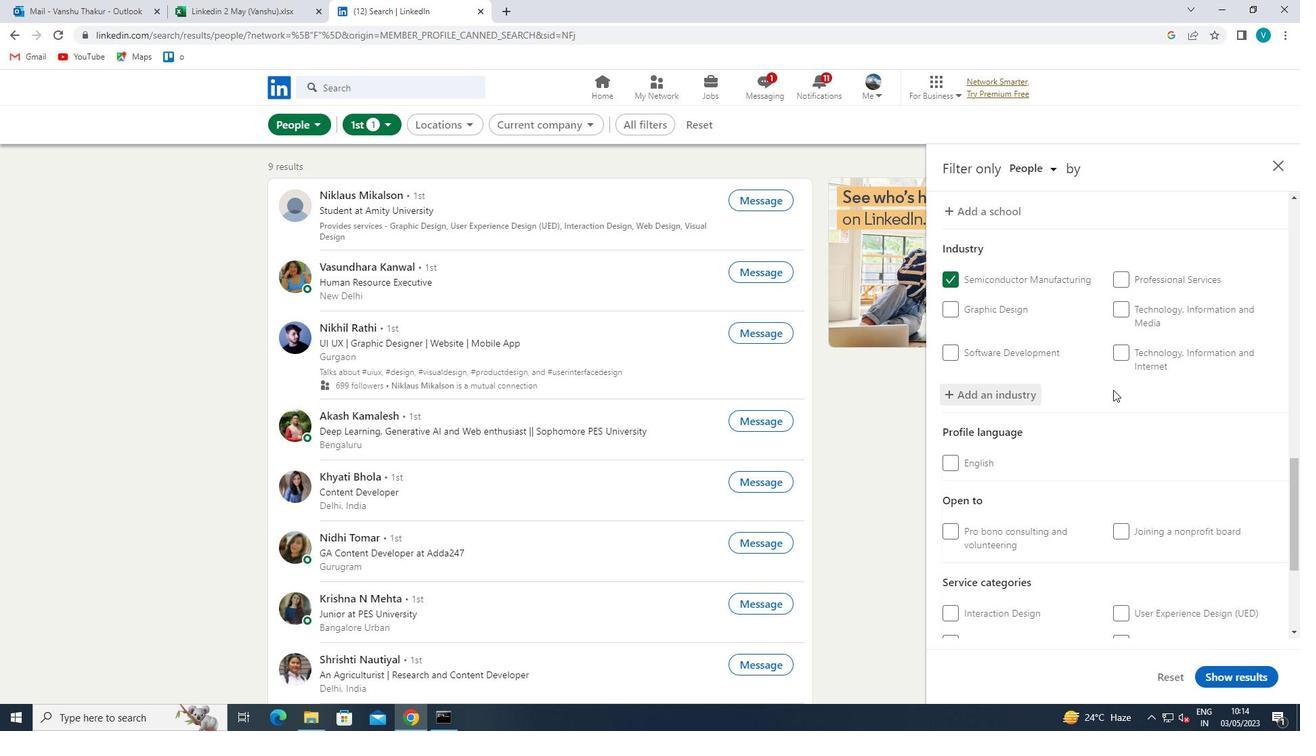 
Action: Mouse scrolled (1113, 389) with delta (0, 0)
Screenshot: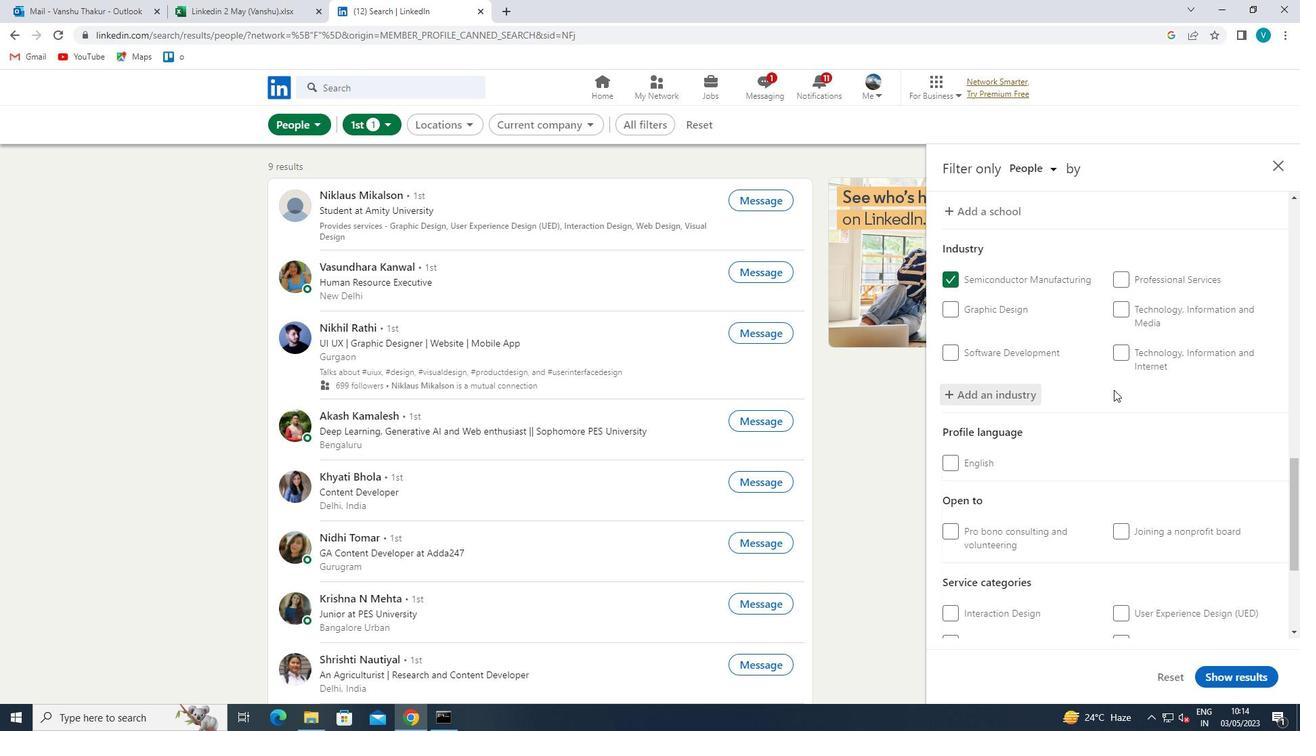 
Action: Mouse scrolled (1113, 389) with delta (0, 0)
Screenshot: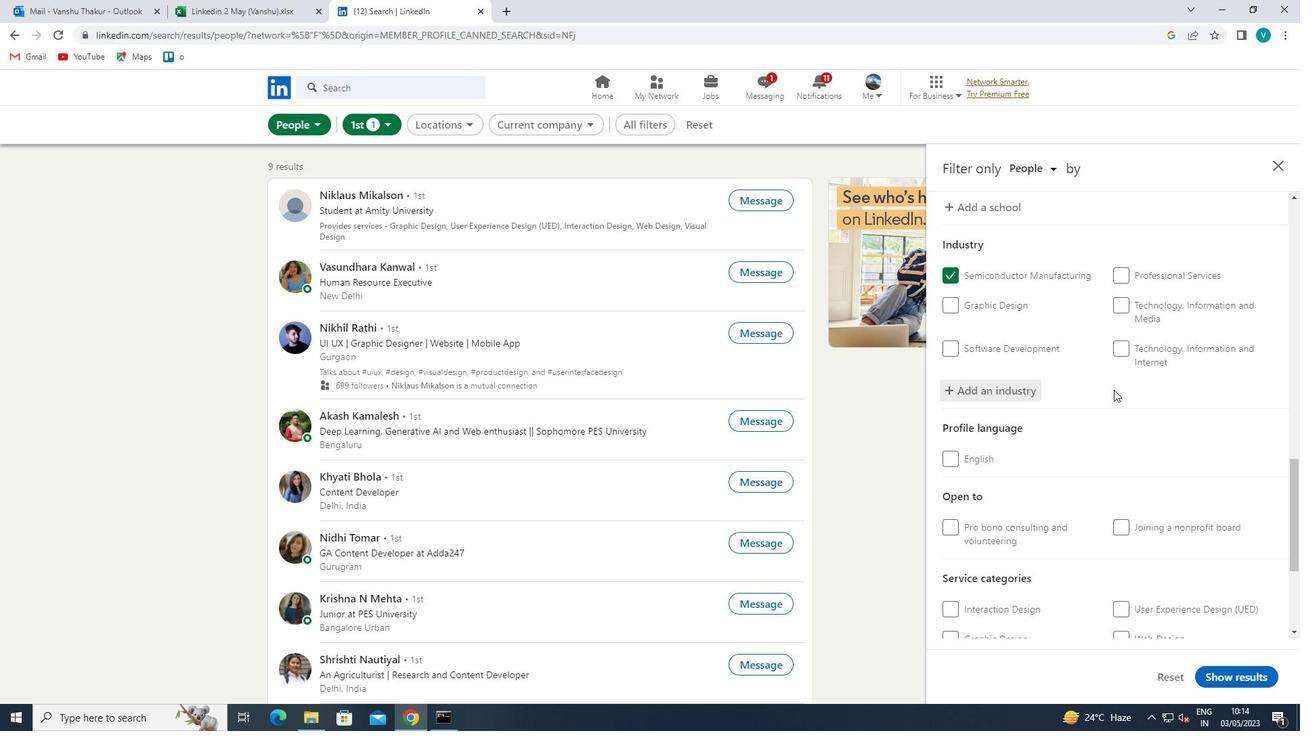 
Action: Mouse moved to (1113, 390)
Screenshot: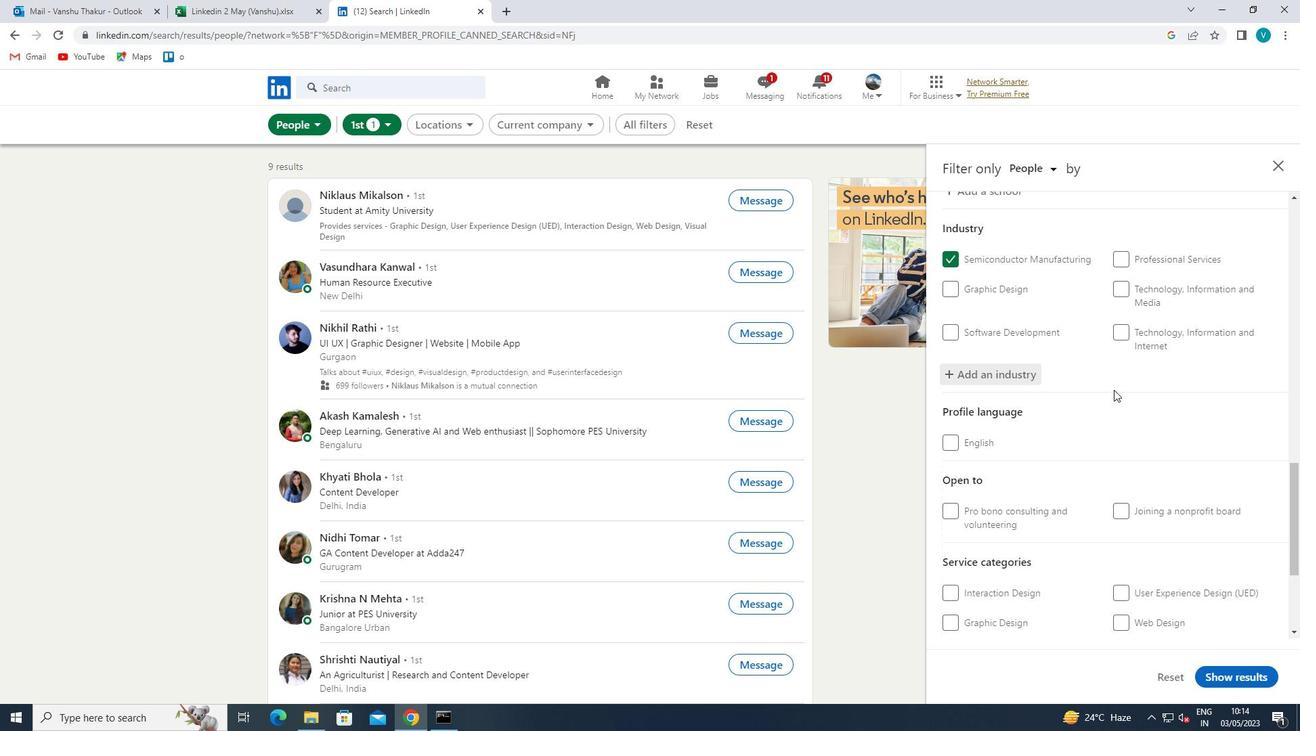 
Action: Mouse scrolled (1113, 389) with delta (0, 0)
Screenshot: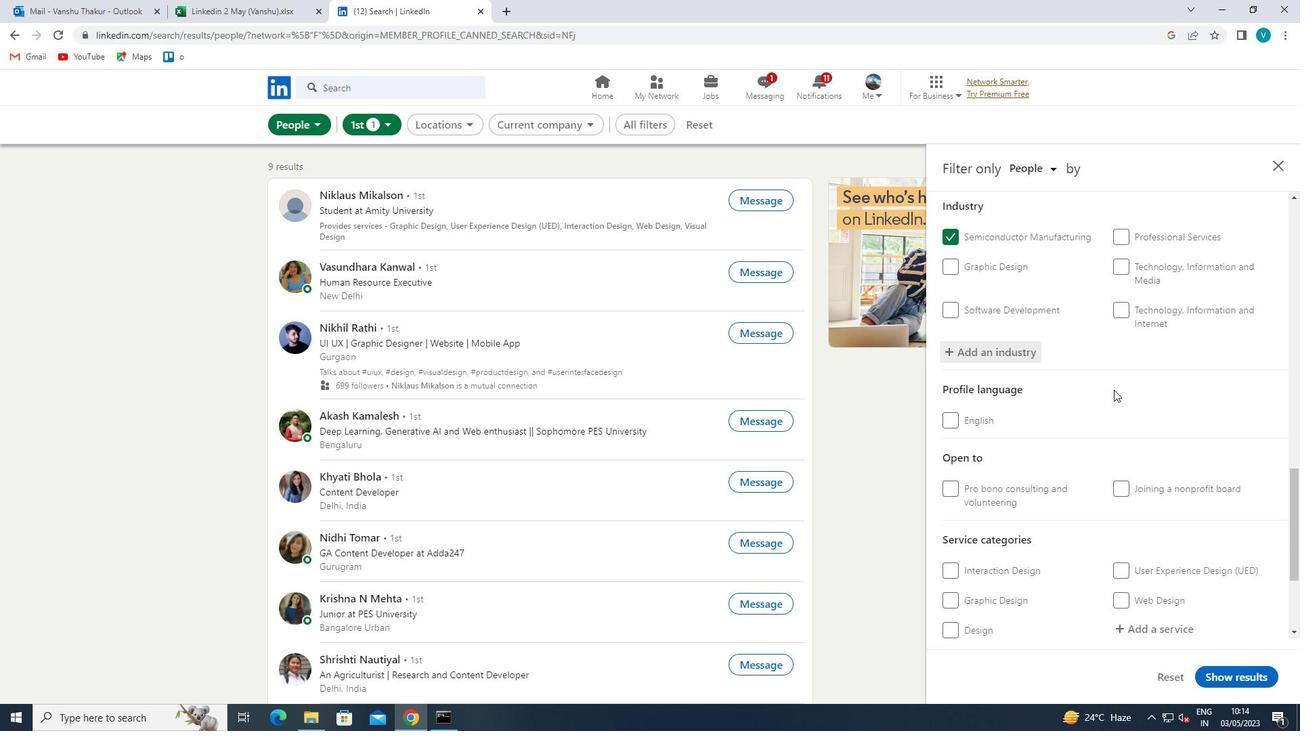 
Action: Mouse scrolled (1113, 389) with delta (0, 0)
Screenshot: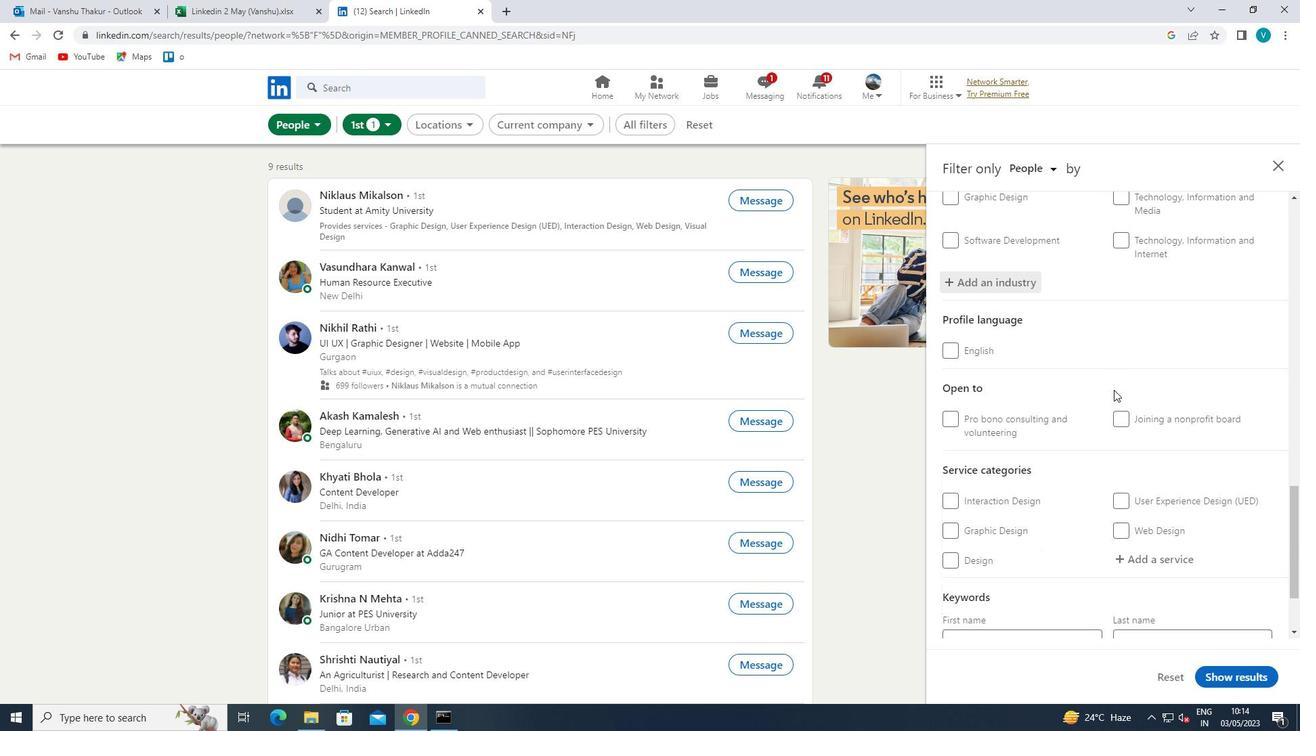 
Action: Mouse scrolled (1113, 389) with delta (0, 0)
Screenshot: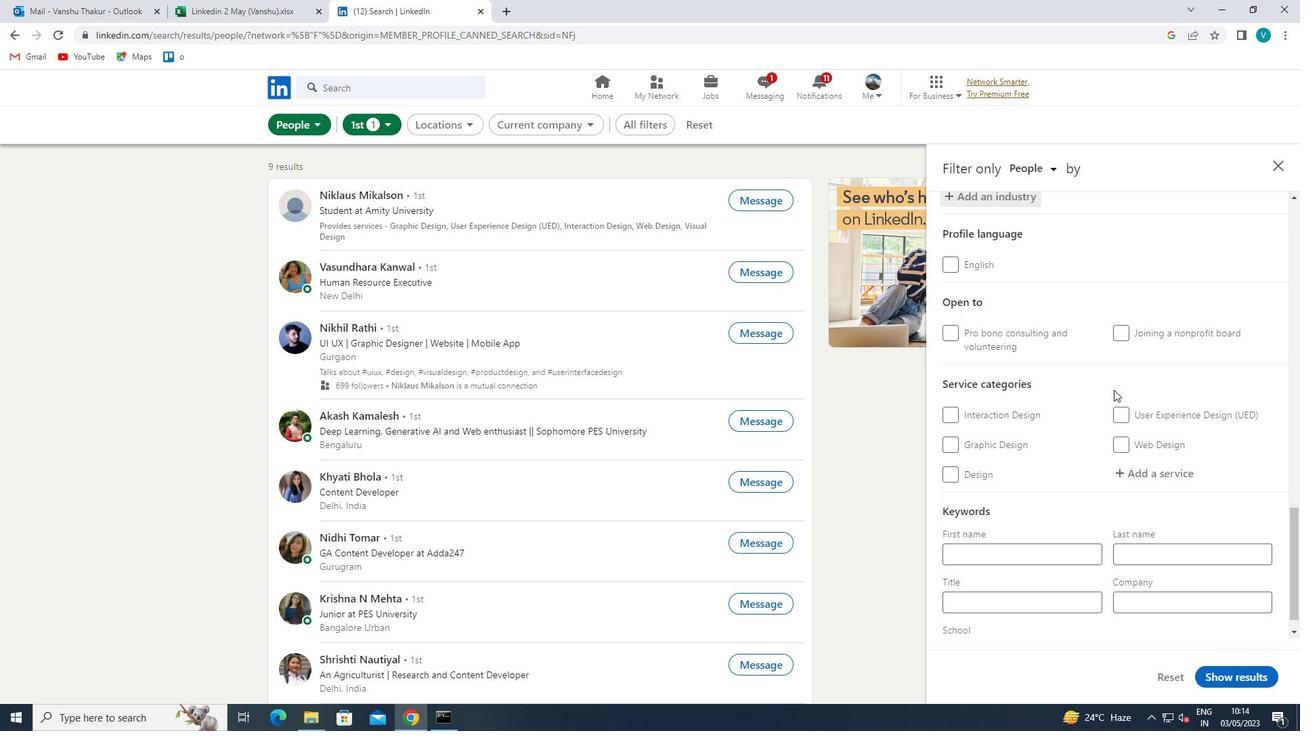 
Action: Mouse moved to (1143, 452)
Screenshot: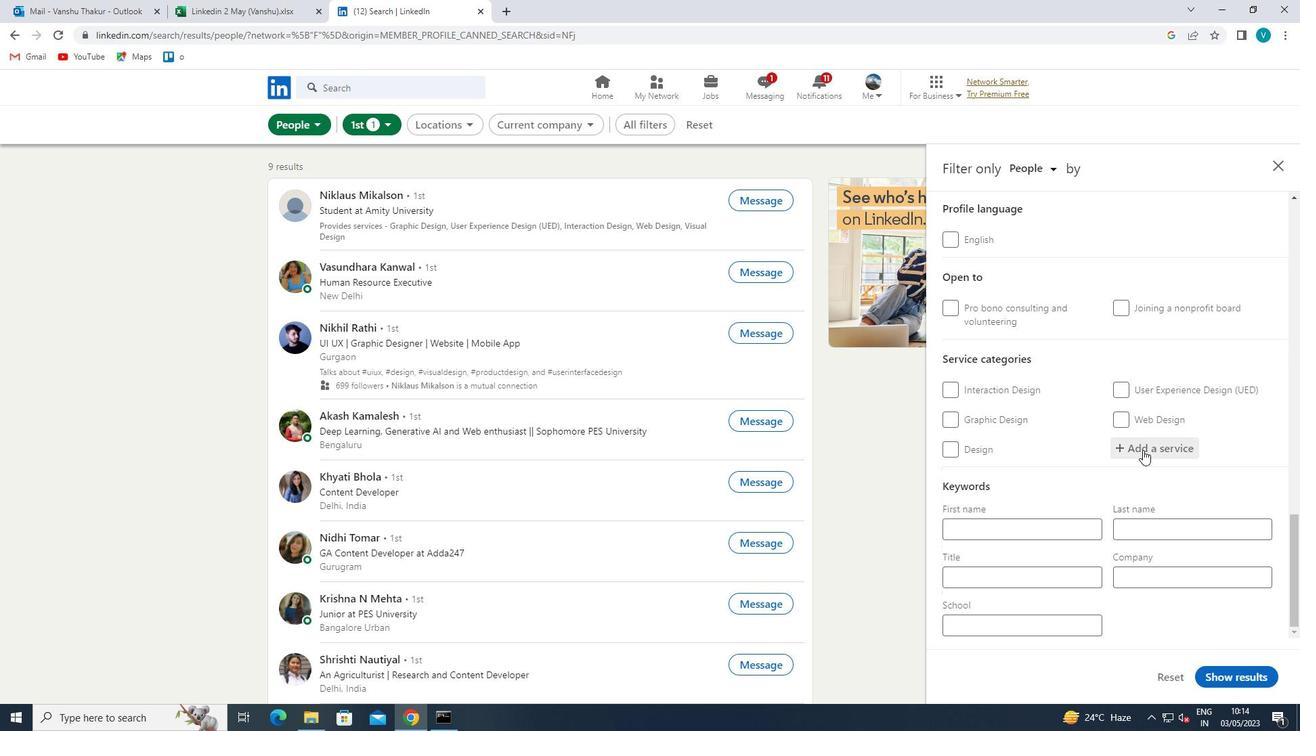 
Action: Mouse pressed left at (1143, 452)
Screenshot: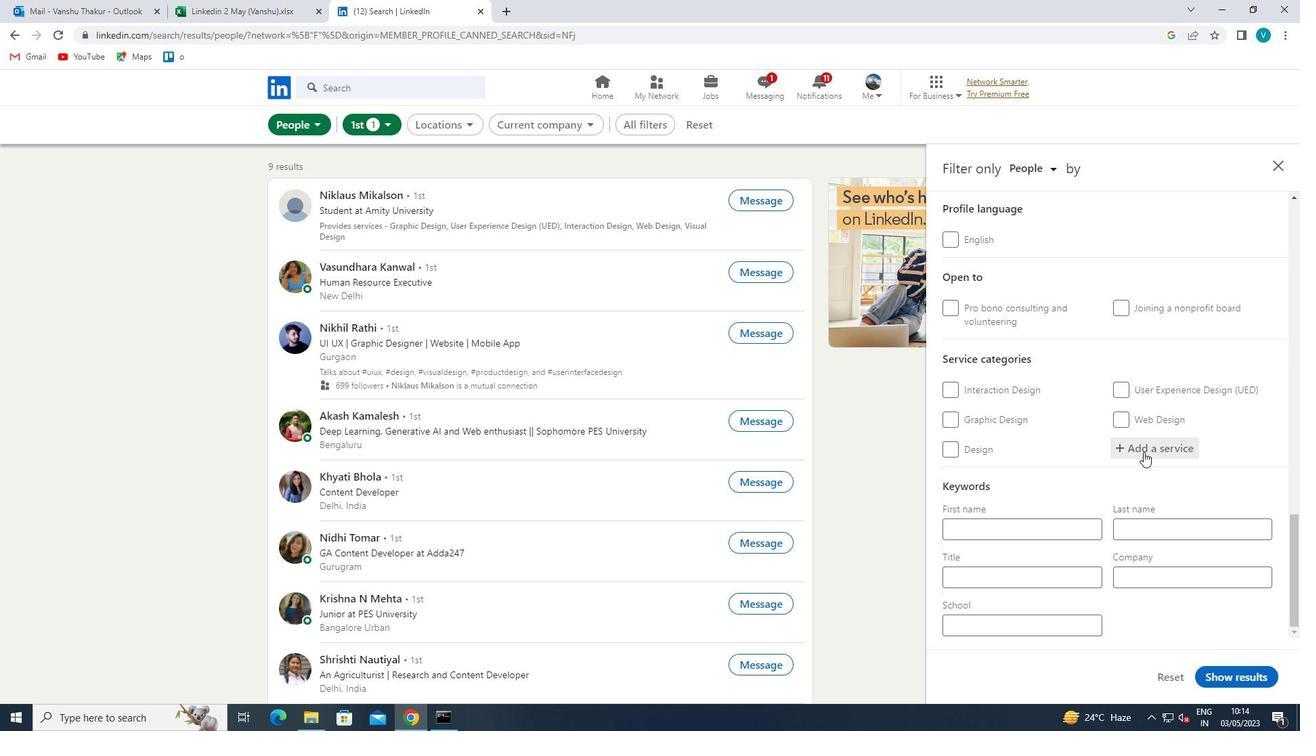 
Action: Key pressed <Key.shift>INSURANCE<Key.space>
Screenshot: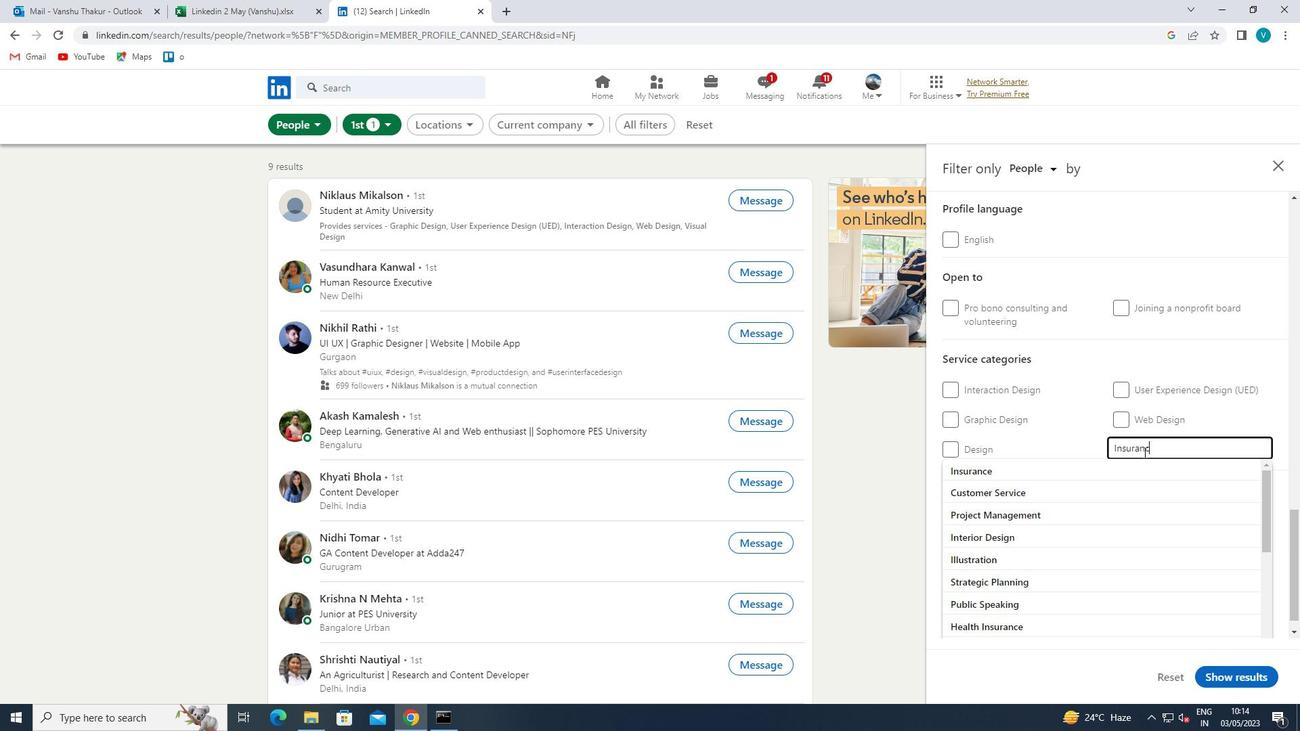 
Action: Mouse moved to (1044, 469)
Screenshot: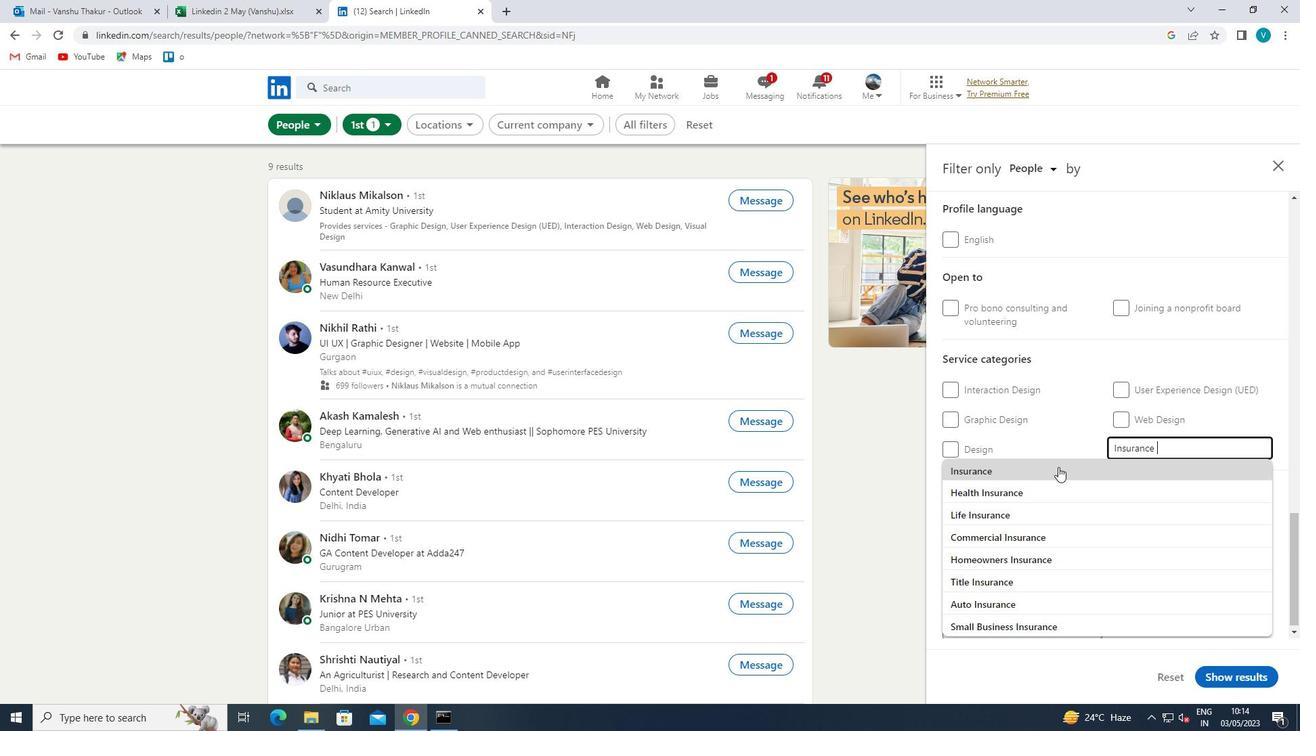 
Action: Mouse pressed left at (1044, 469)
Screenshot: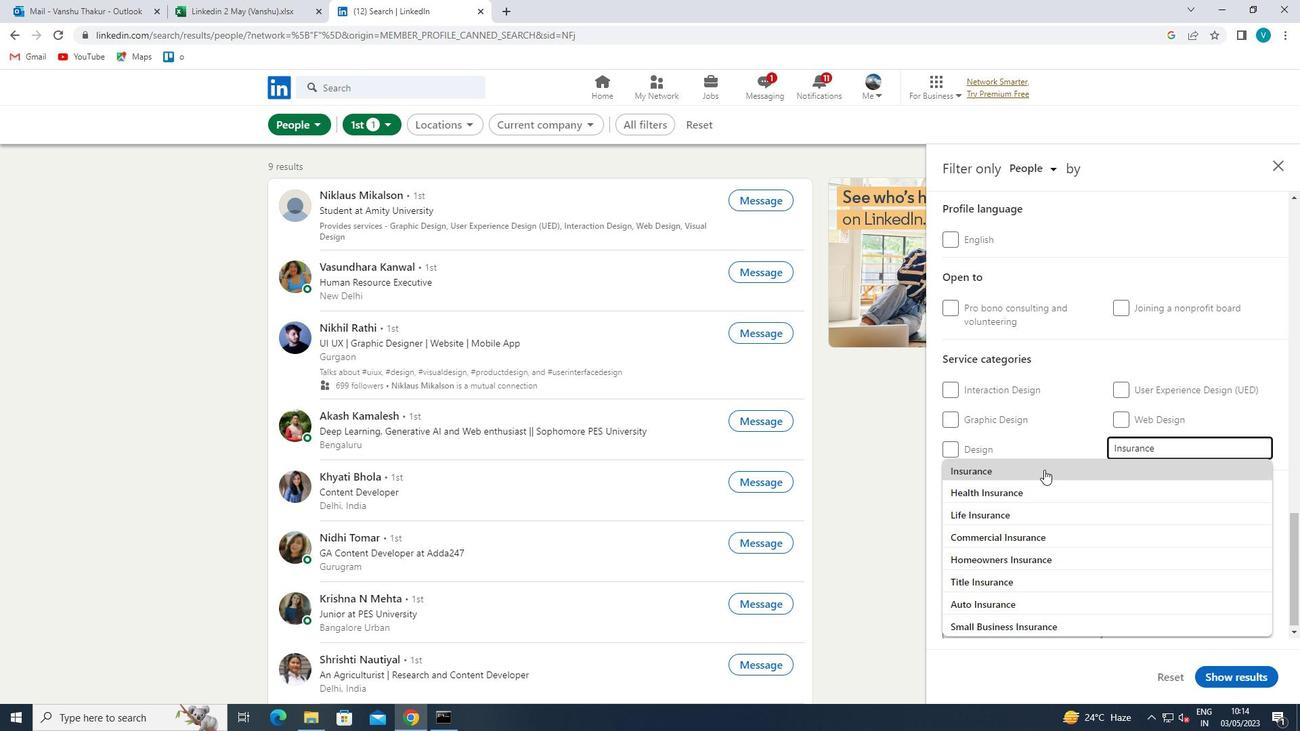 
Action: Mouse moved to (1046, 468)
Screenshot: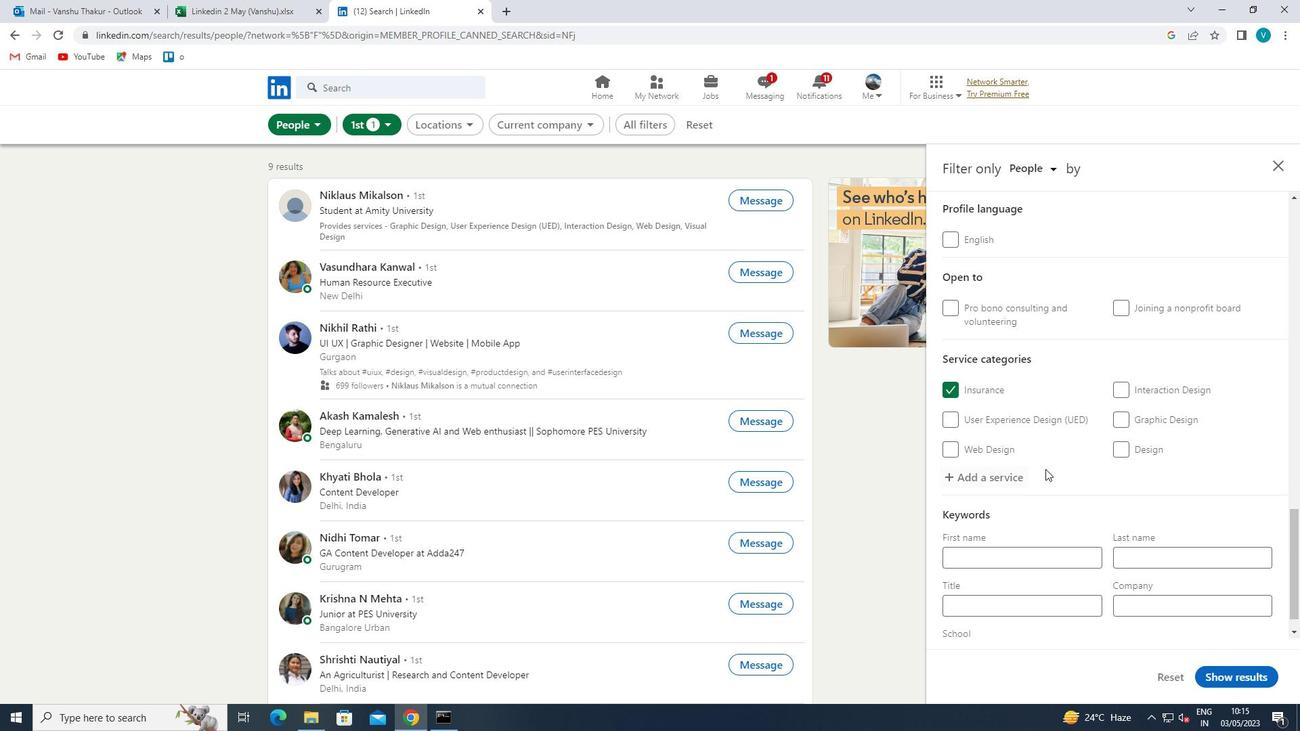 
Action: Mouse scrolled (1046, 467) with delta (0, 0)
Screenshot: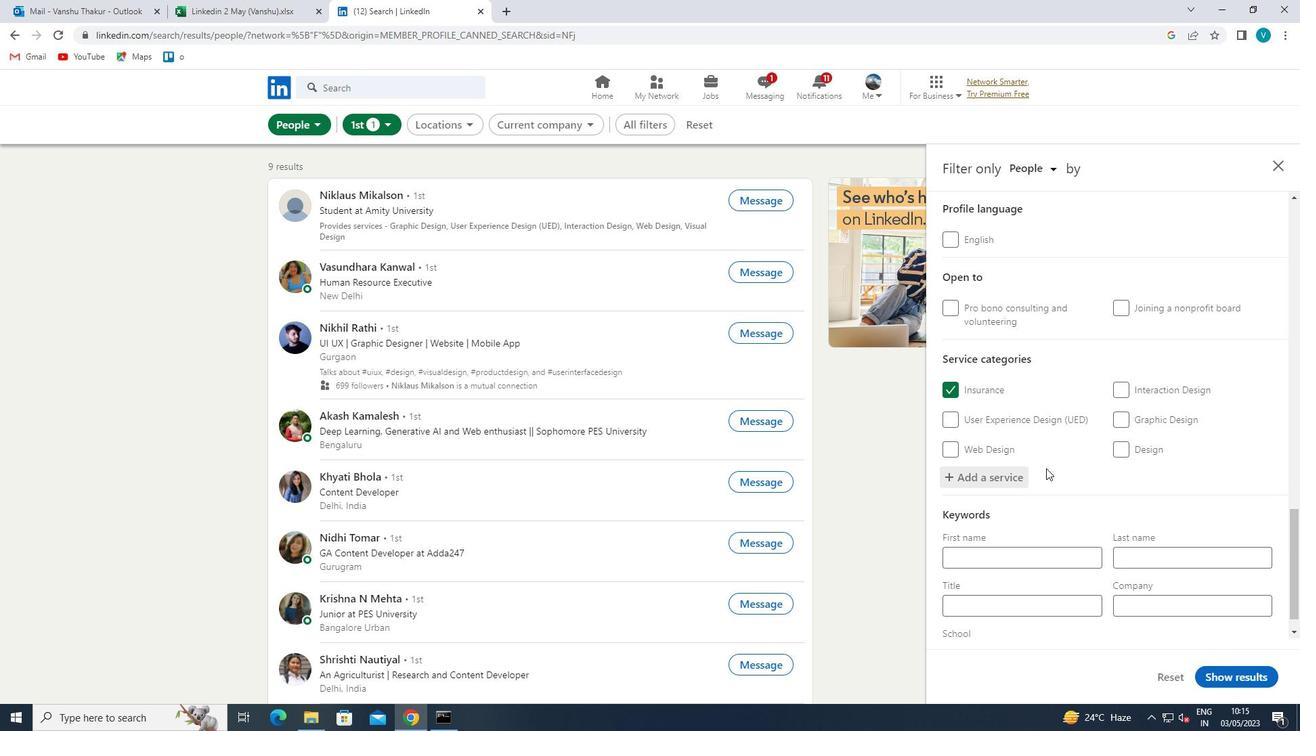 
Action: Mouse scrolled (1046, 467) with delta (0, 0)
Screenshot: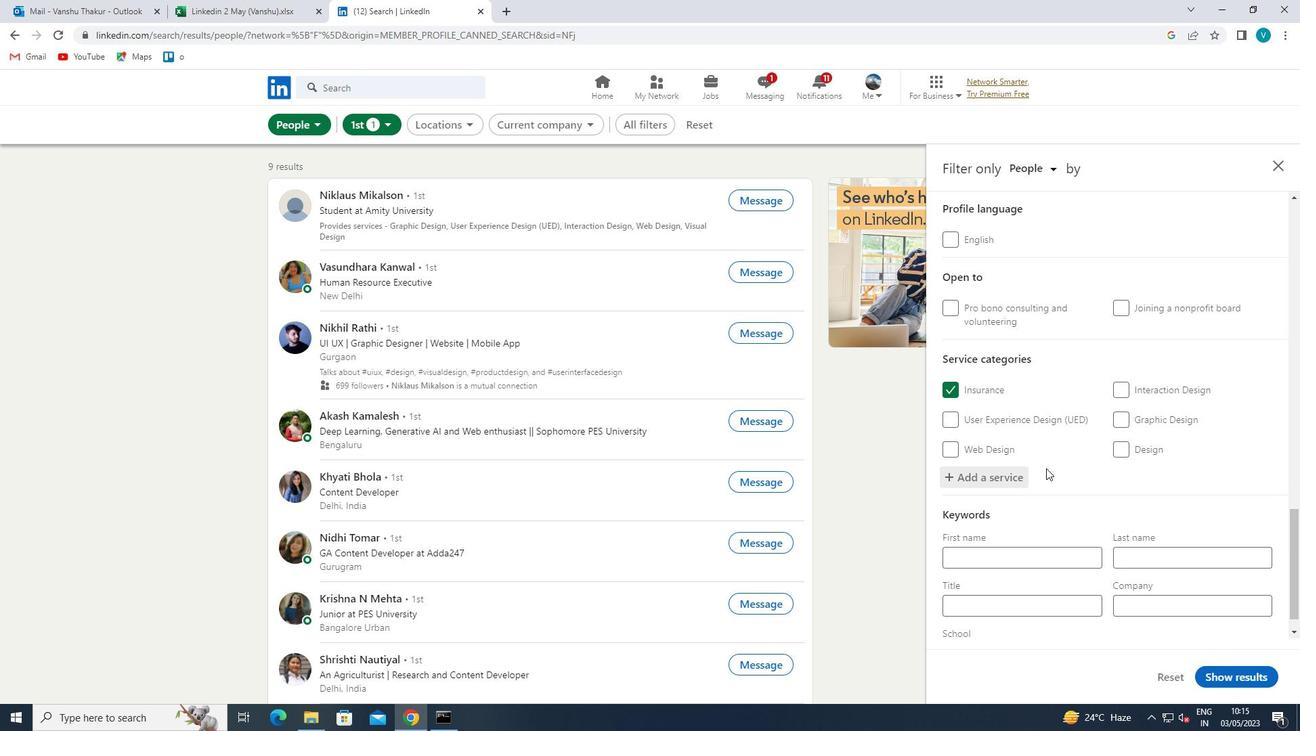 
Action: Mouse scrolled (1046, 467) with delta (0, 0)
Screenshot: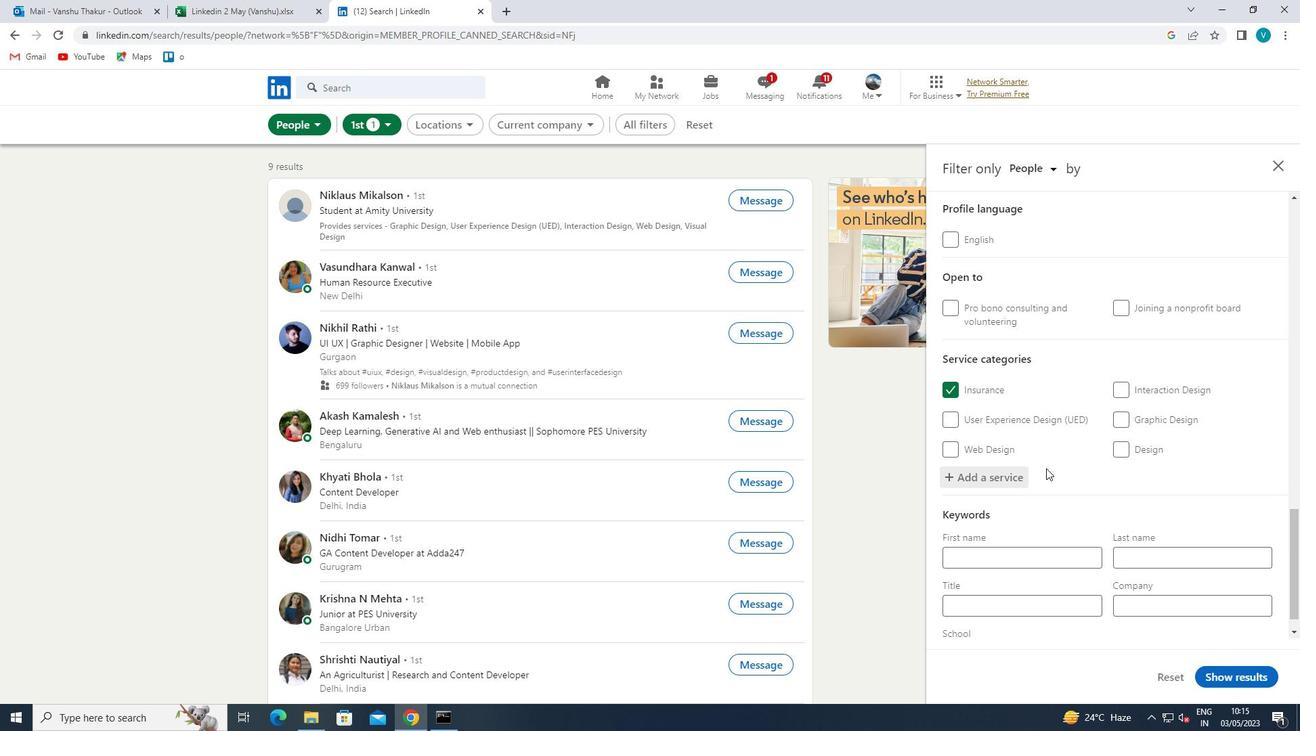 
Action: Mouse moved to (1046, 468)
Screenshot: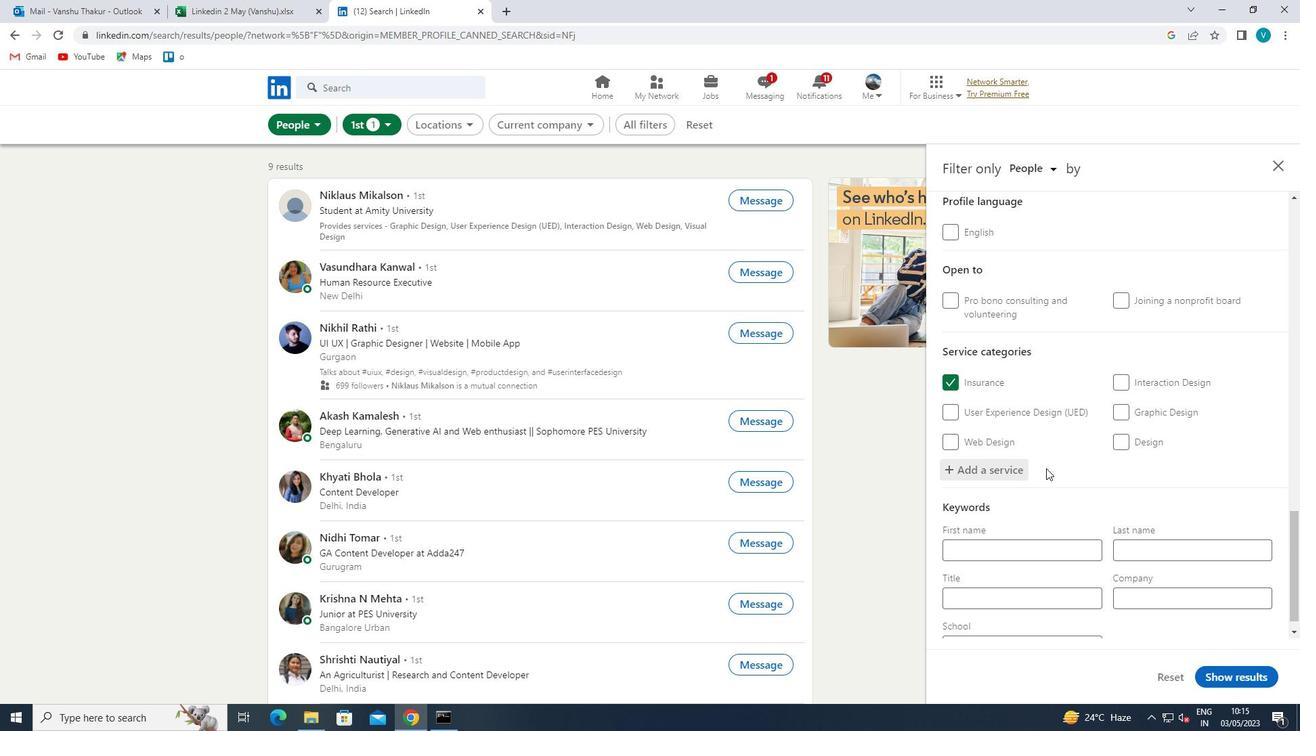 
Action: Mouse scrolled (1046, 467) with delta (0, 0)
Screenshot: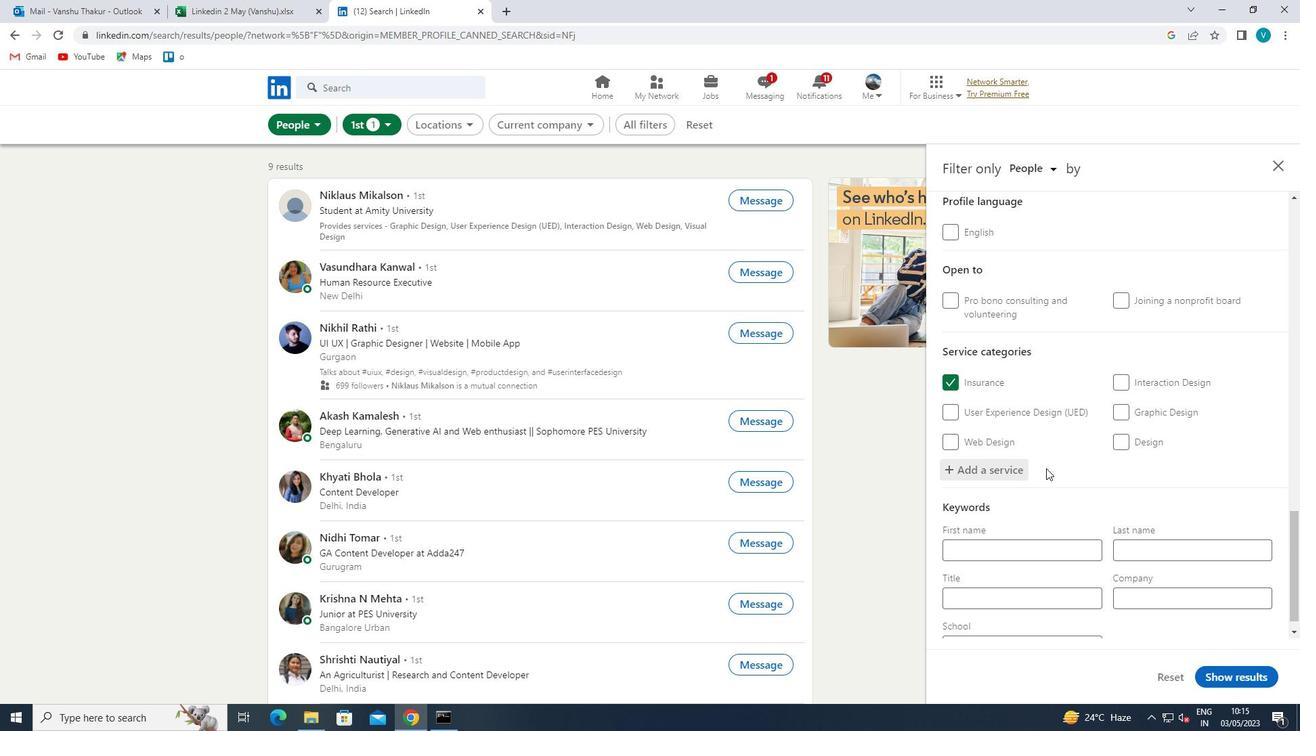 
Action: Mouse moved to (1030, 570)
Screenshot: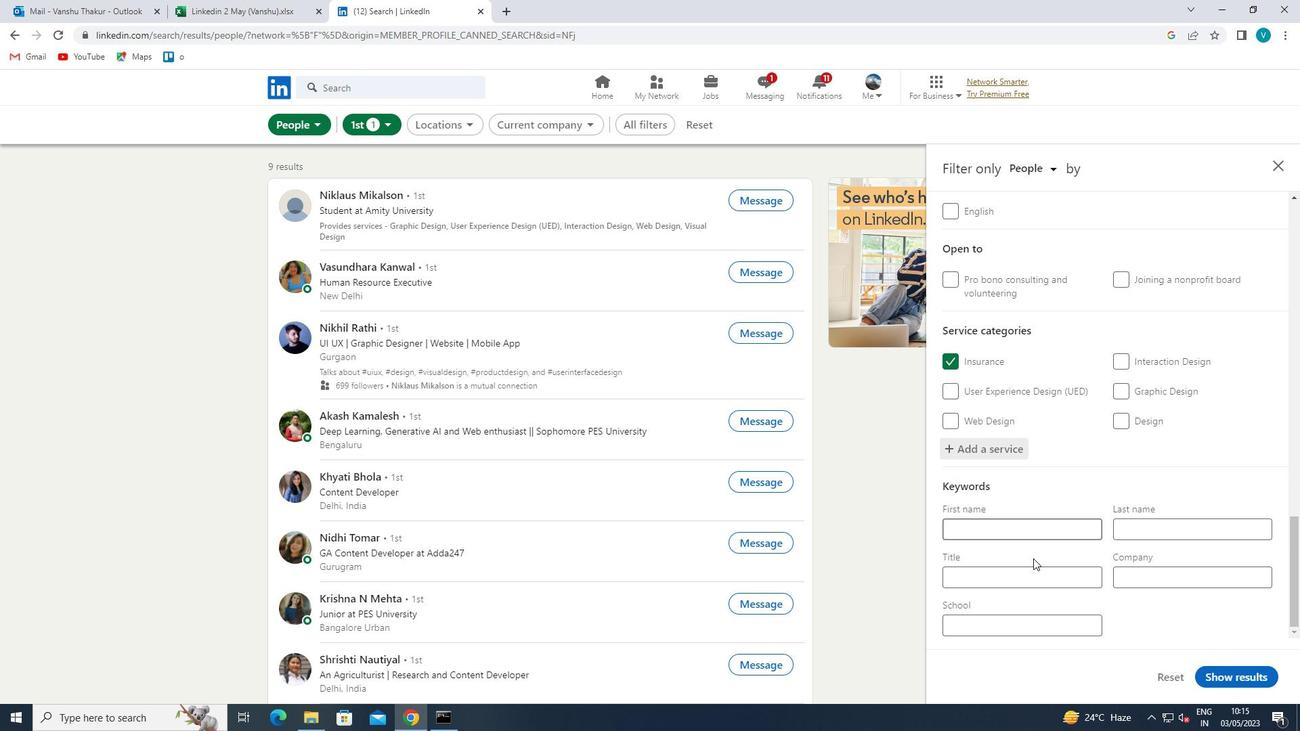 
Action: Mouse pressed left at (1030, 570)
Screenshot: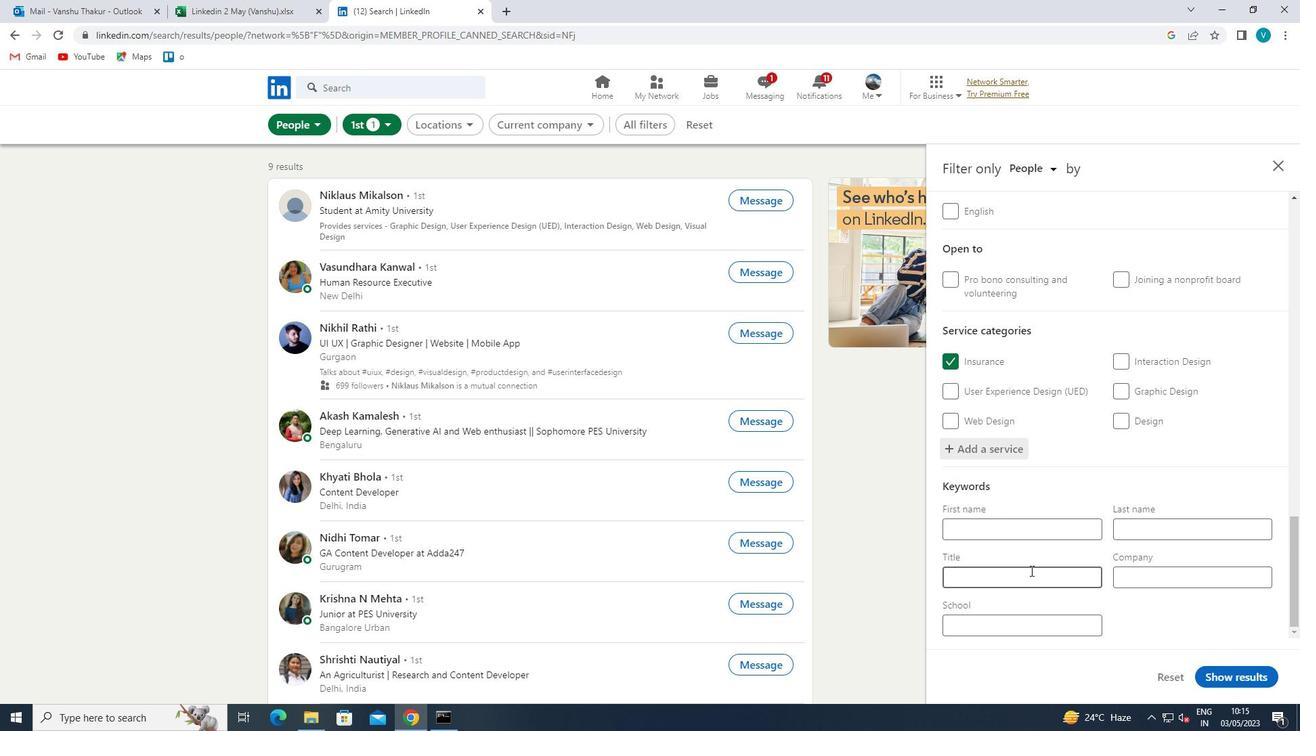 
Action: Key pressed <Key.shift>TRANSLATOR
Screenshot: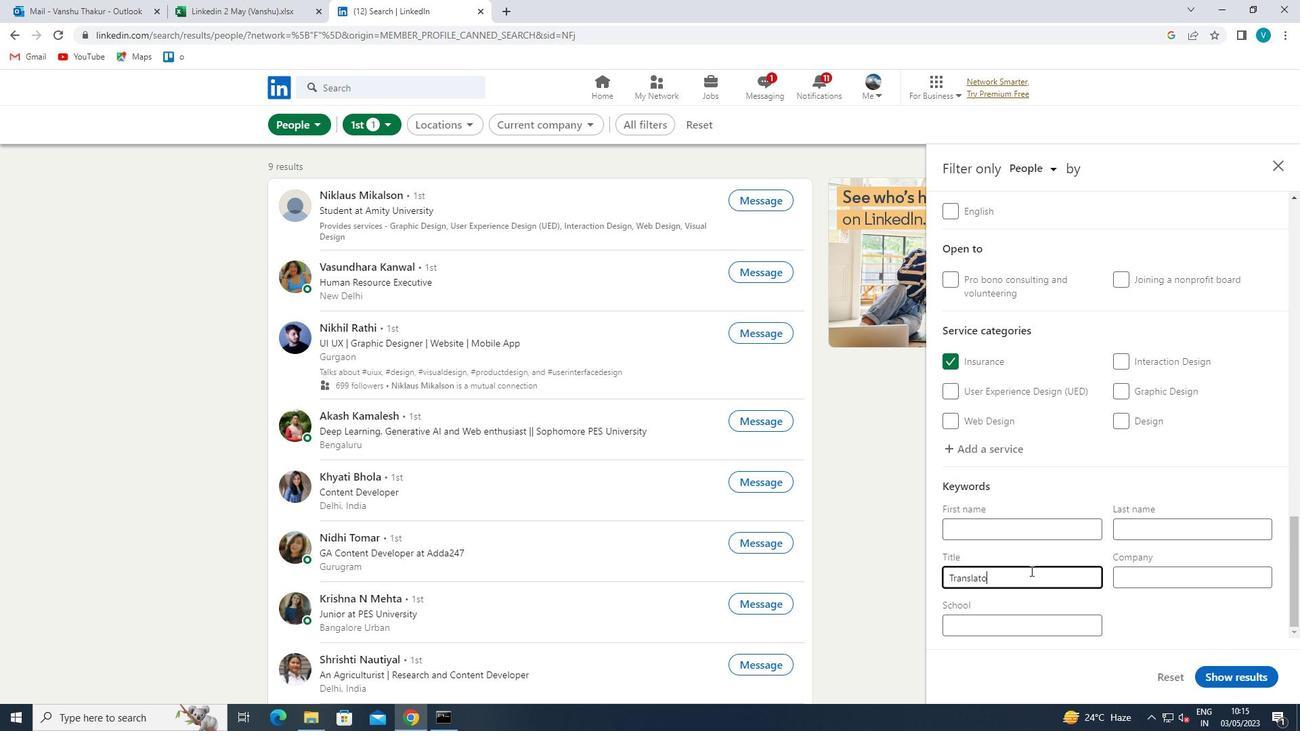 
Action: Mouse moved to (1219, 674)
Screenshot: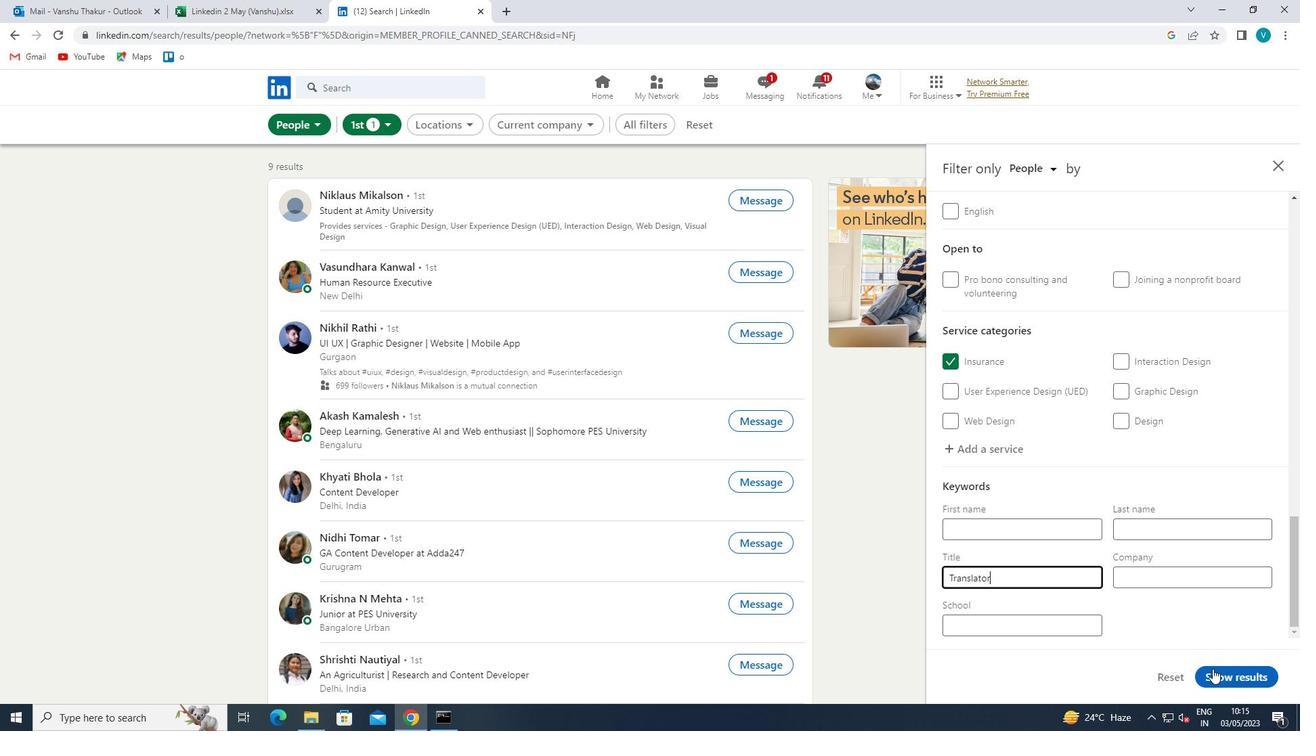 
Action: Mouse pressed left at (1219, 674)
Screenshot: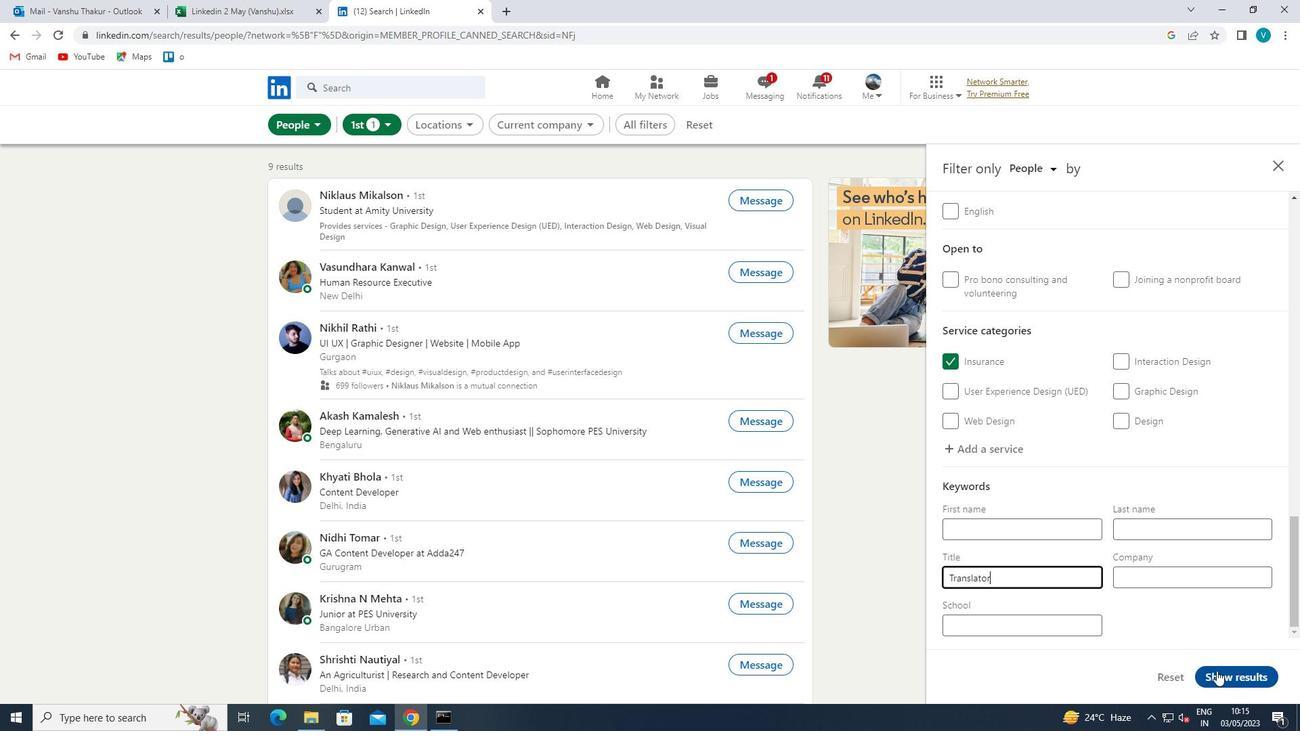 
